 Task: Find connections with filter location Nāmrup with filter topic #mentorwith filter profile language Potuguese with filter current company SK Engineering & Construction Co. Ltd with filter school Hemvati Nandan Bahuguna Garhwal University ( A Central University ) with filter industry Electrical Equipment Manufacturing with filter service category Human Resources with filter keywords title Operations Assistant
Action: Mouse moved to (568, 93)
Screenshot: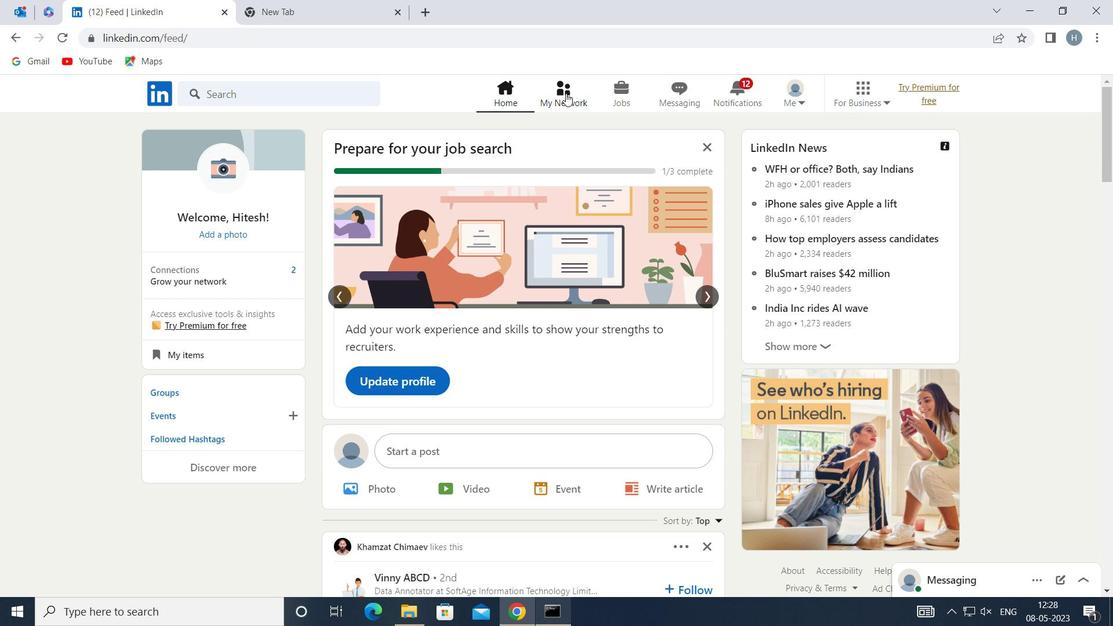 
Action: Mouse pressed left at (568, 93)
Screenshot: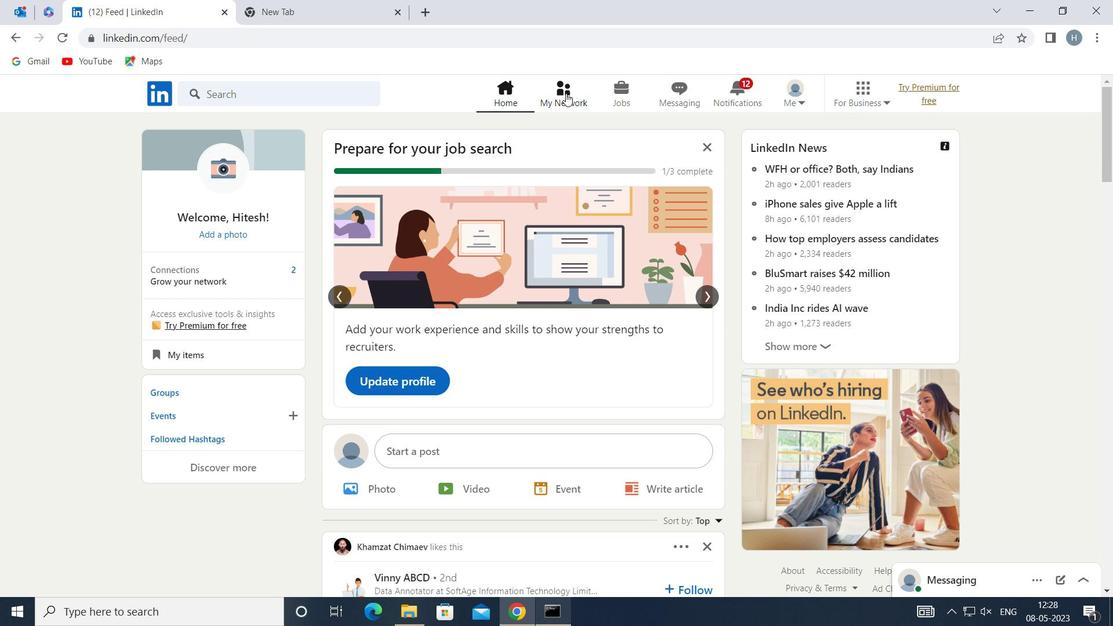 
Action: Mouse moved to (566, 93)
Screenshot: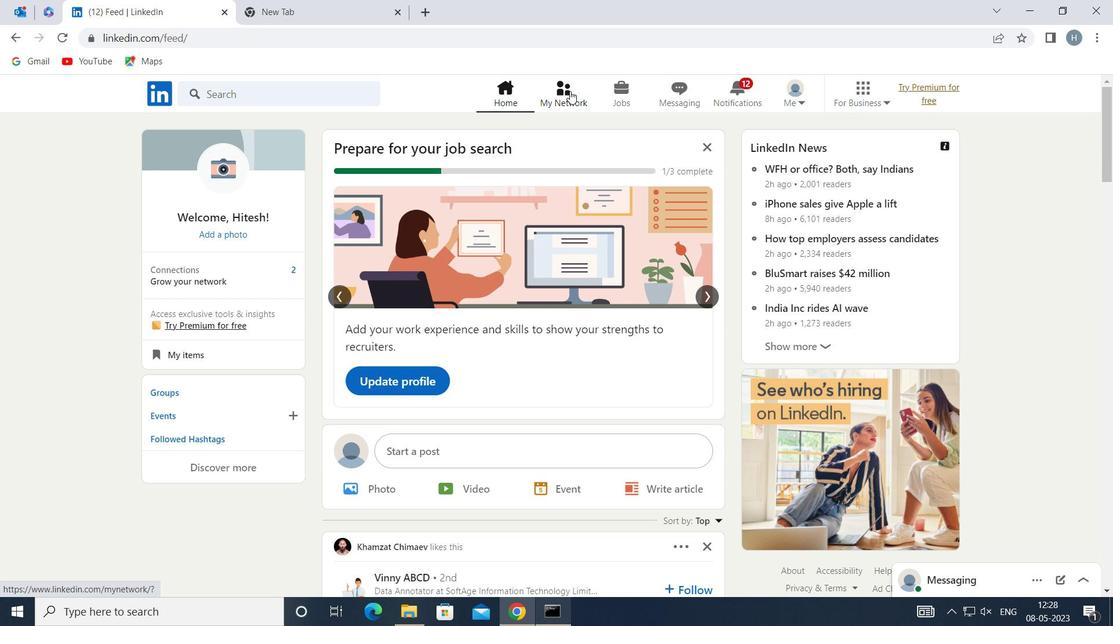 
Action: Mouse pressed left at (566, 93)
Screenshot: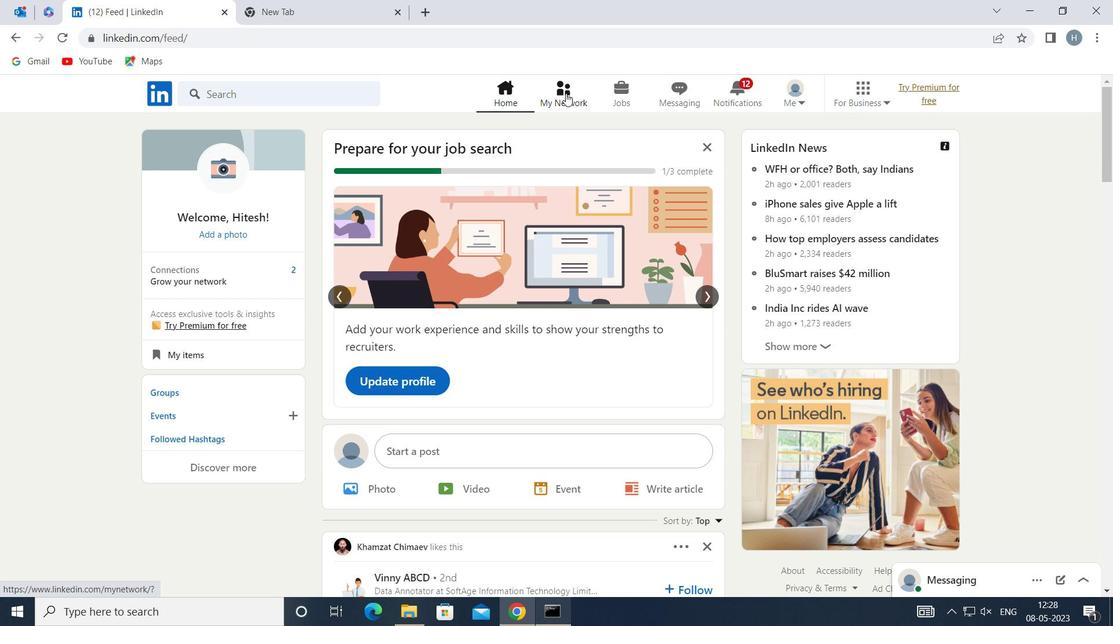 
Action: Mouse moved to (317, 170)
Screenshot: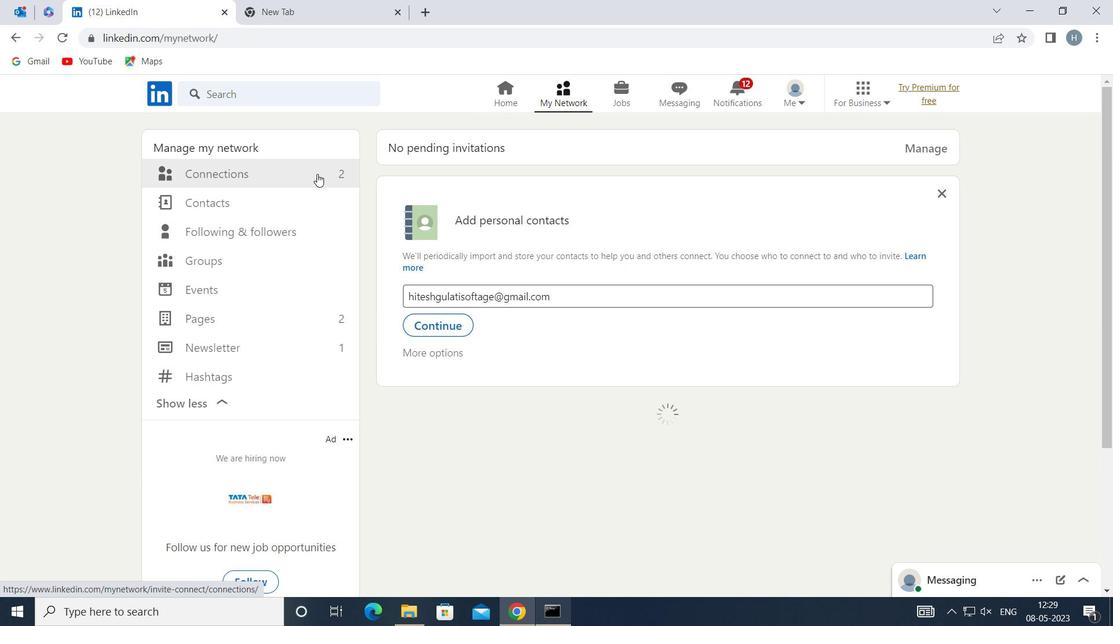 
Action: Mouse pressed left at (317, 170)
Screenshot: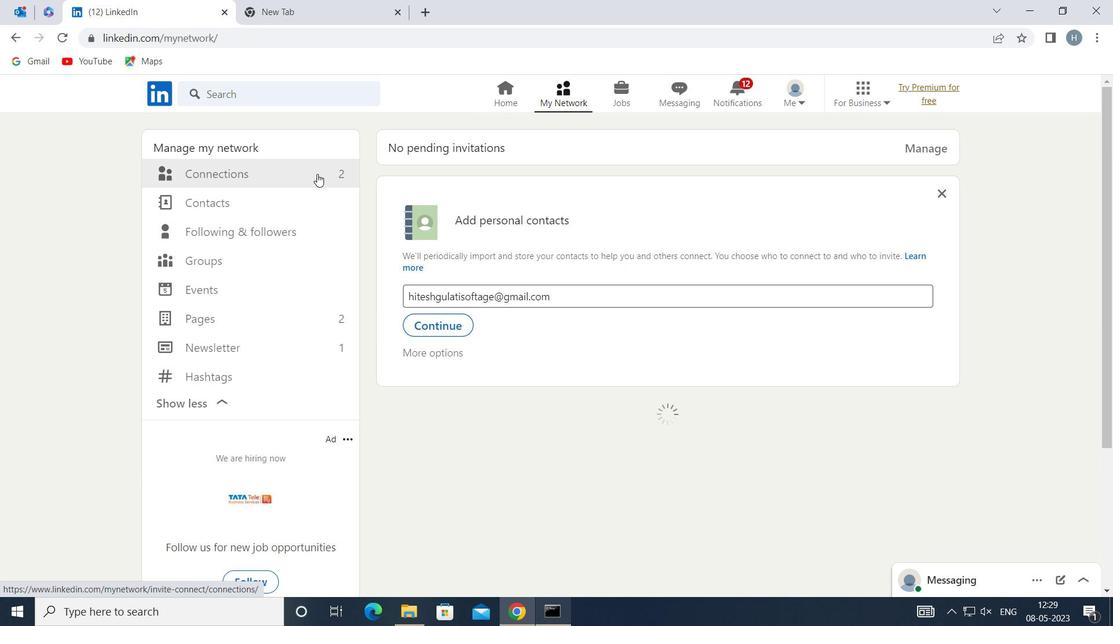 
Action: Mouse moved to (643, 170)
Screenshot: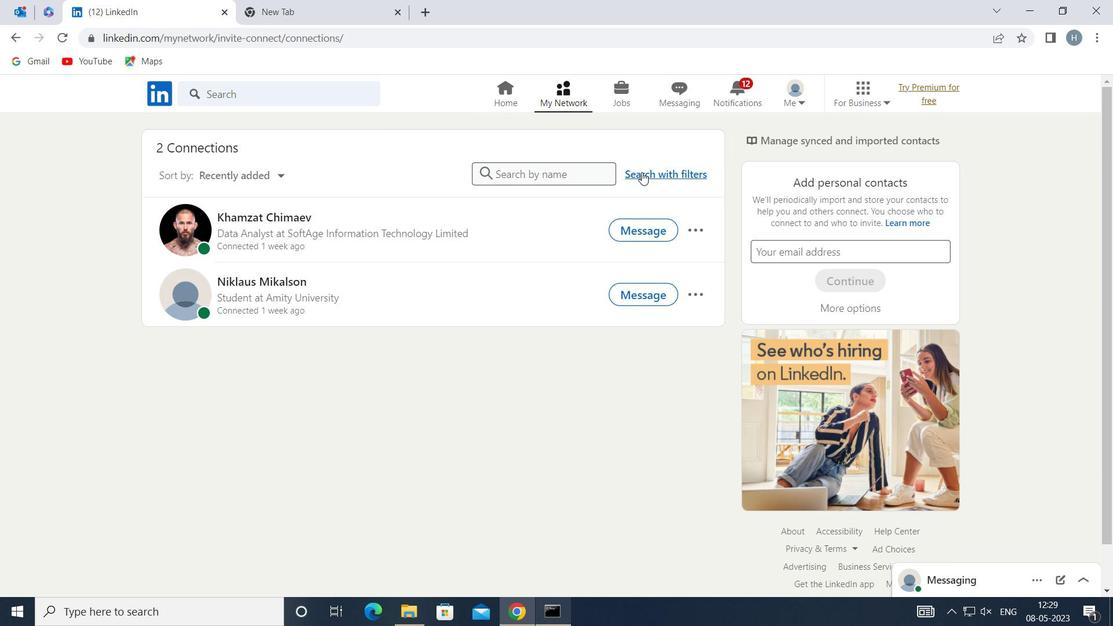 
Action: Mouse pressed left at (643, 170)
Screenshot: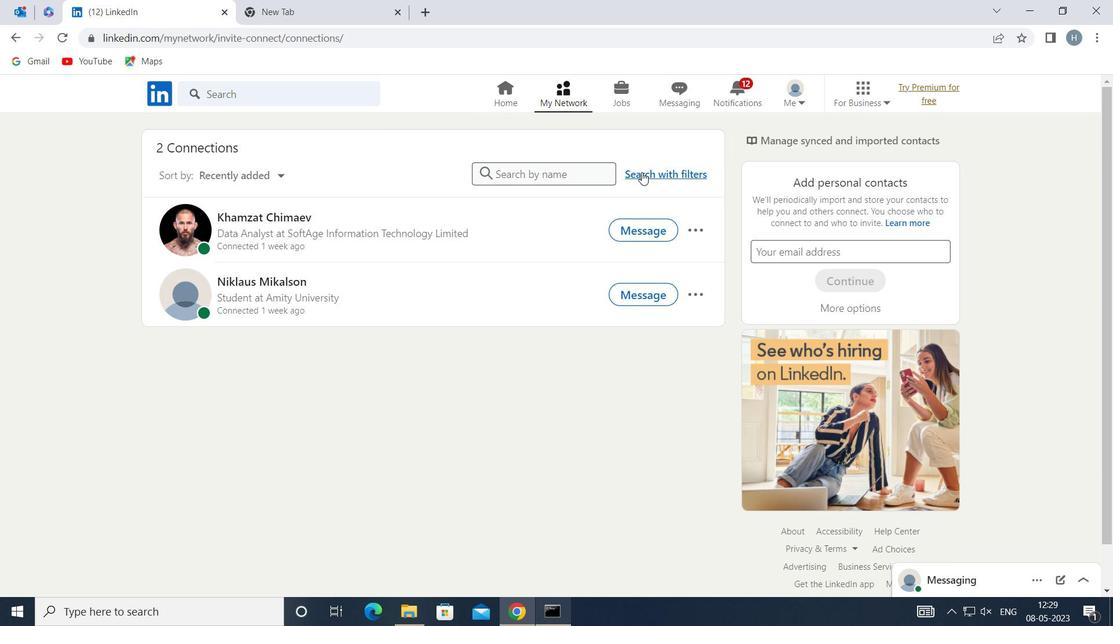 
Action: Mouse moved to (612, 133)
Screenshot: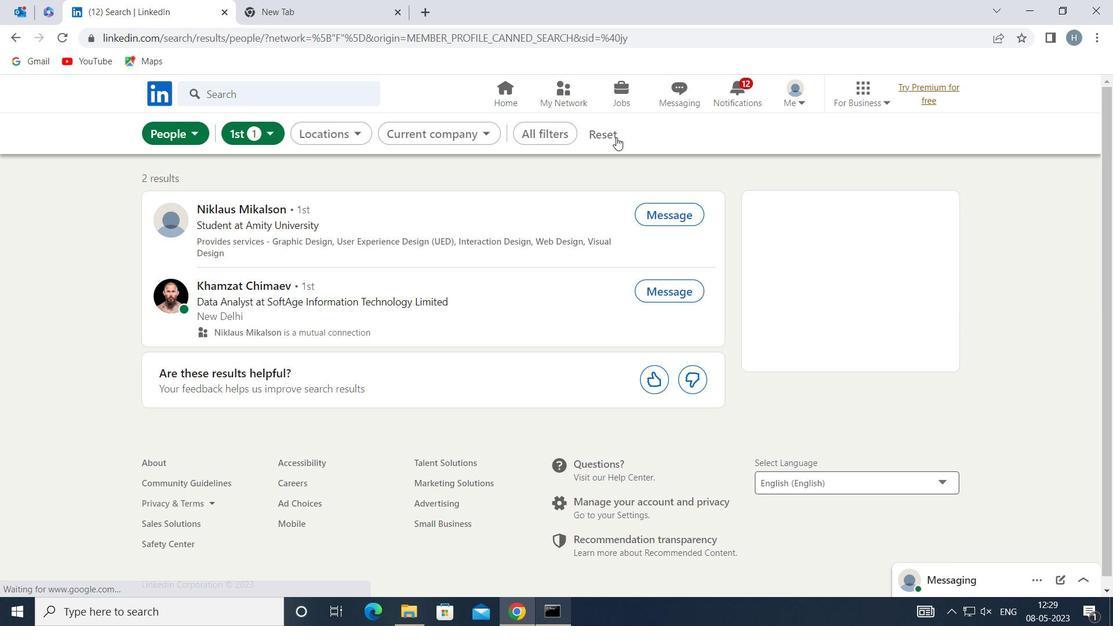 
Action: Mouse pressed left at (612, 133)
Screenshot: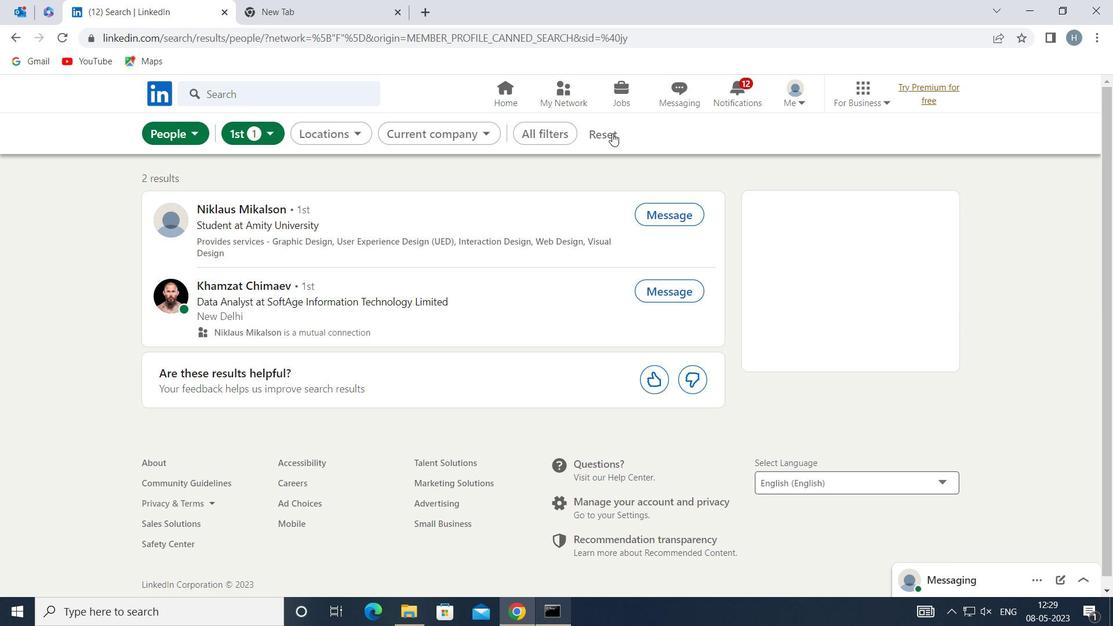
Action: Mouse moved to (583, 131)
Screenshot: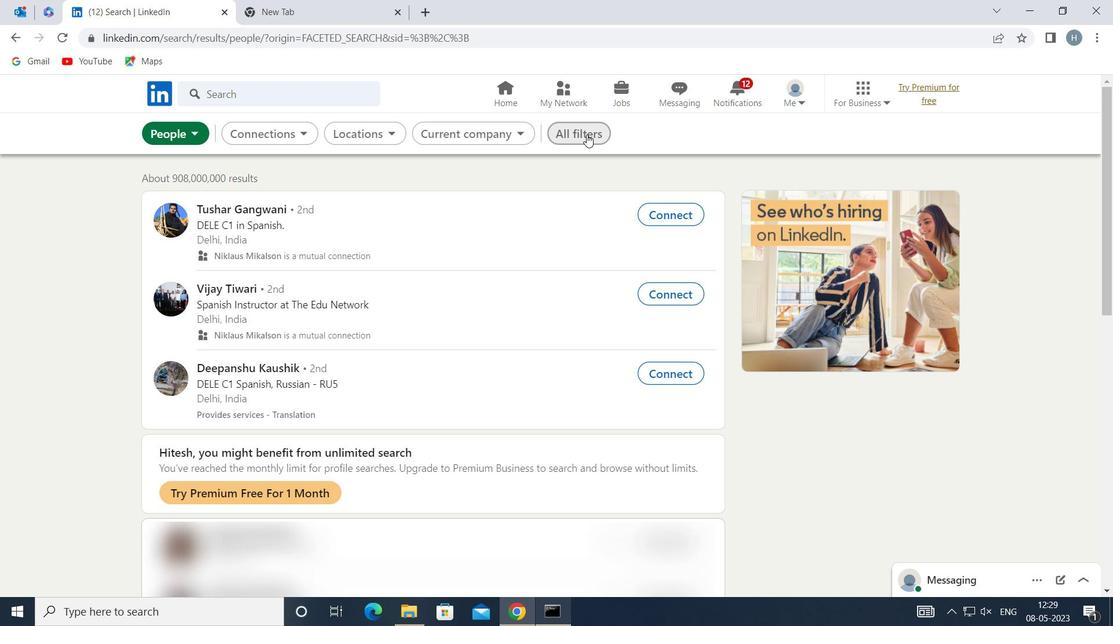 
Action: Mouse pressed left at (583, 131)
Screenshot: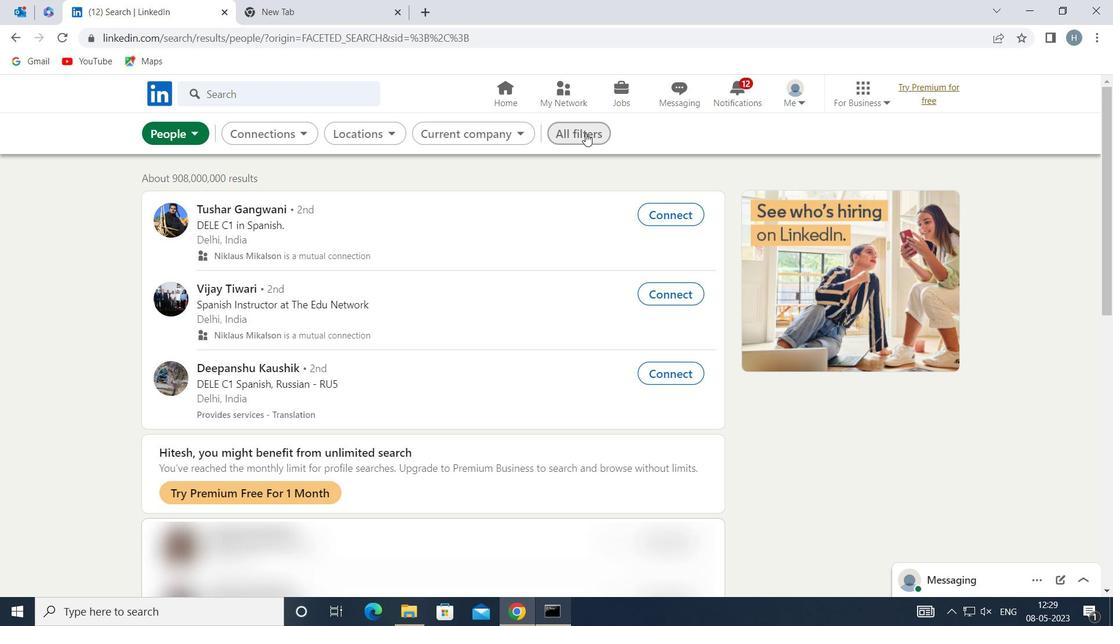 
Action: Mouse moved to (838, 233)
Screenshot: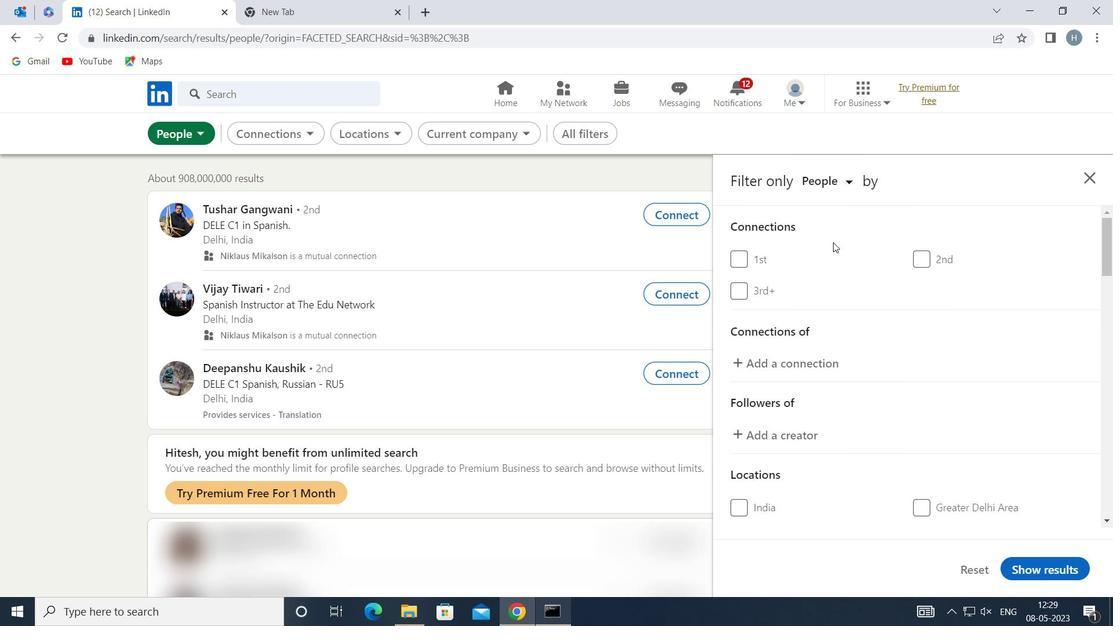 
Action: Mouse scrolled (838, 232) with delta (0, 0)
Screenshot: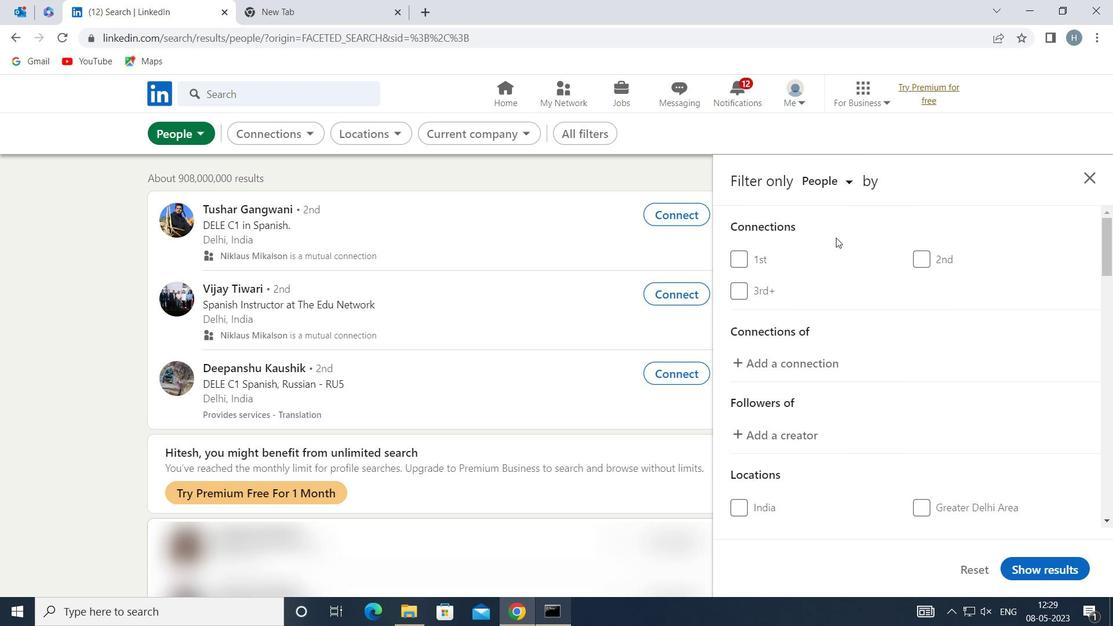 
Action: Mouse scrolled (838, 232) with delta (0, 0)
Screenshot: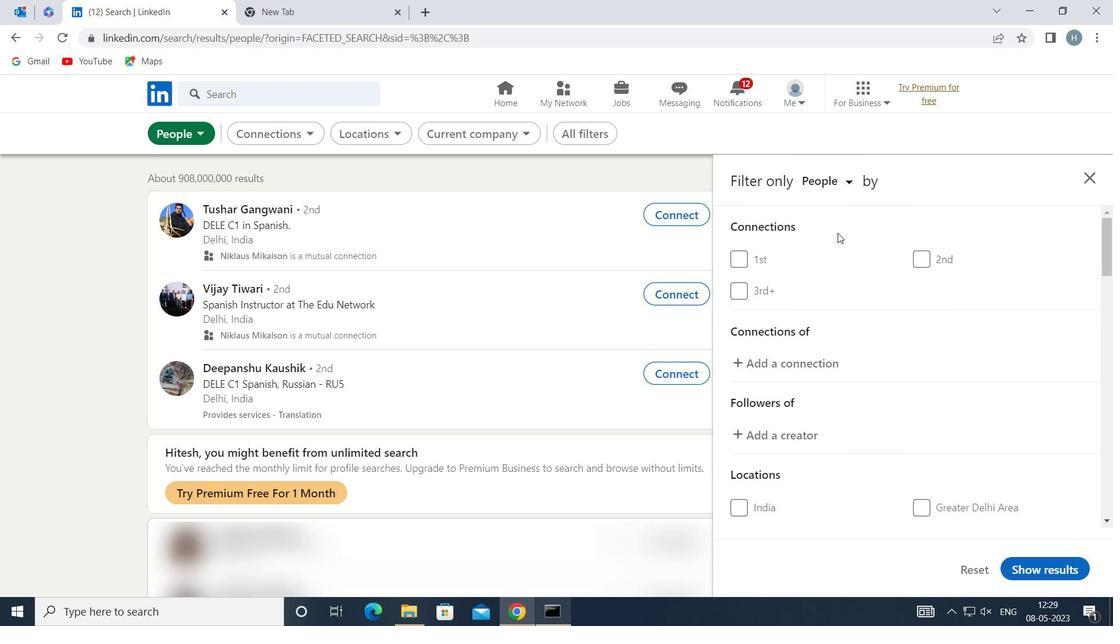 
Action: Mouse moved to (840, 238)
Screenshot: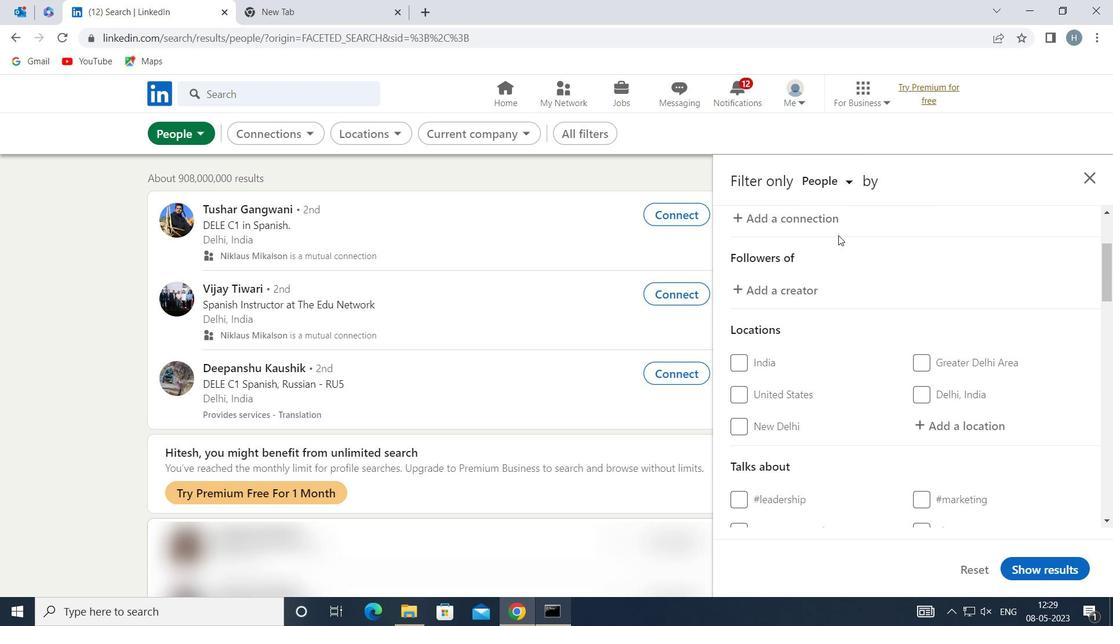 
Action: Mouse scrolled (840, 237) with delta (0, 0)
Screenshot: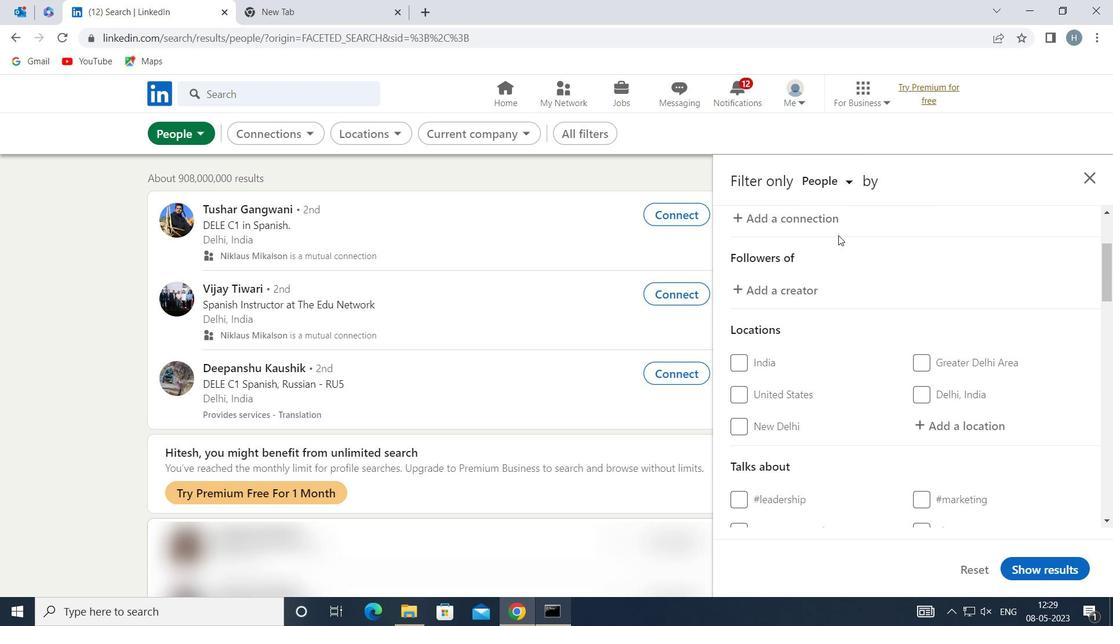 
Action: Mouse moved to (931, 344)
Screenshot: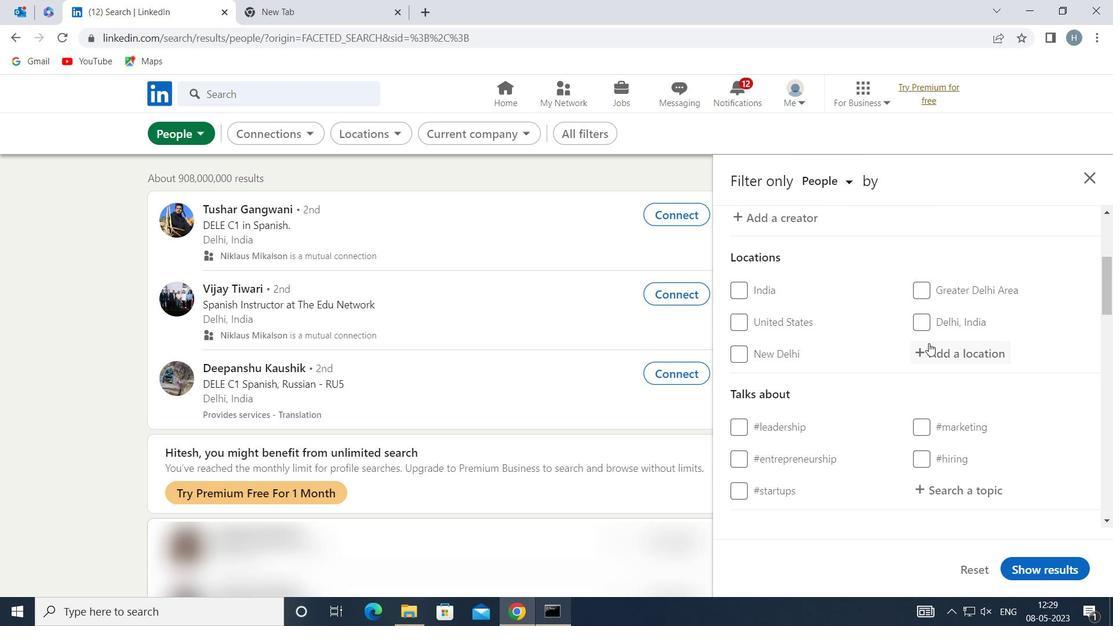 
Action: Mouse pressed left at (931, 344)
Screenshot: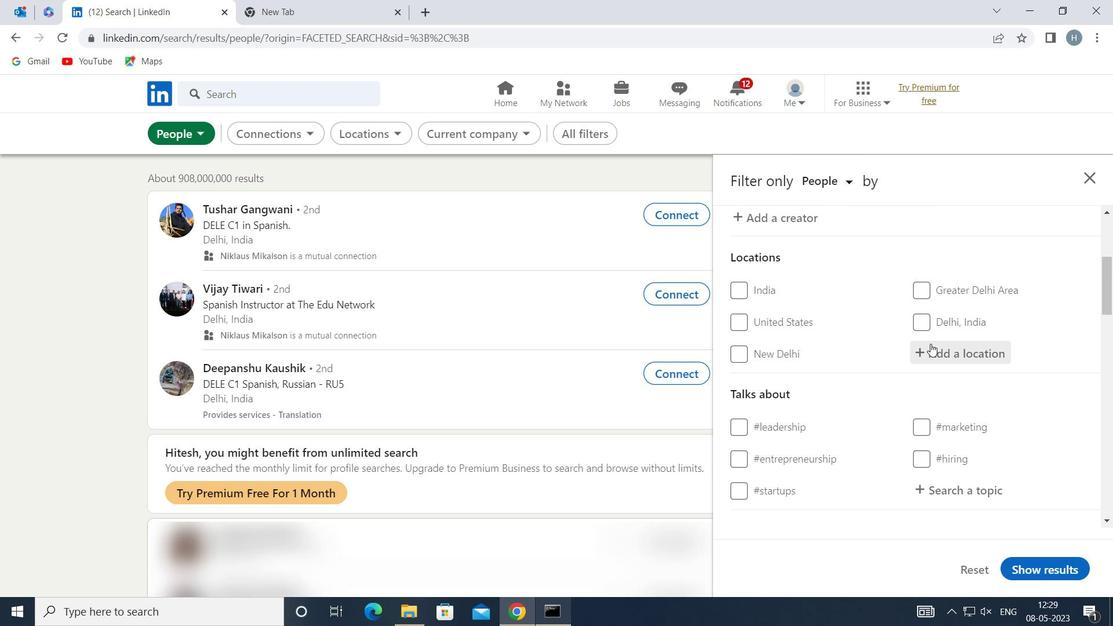 
Action: Key pressed <Key.shift>NAMRUP
Screenshot: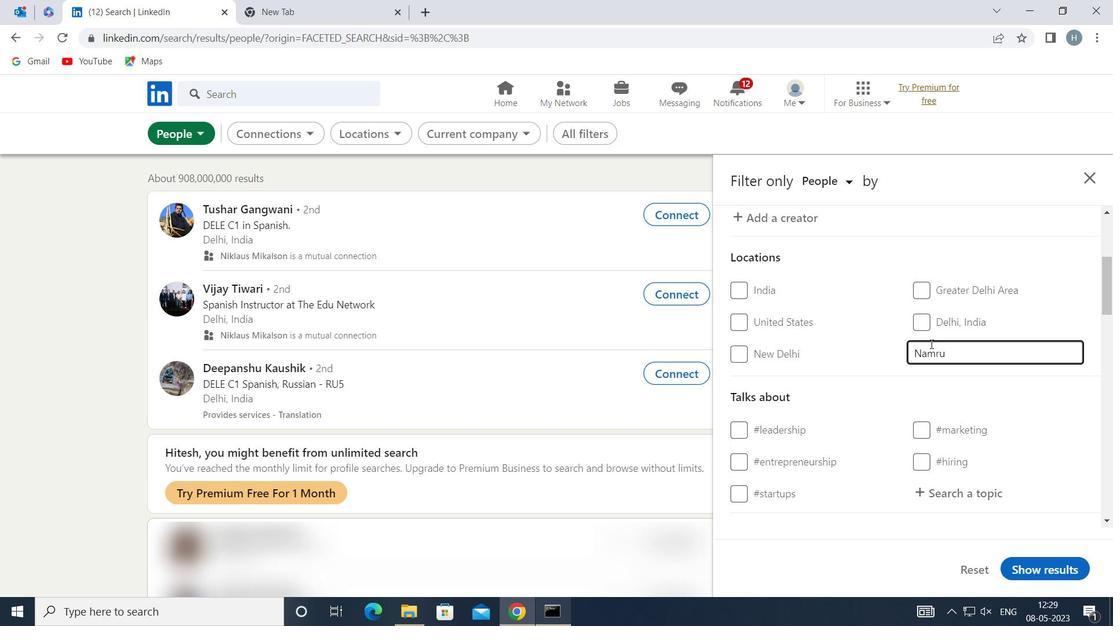 
Action: Mouse moved to (943, 371)
Screenshot: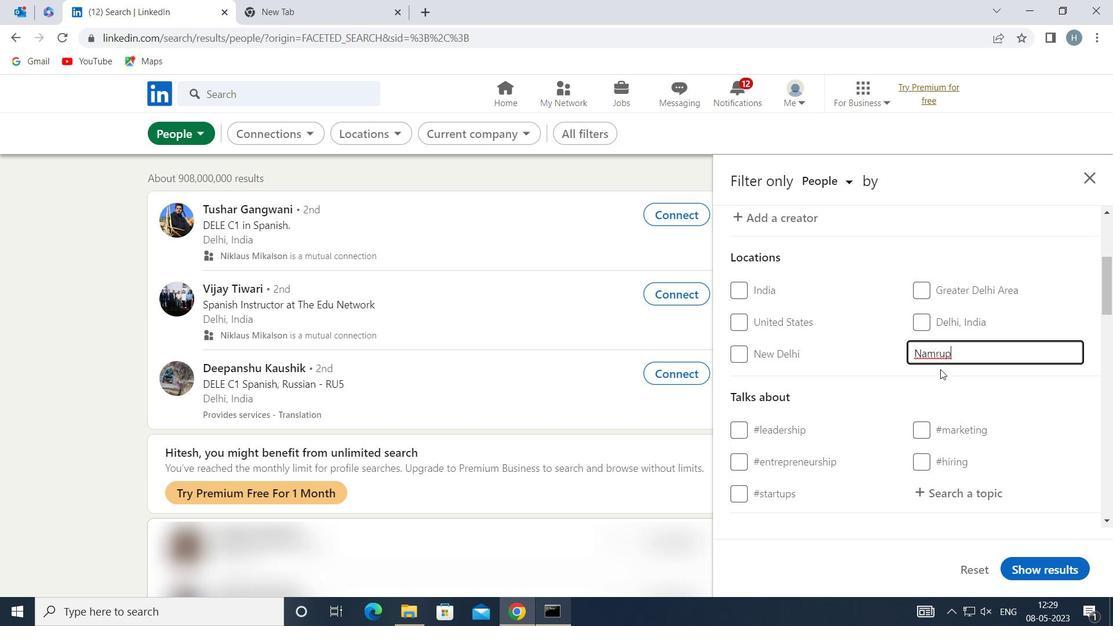 
Action: Mouse pressed left at (943, 371)
Screenshot: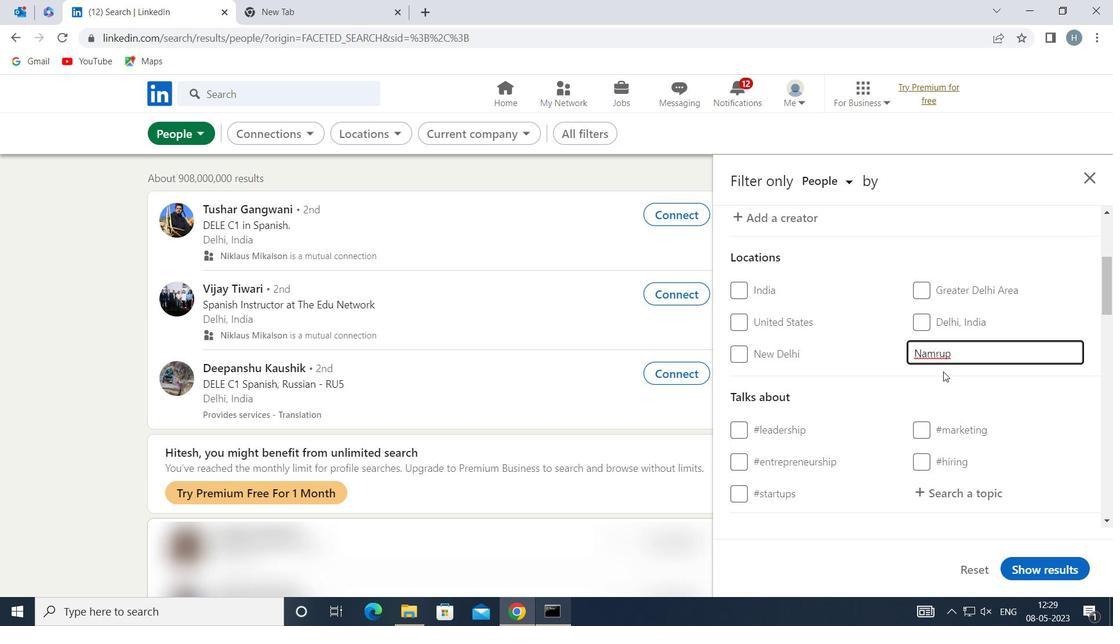 
Action: Mouse scrolled (943, 371) with delta (0, 0)
Screenshot: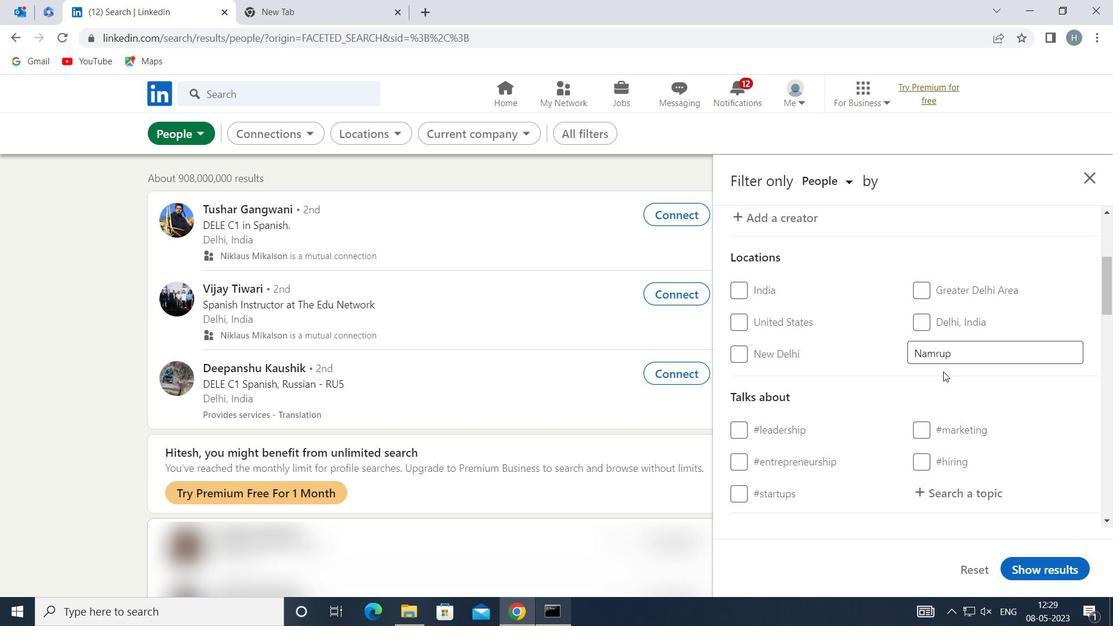 
Action: Mouse moved to (968, 413)
Screenshot: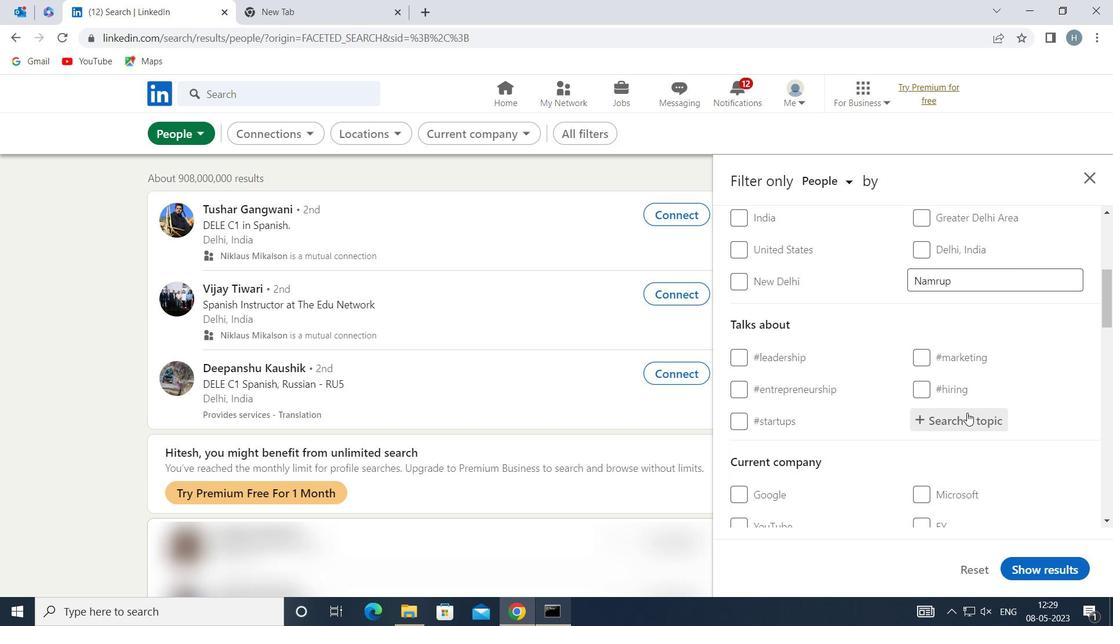 
Action: Mouse pressed left at (968, 413)
Screenshot: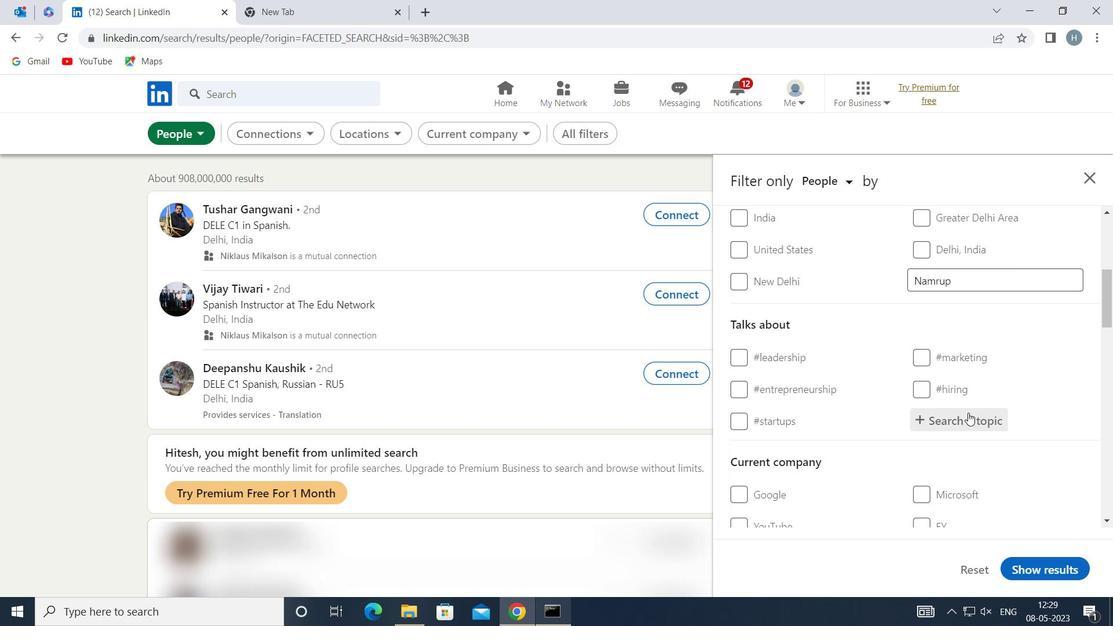 
Action: Key pressed MENTOR
Screenshot: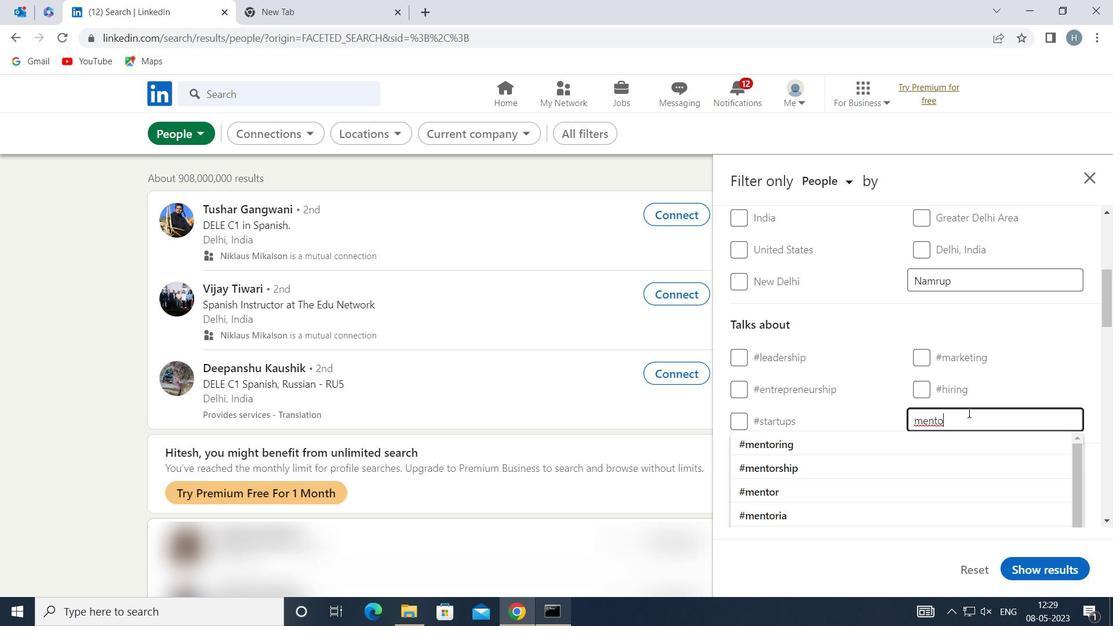 
Action: Mouse moved to (882, 486)
Screenshot: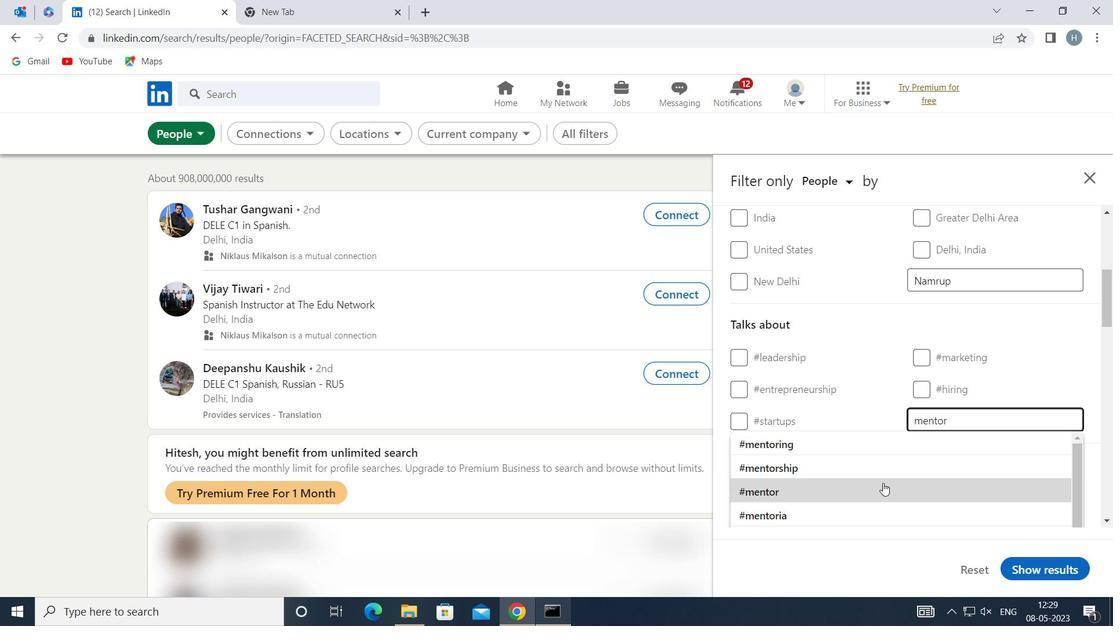 
Action: Mouse pressed left at (882, 486)
Screenshot: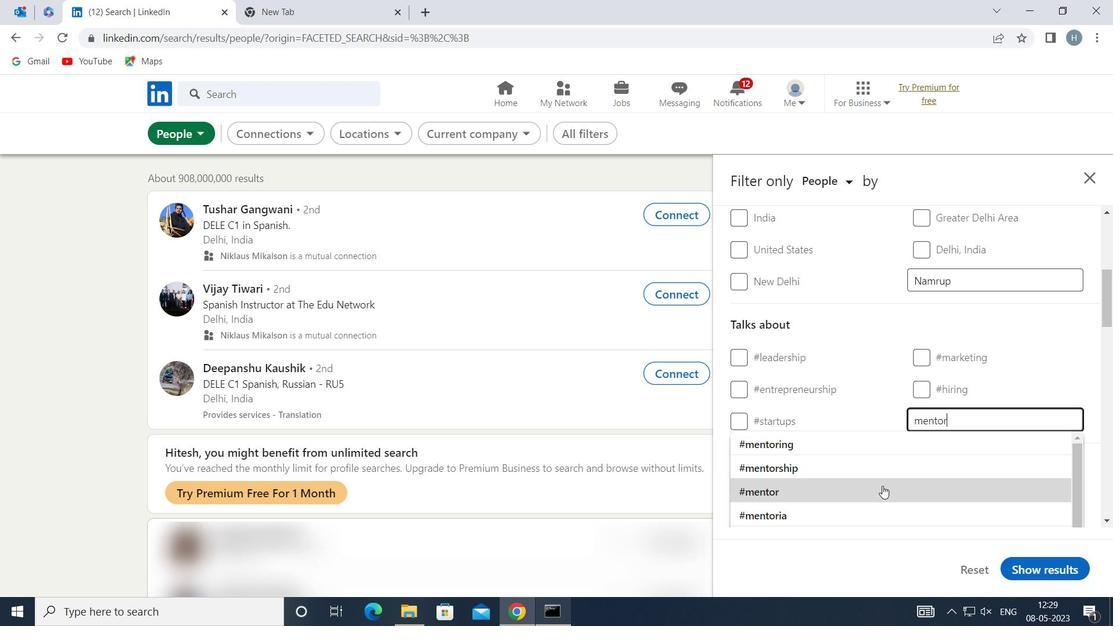 
Action: Mouse moved to (881, 432)
Screenshot: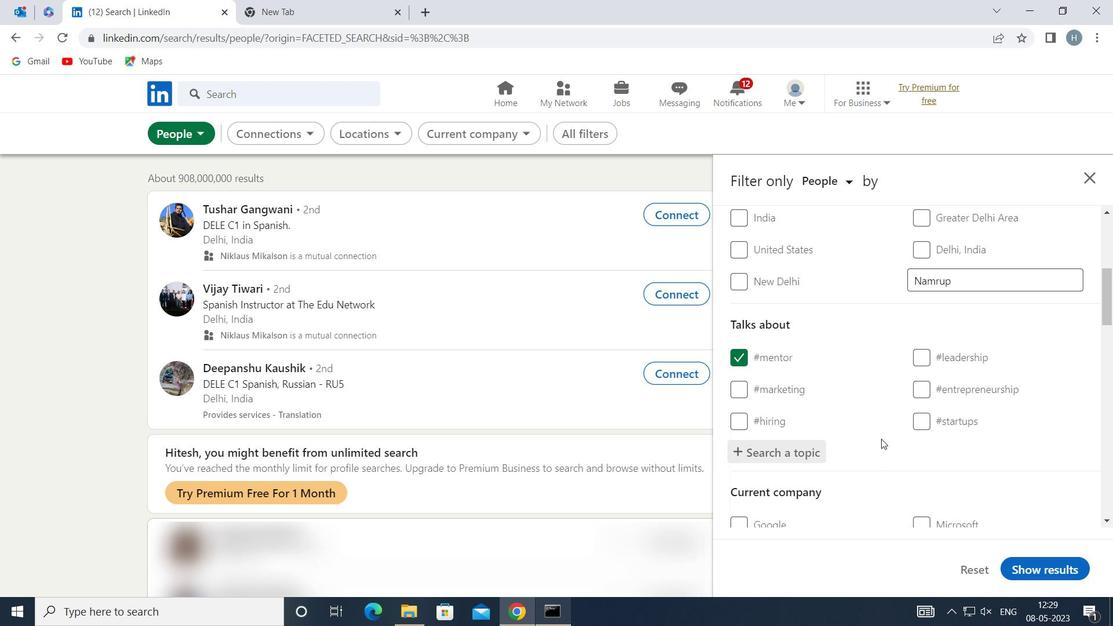 
Action: Mouse scrolled (881, 431) with delta (0, 0)
Screenshot: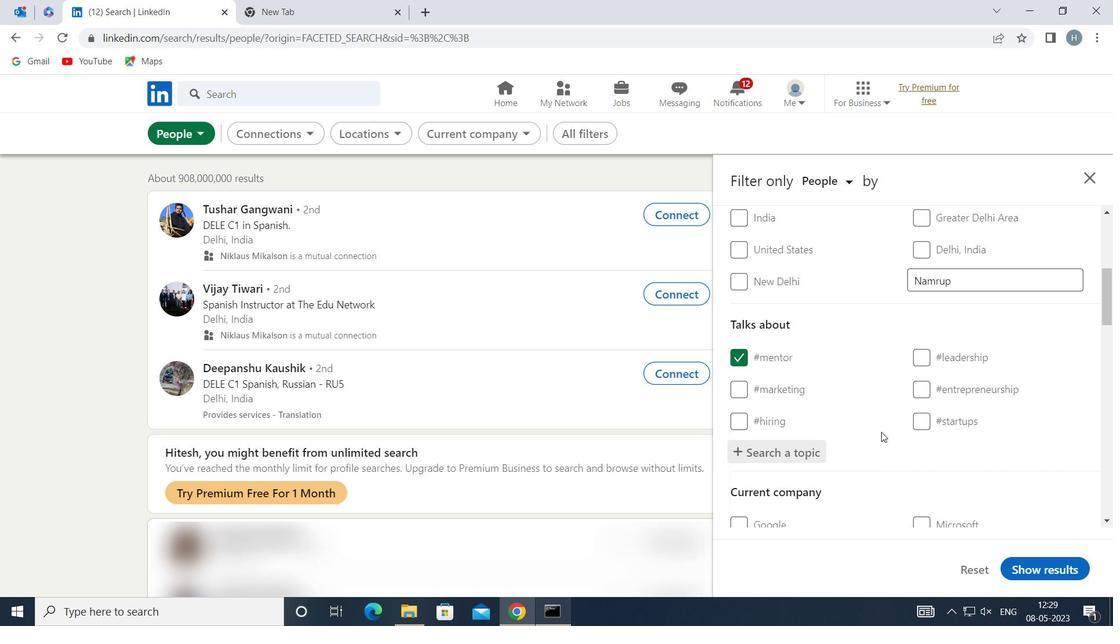 
Action: Mouse moved to (886, 429)
Screenshot: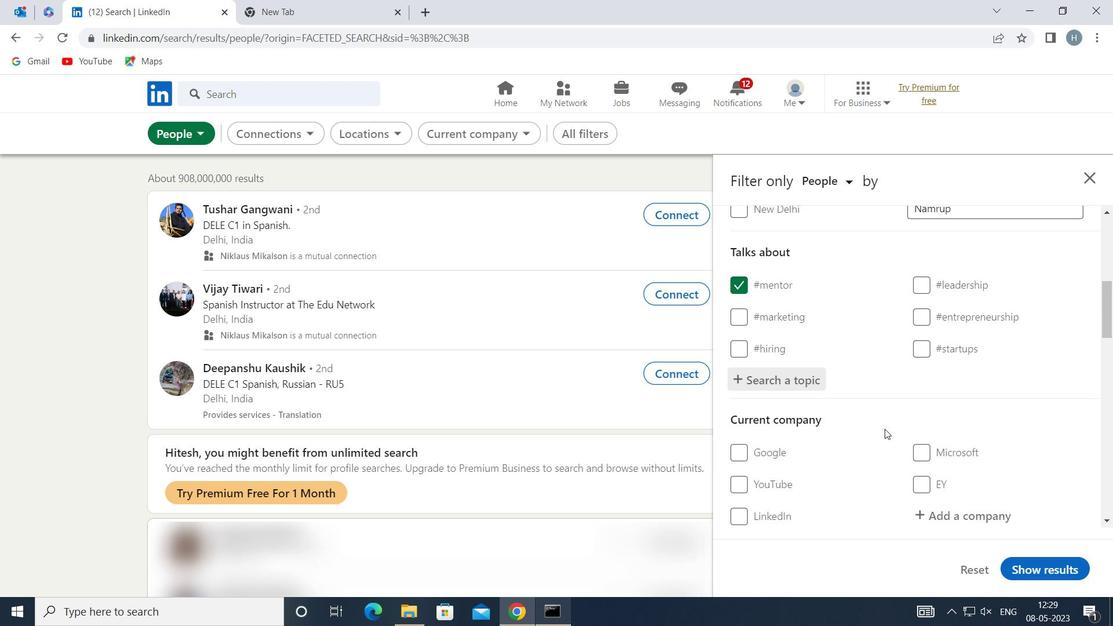 
Action: Mouse scrolled (886, 428) with delta (0, 0)
Screenshot: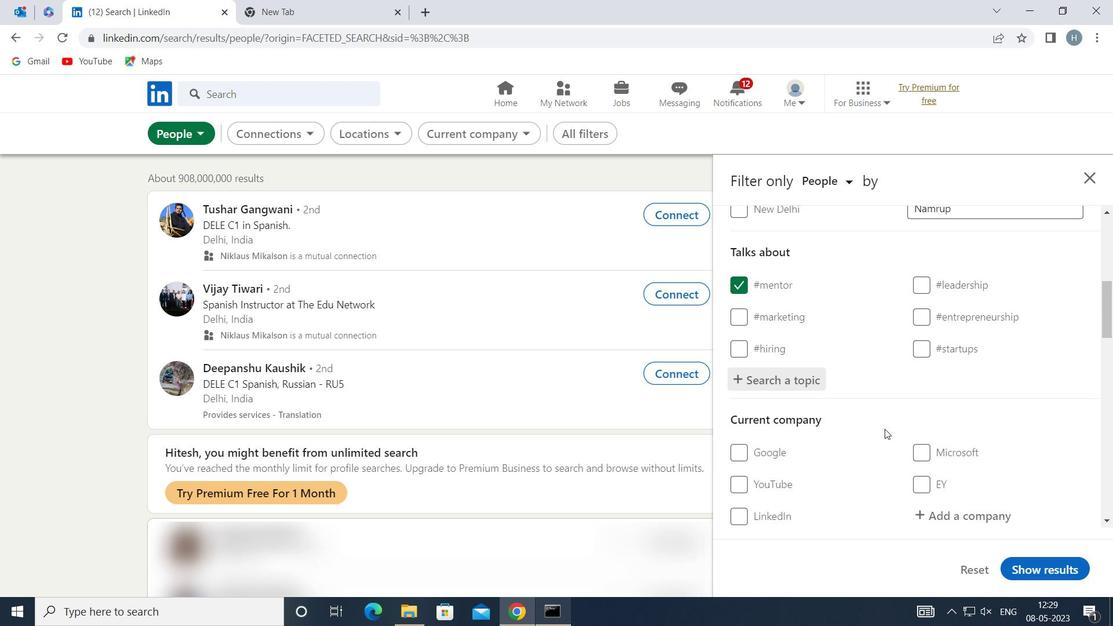 
Action: Mouse scrolled (886, 428) with delta (0, 0)
Screenshot: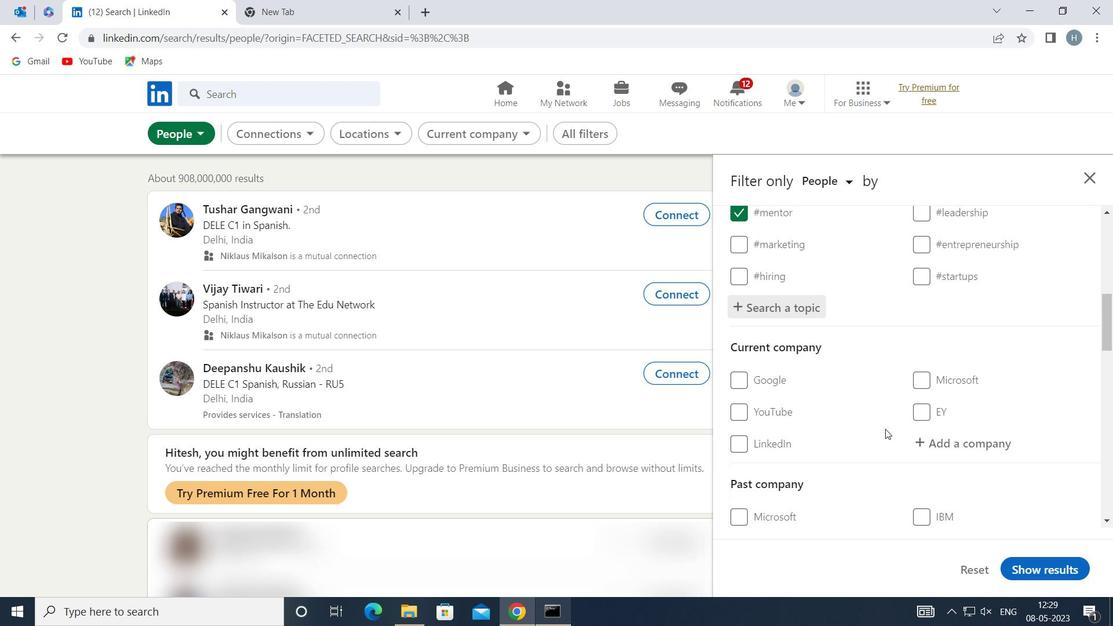 
Action: Mouse scrolled (886, 428) with delta (0, 0)
Screenshot: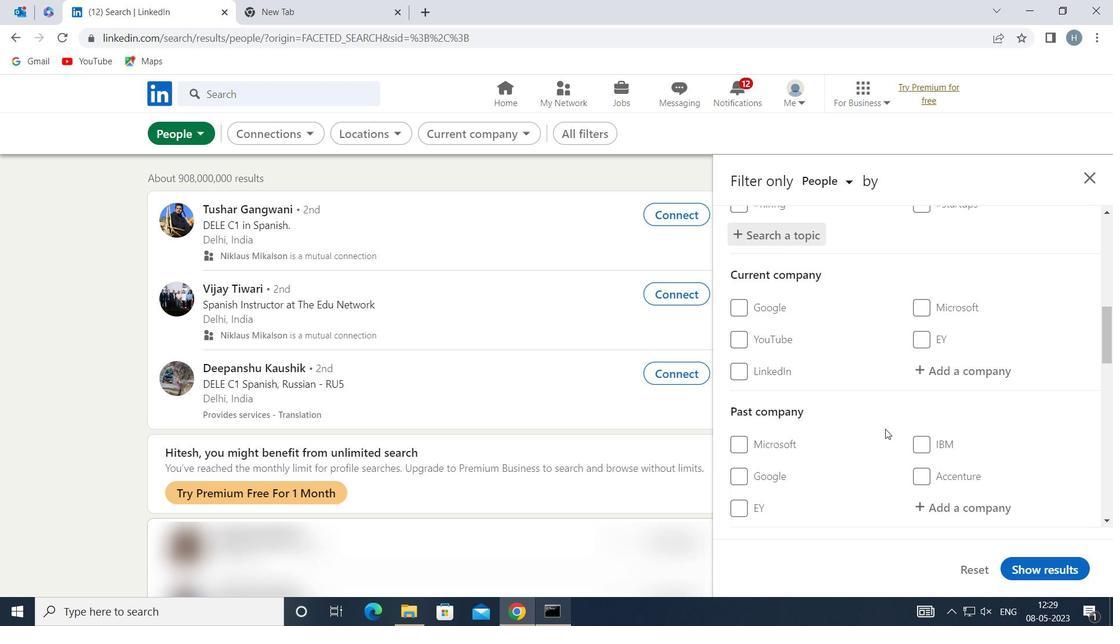 
Action: Mouse scrolled (886, 428) with delta (0, 0)
Screenshot: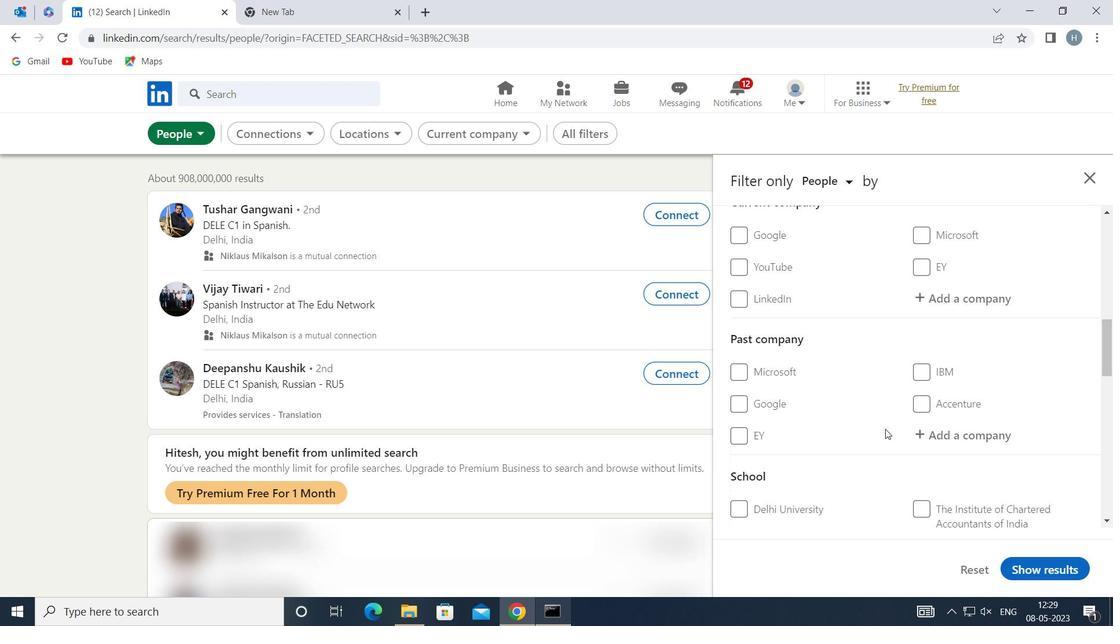 
Action: Mouse scrolled (886, 428) with delta (0, 0)
Screenshot: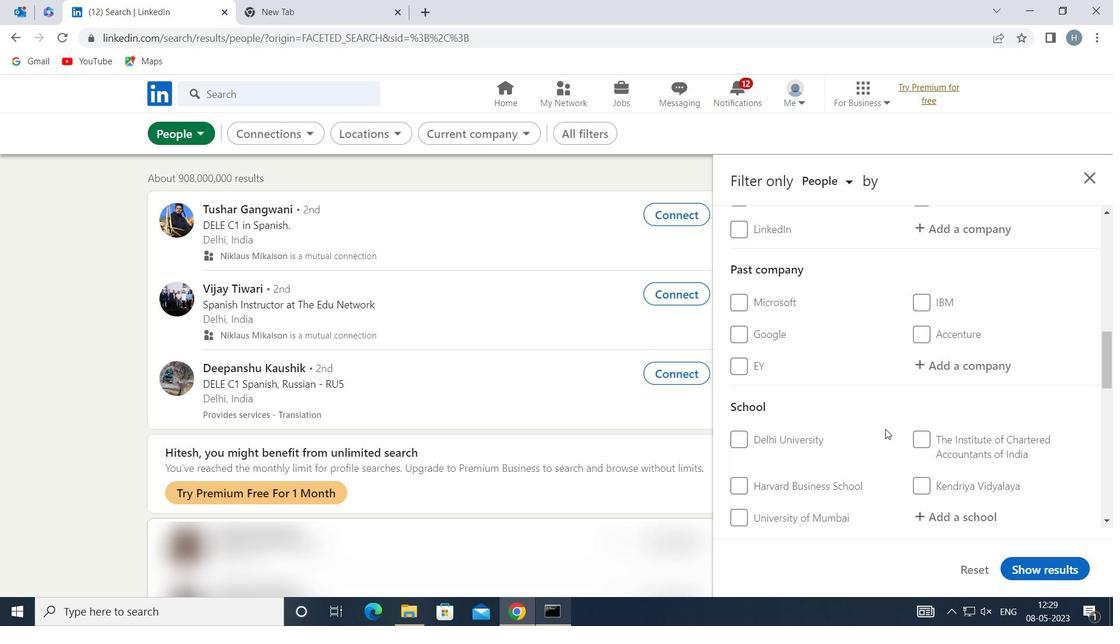 
Action: Mouse scrolled (886, 428) with delta (0, 0)
Screenshot: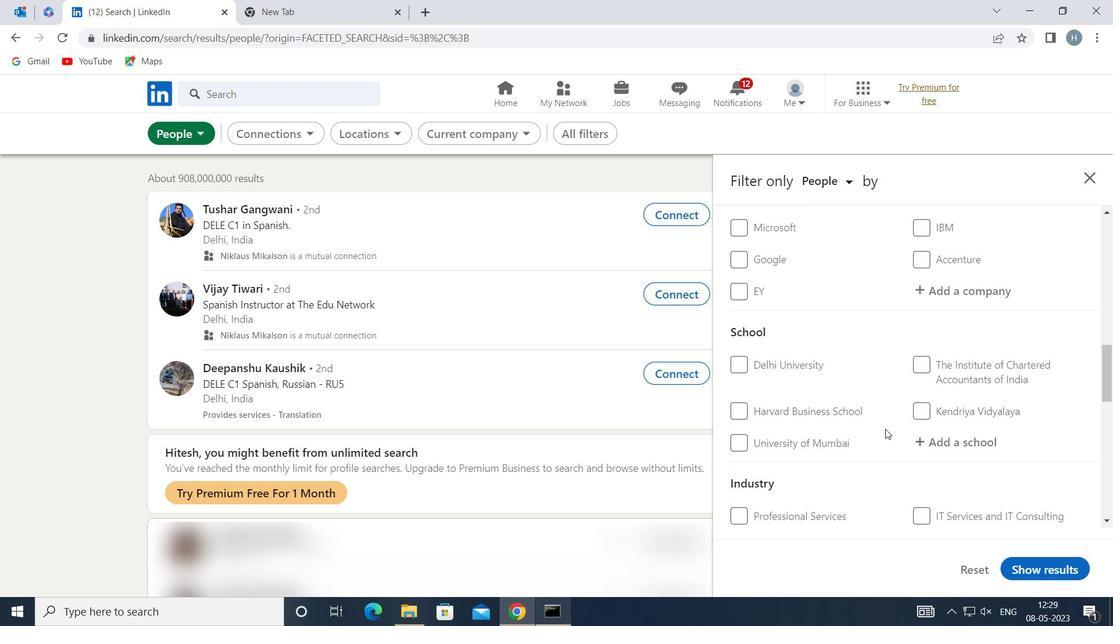 
Action: Mouse scrolled (886, 428) with delta (0, 0)
Screenshot: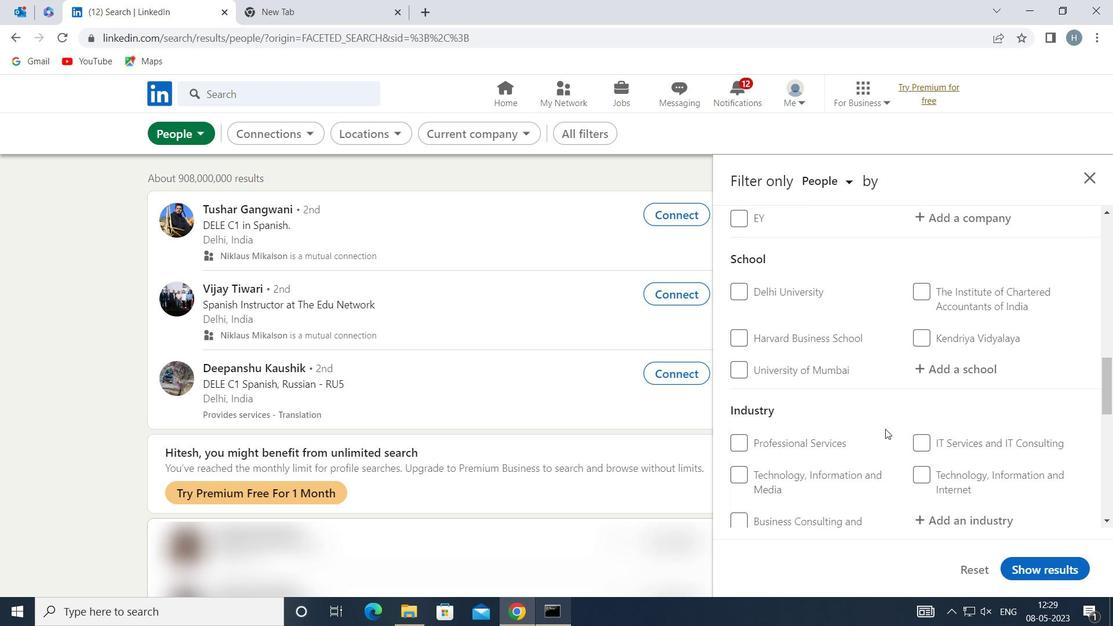 
Action: Mouse scrolled (886, 428) with delta (0, 0)
Screenshot: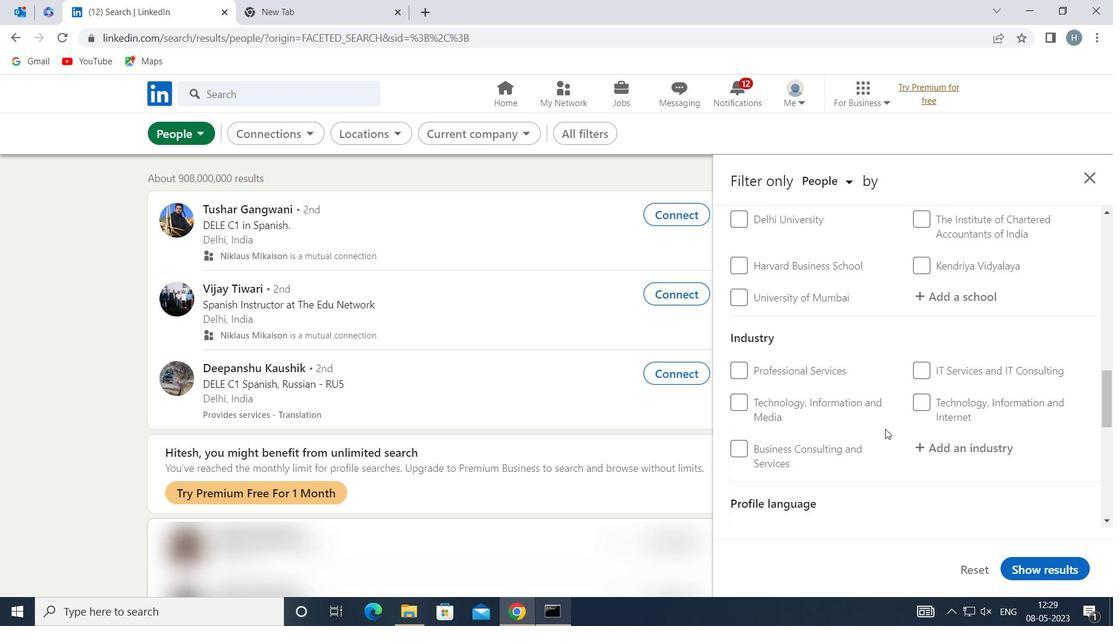 
Action: Mouse scrolled (886, 428) with delta (0, 0)
Screenshot: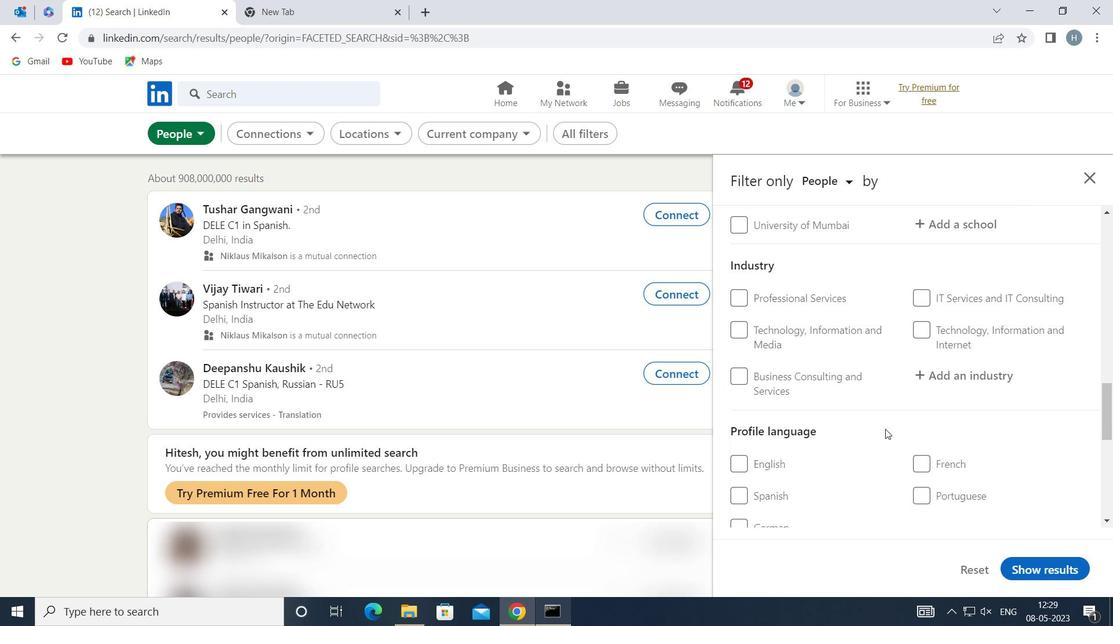 
Action: Mouse moved to (914, 425)
Screenshot: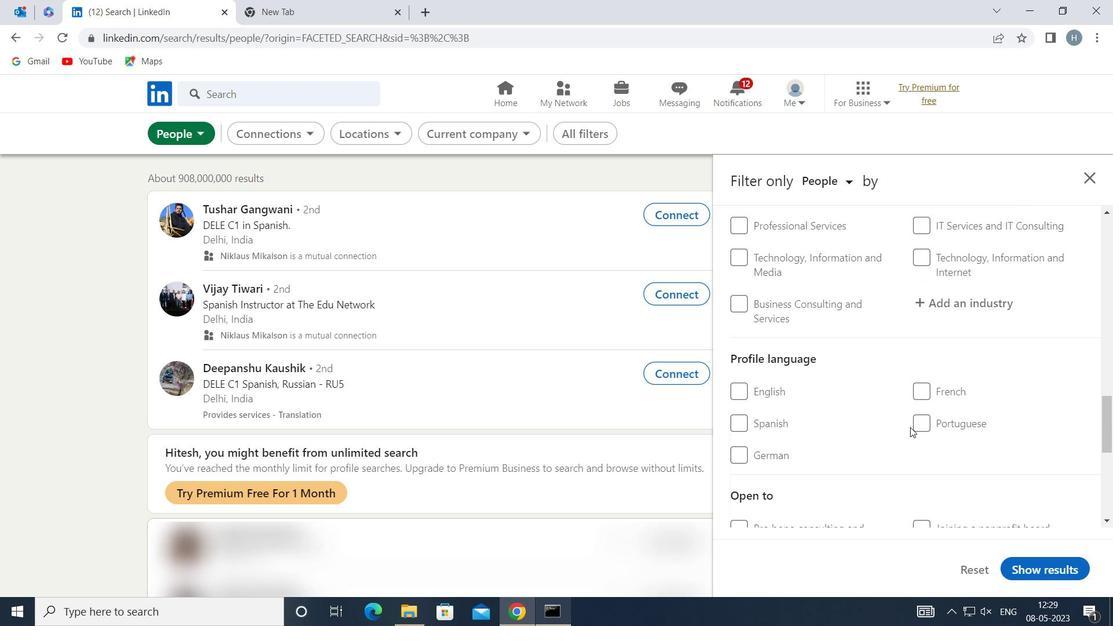 
Action: Mouse pressed left at (914, 425)
Screenshot: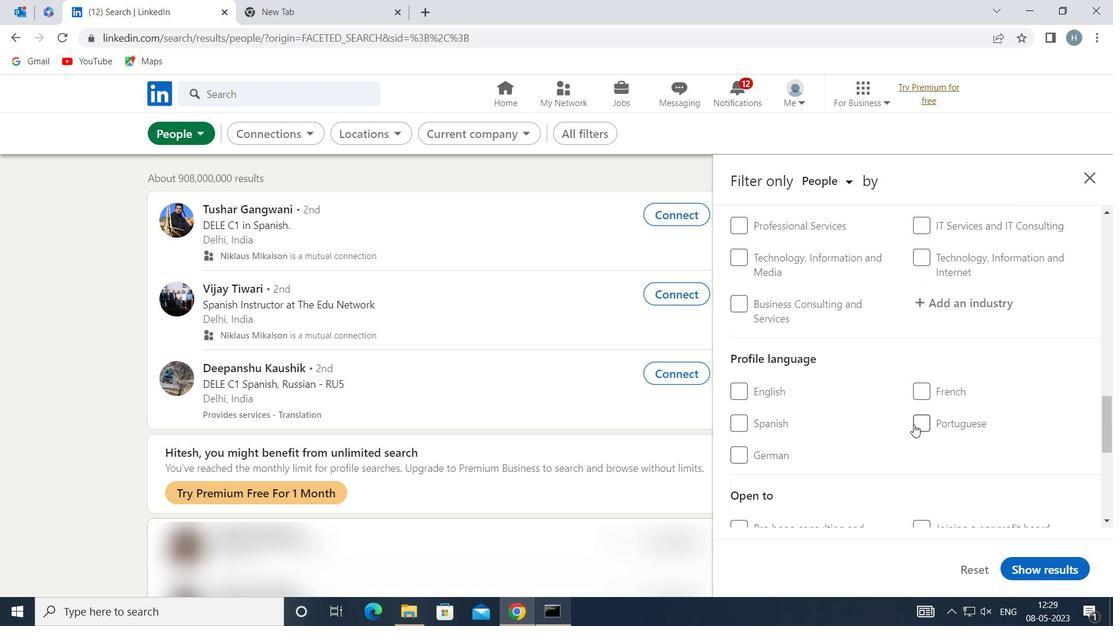 
Action: Mouse moved to (881, 402)
Screenshot: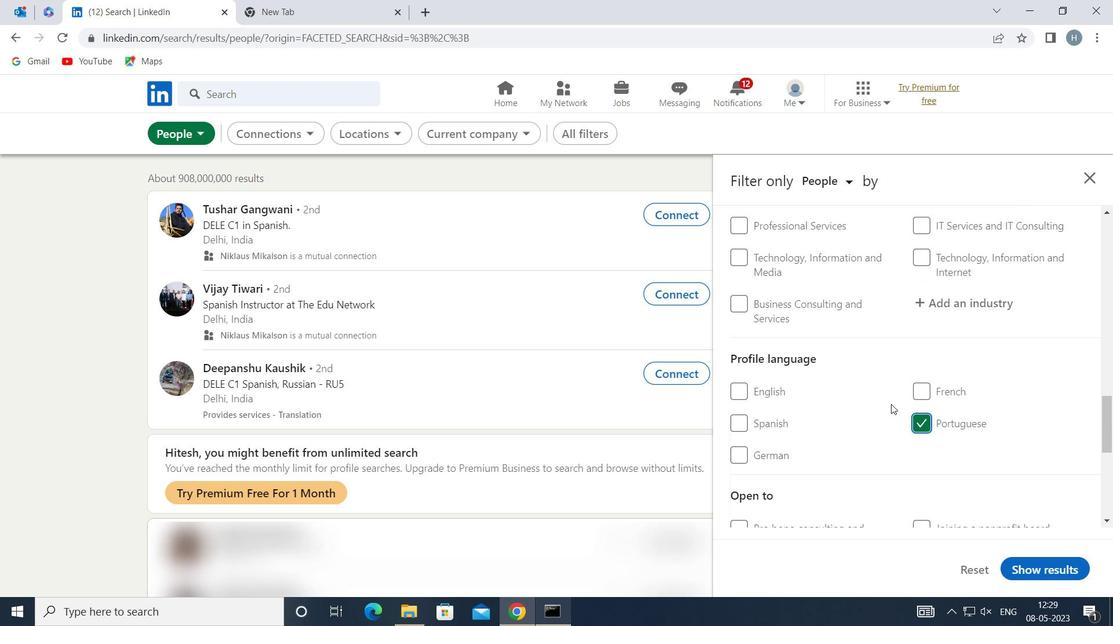 
Action: Mouse scrolled (881, 403) with delta (0, 0)
Screenshot: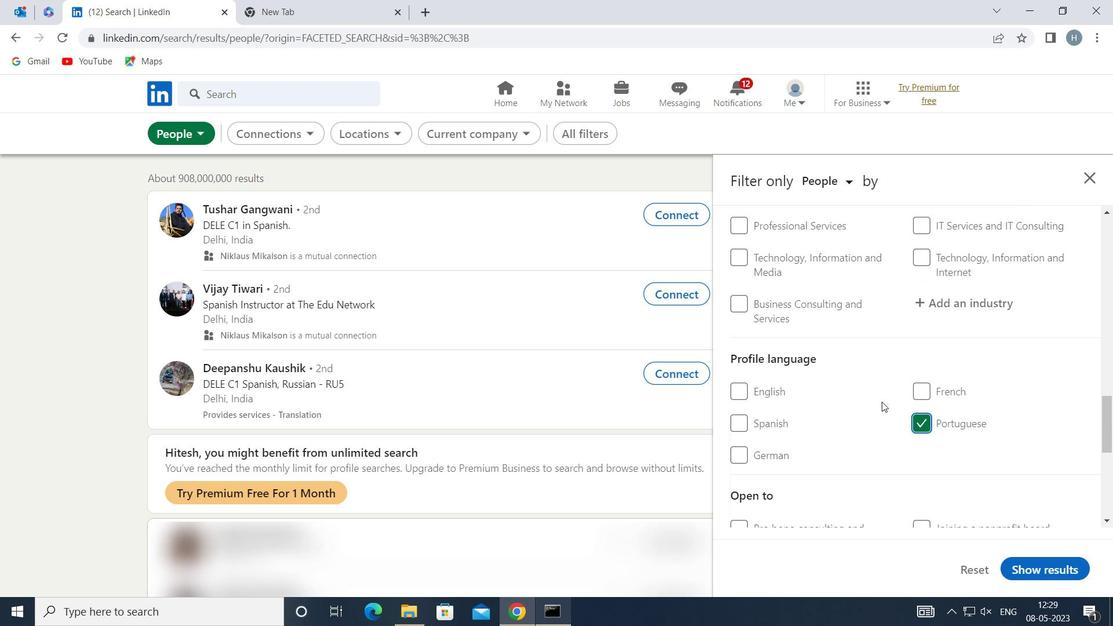 
Action: Mouse scrolled (881, 403) with delta (0, 0)
Screenshot: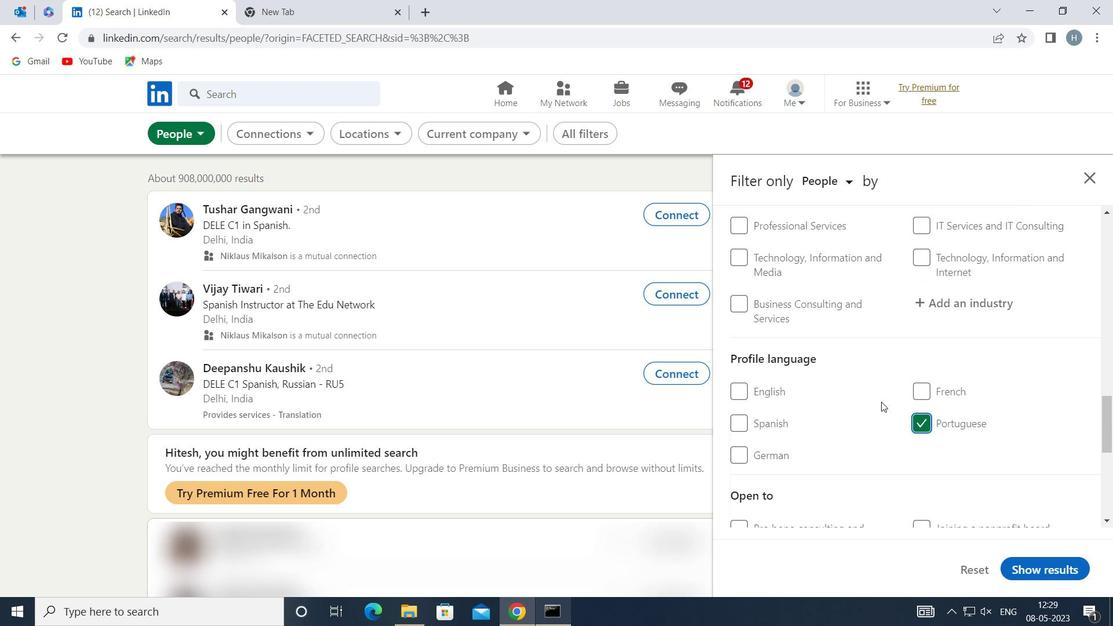 
Action: Mouse moved to (882, 402)
Screenshot: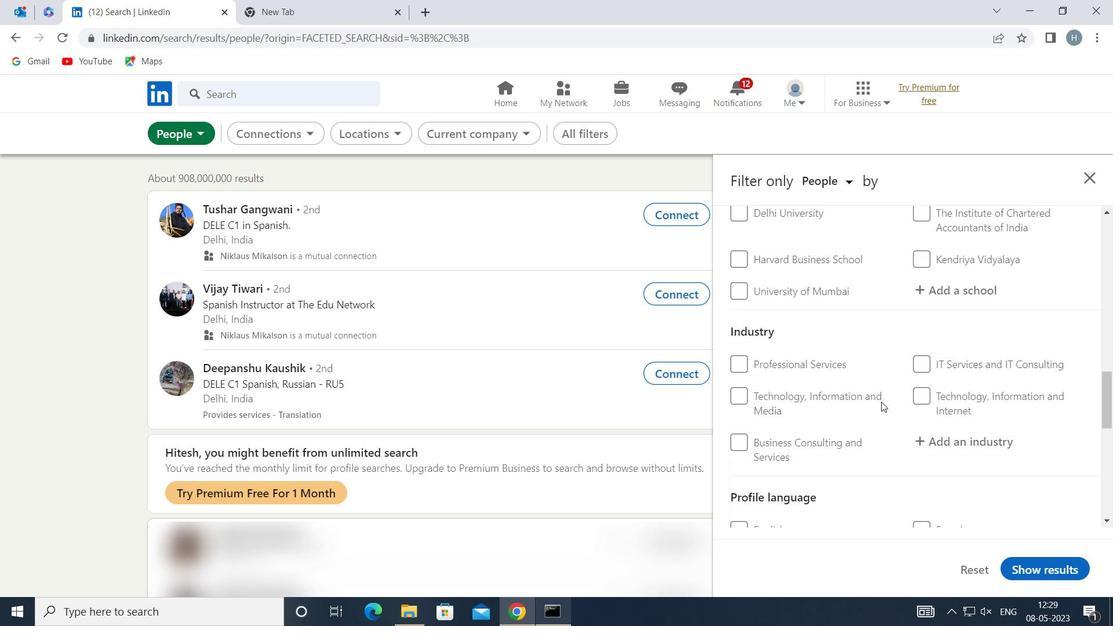 
Action: Mouse scrolled (882, 402) with delta (0, 0)
Screenshot: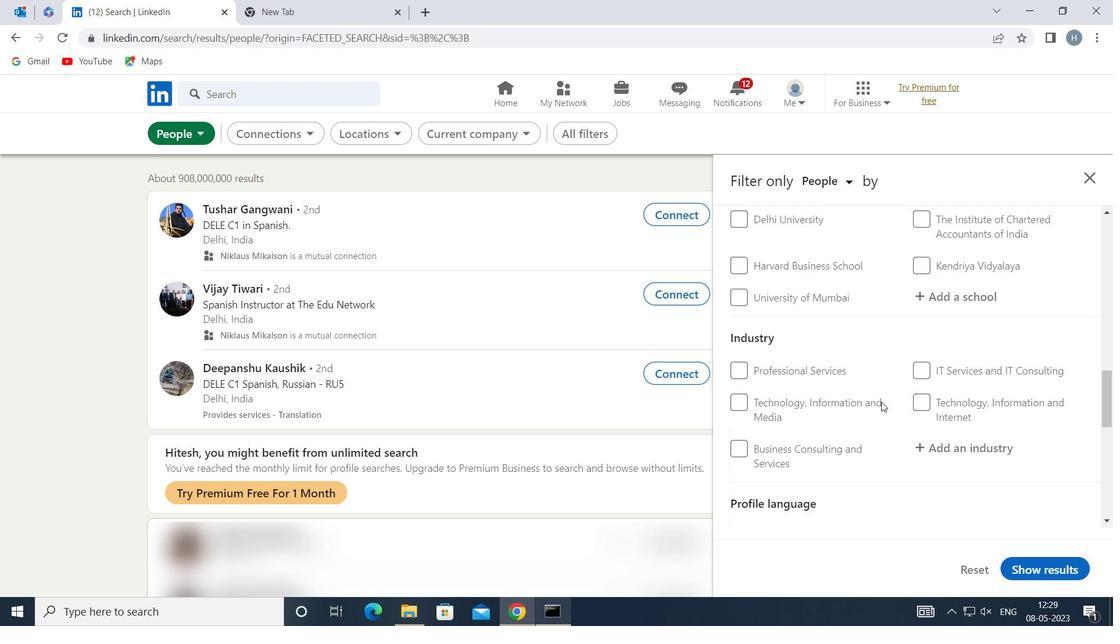 
Action: Mouse scrolled (882, 402) with delta (0, 0)
Screenshot: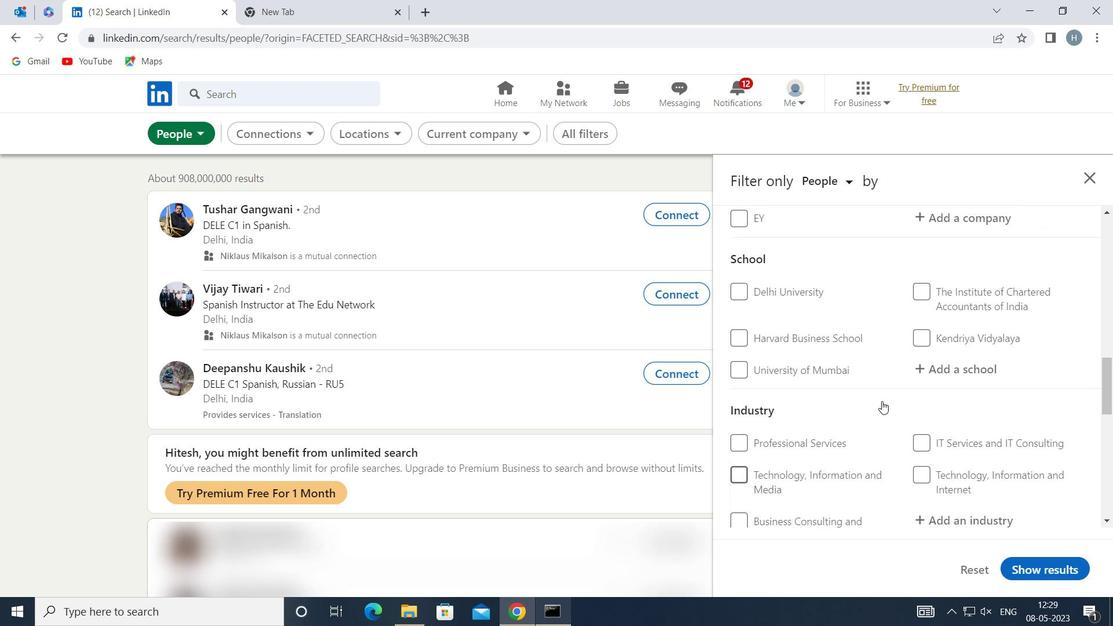 
Action: Mouse scrolled (882, 402) with delta (0, 0)
Screenshot: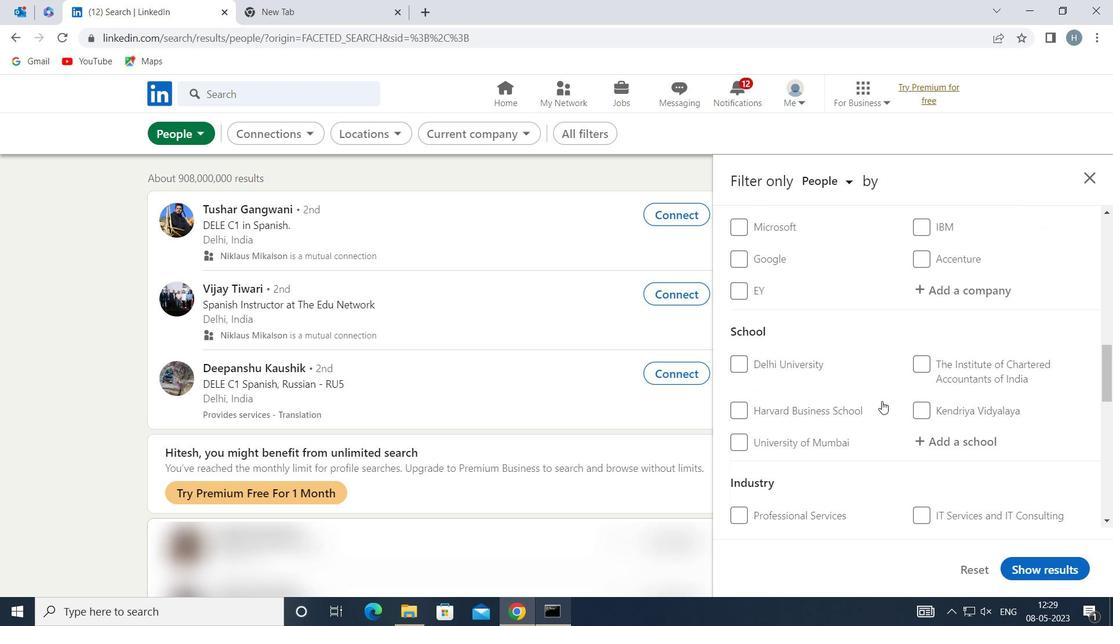 
Action: Mouse scrolled (882, 402) with delta (0, 0)
Screenshot: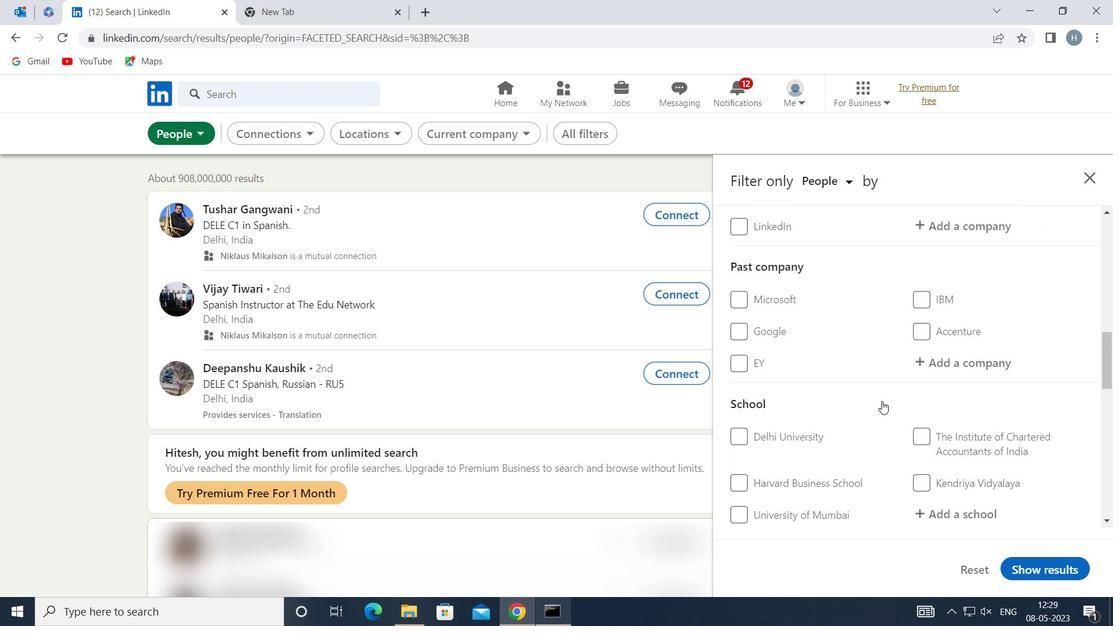 
Action: Mouse scrolled (882, 402) with delta (0, 0)
Screenshot: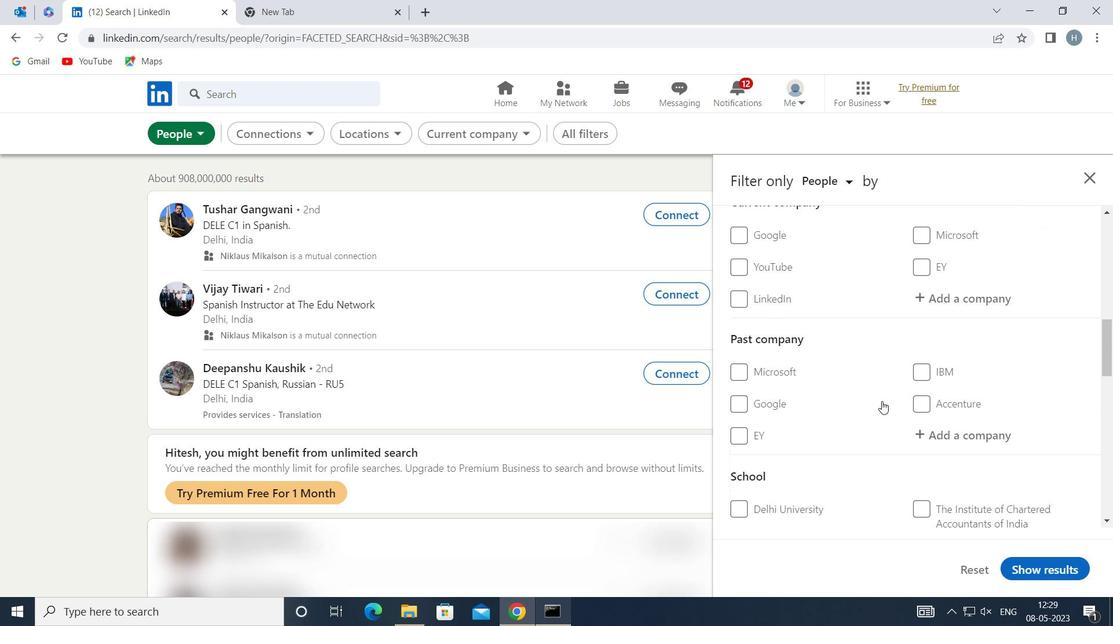 
Action: Mouse scrolled (882, 402) with delta (0, 0)
Screenshot: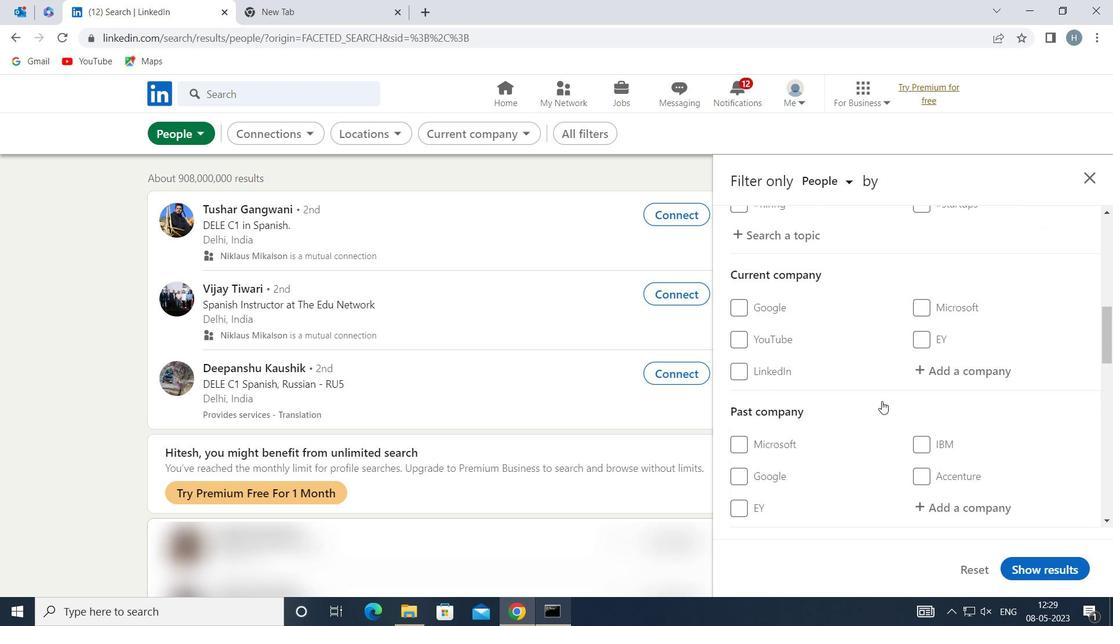 
Action: Mouse scrolled (882, 401) with delta (0, 0)
Screenshot: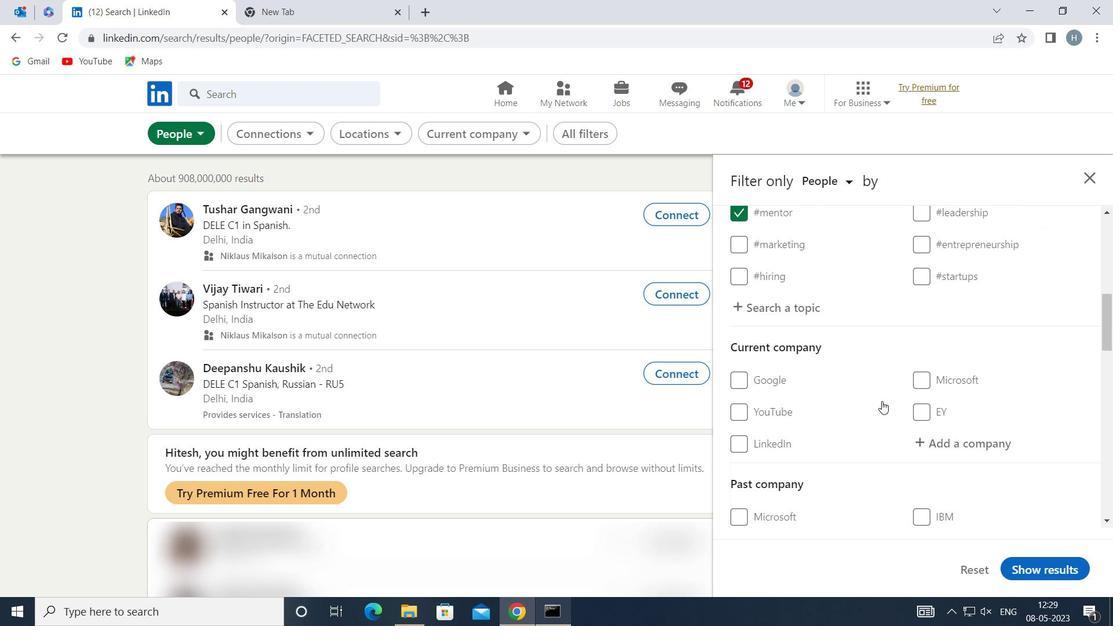 
Action: Mouse moved to (957, 366)
Screenshot: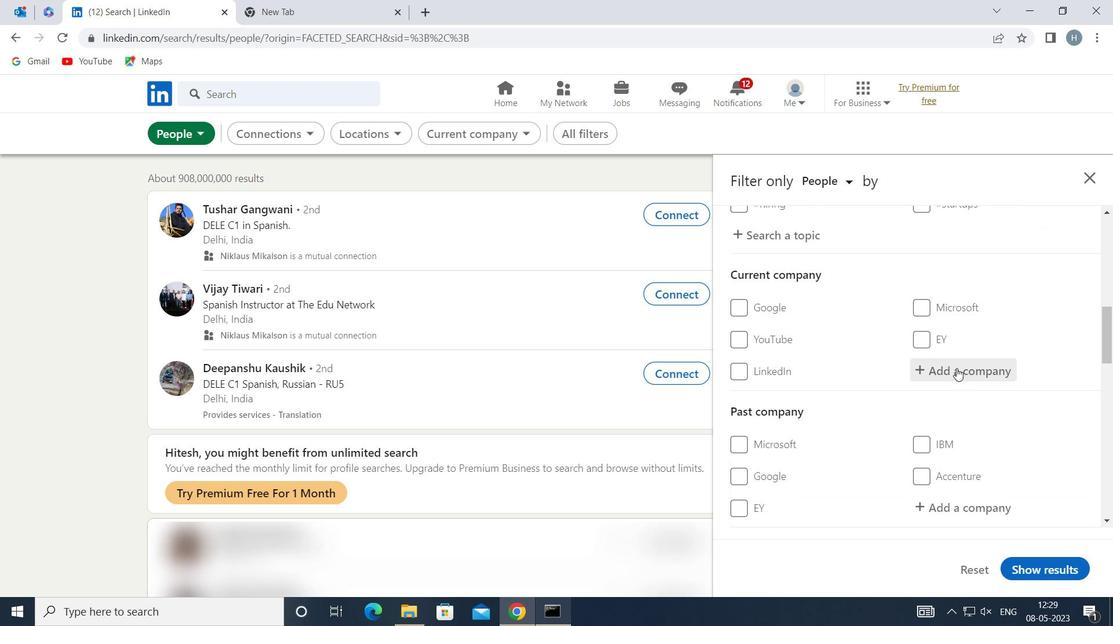 
Action: Mouse pressed left at (957, 366)
Screenshot: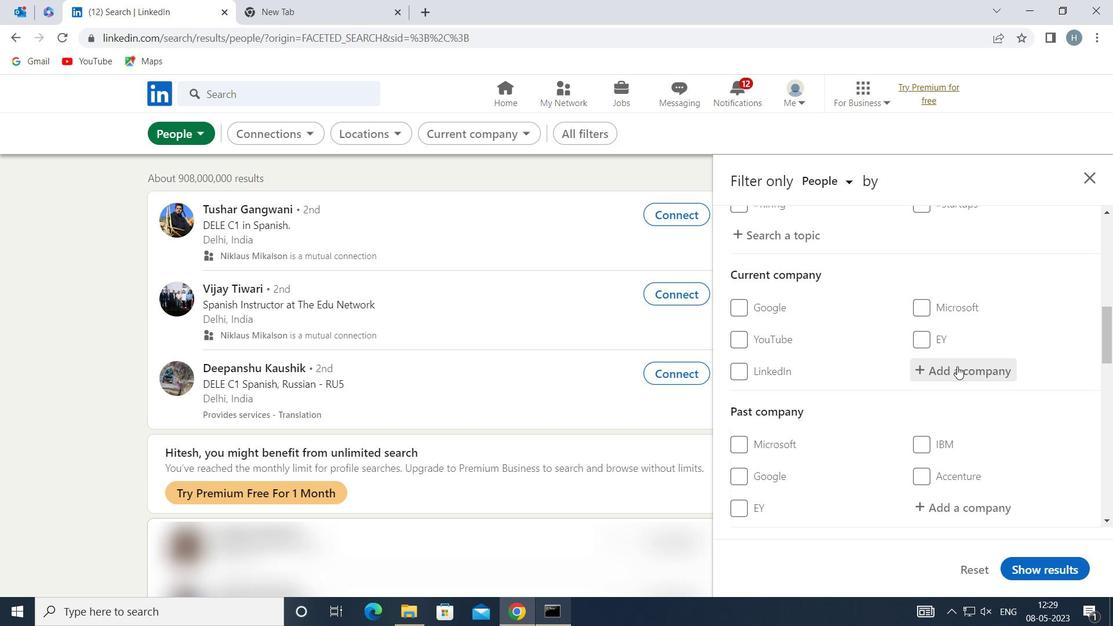
Action: Key pressed <Key.shift>SK<Key.space><Key.shift>ENF<Key.backspace>GINEERING
Screenshot: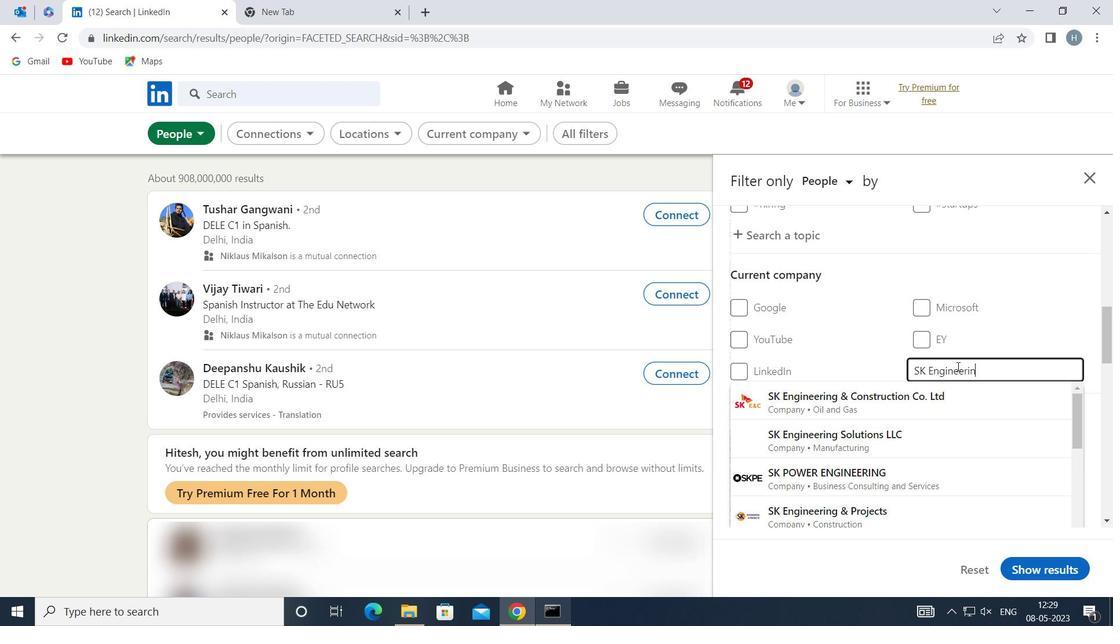 
Action: Mouse moved to (942, 393)
Screenshot: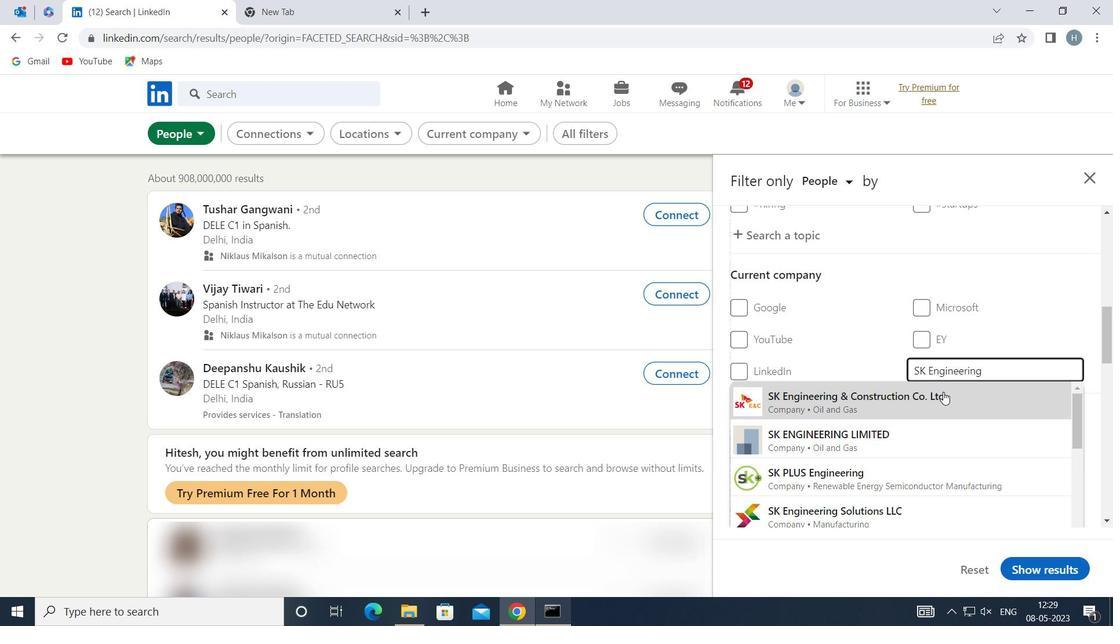 
Action: Mouse pressed left at (942, 393)
Screenshot: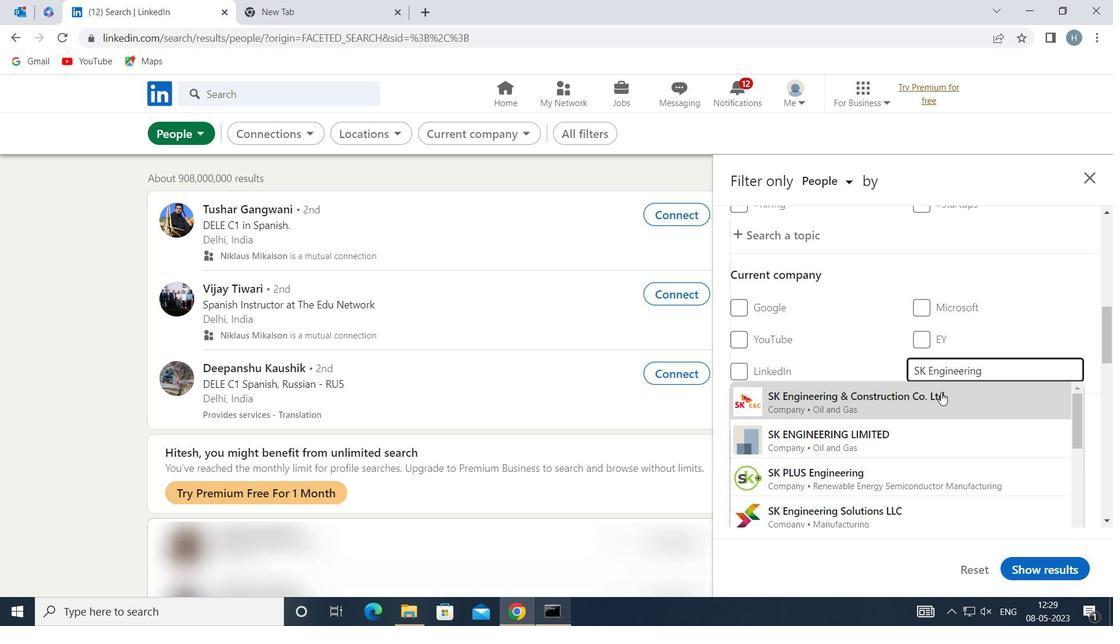 
Action: Mouse moved to (910, 392)
Screenshot: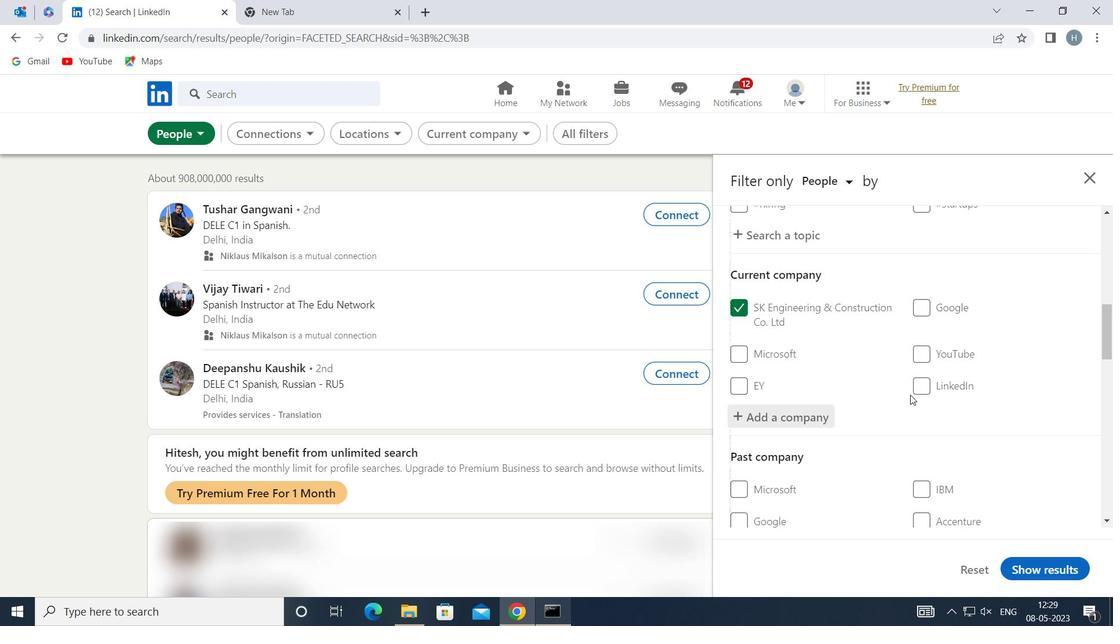 
Action: Mouse scrolled (910, 392) with delta (0, 0)
Screenshot: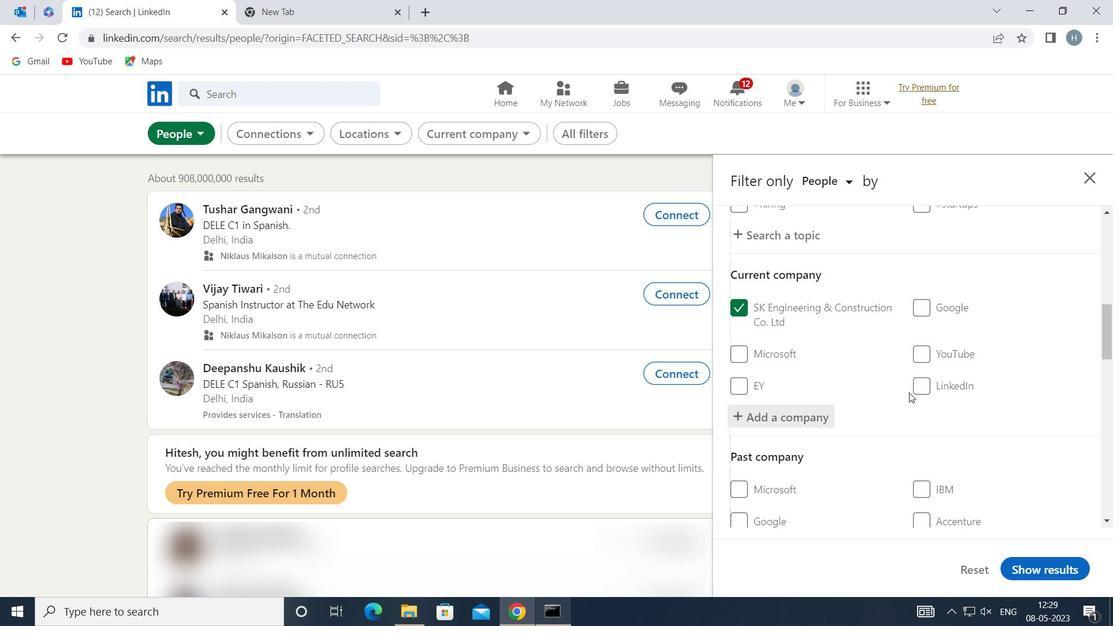 
Action: Mouse scrolled (910, 392) with delta (0, 0)
Screenshot: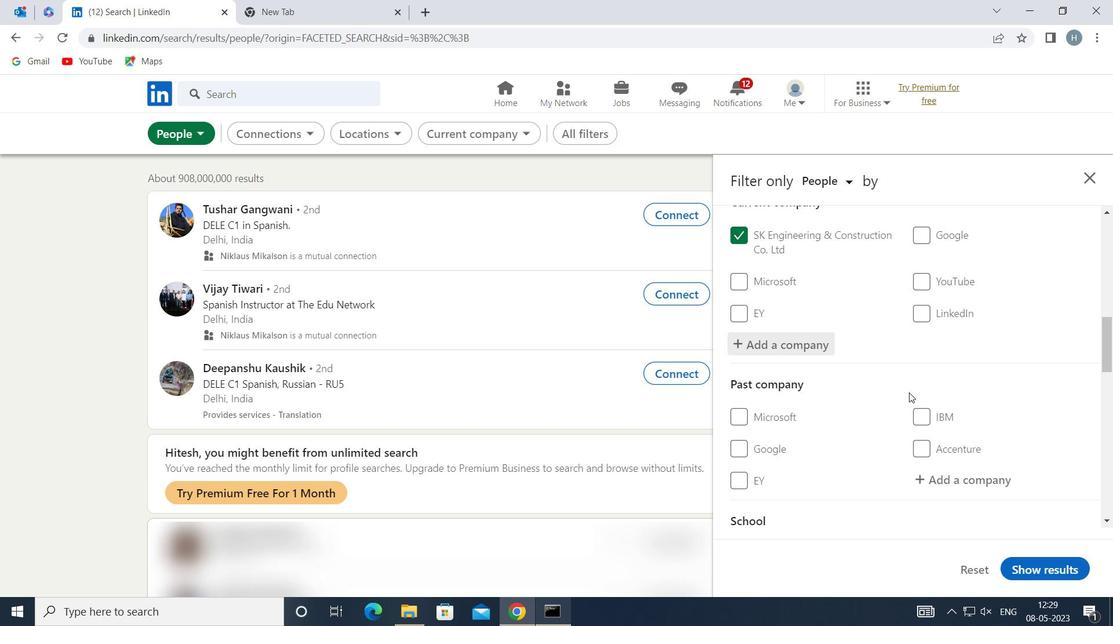 
Action: Mouse scrolled (910, 392) with delta (0, 0)
Screenshot: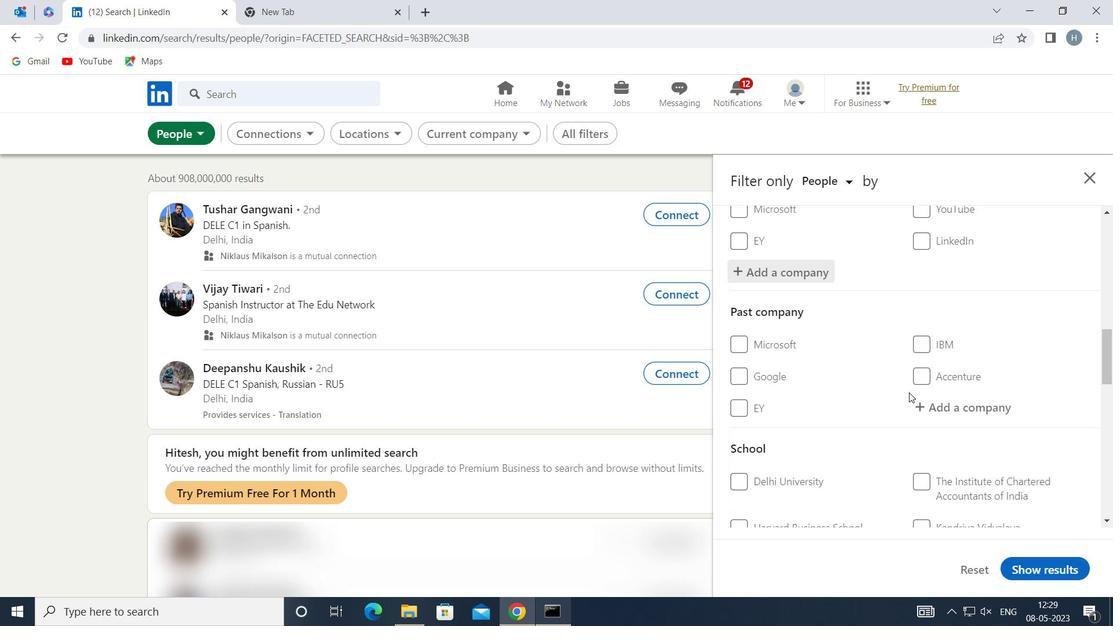 
Action: Mouse scrolled (910, 392) with delta (0, 0)
Screenshot: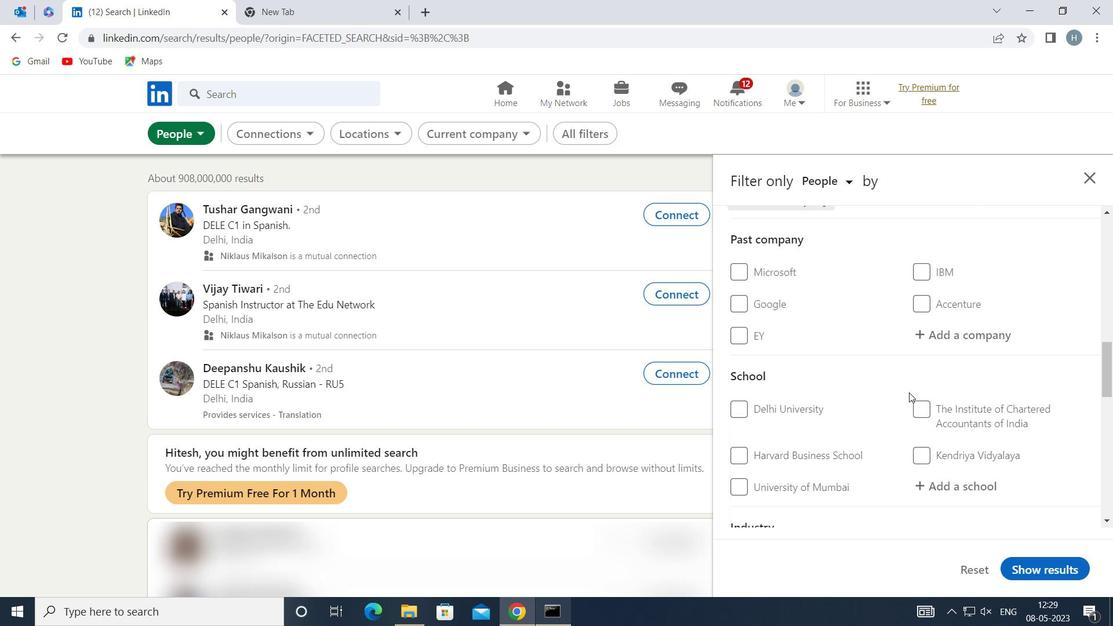 
Action: Mouse moved to (958, 411)
Screenshot: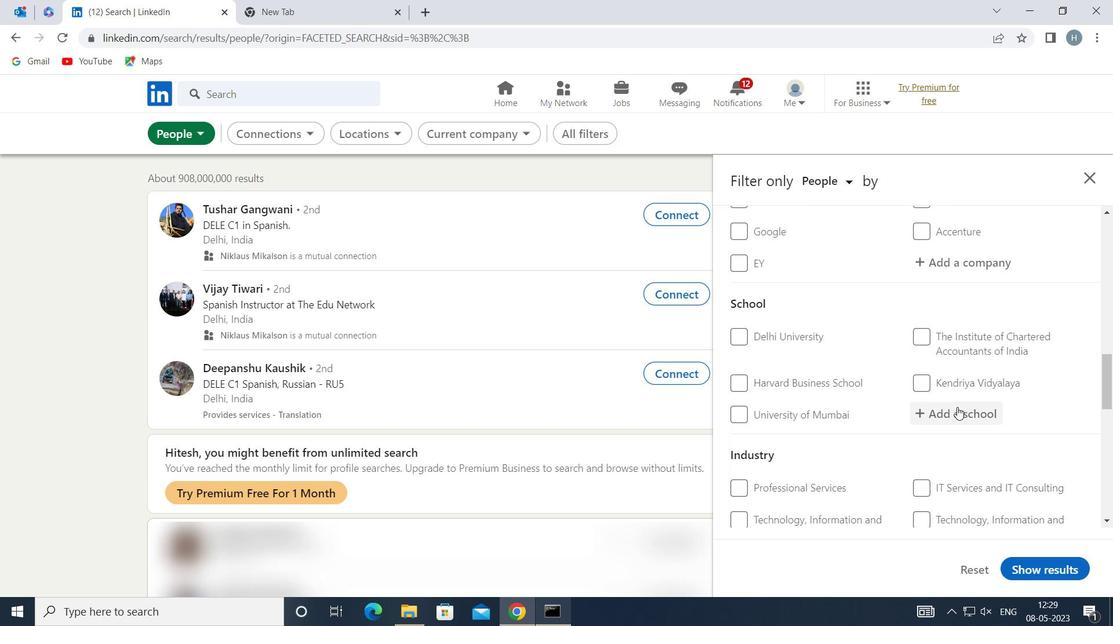 
Action: Mouse pressed left at (958, 411)
Screenshot: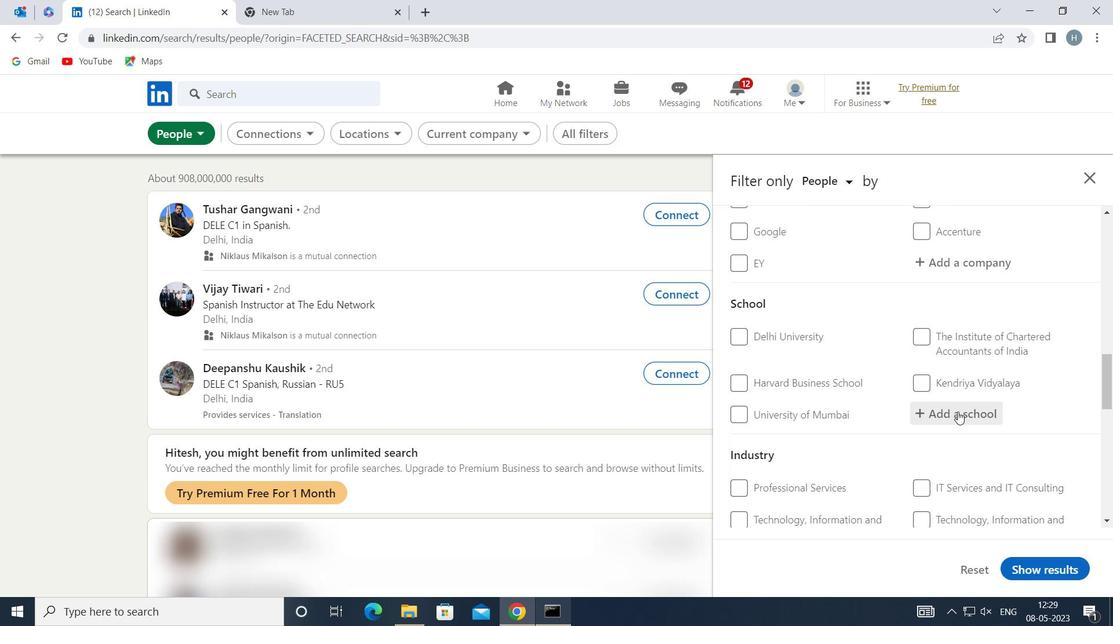 
Action: Key pressed <Key.shift>HEMVATI<Key.space><Key.shift>M<Key.backspace><Key.shift>NAN
Screenshot: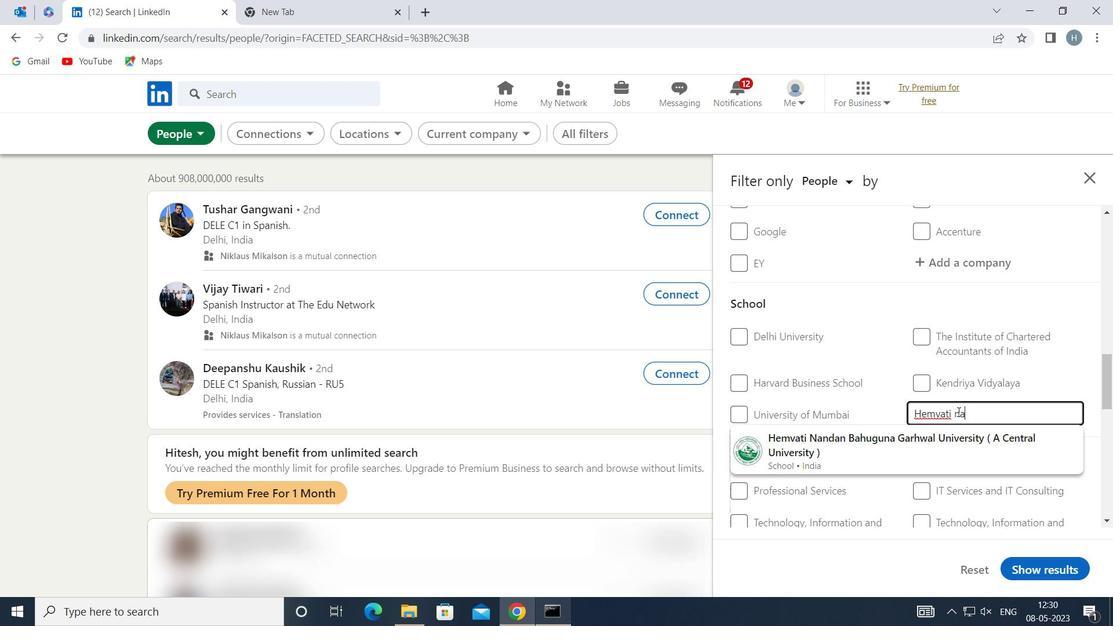 
Action: Mouse moved to (902, 444)
Screenshot: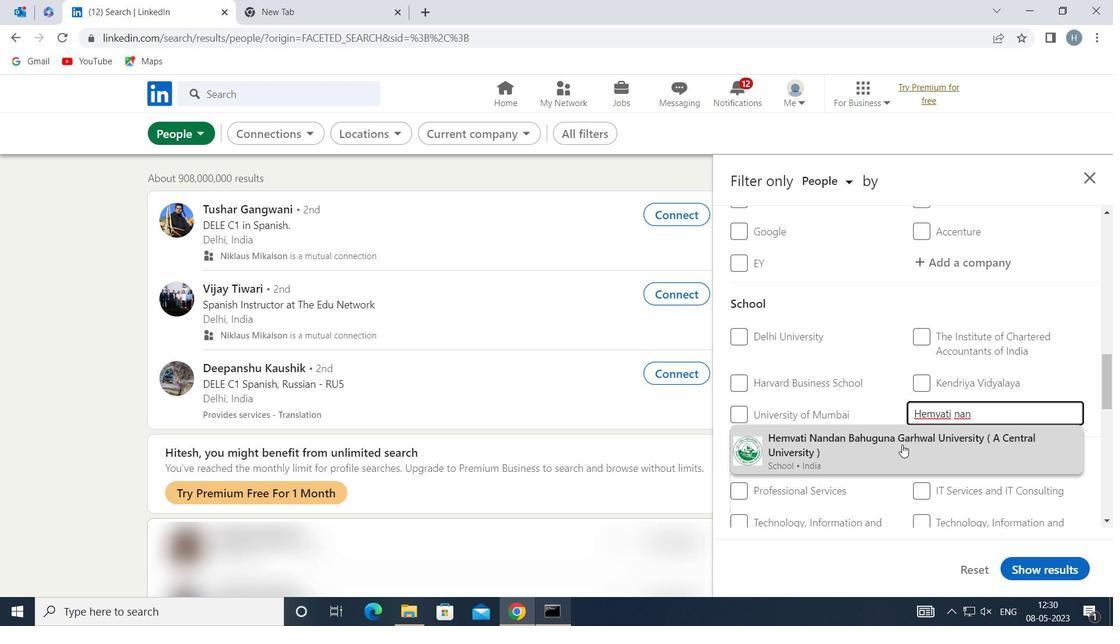 
Action: Mouse pressed left at (902, 444)
Screenshot: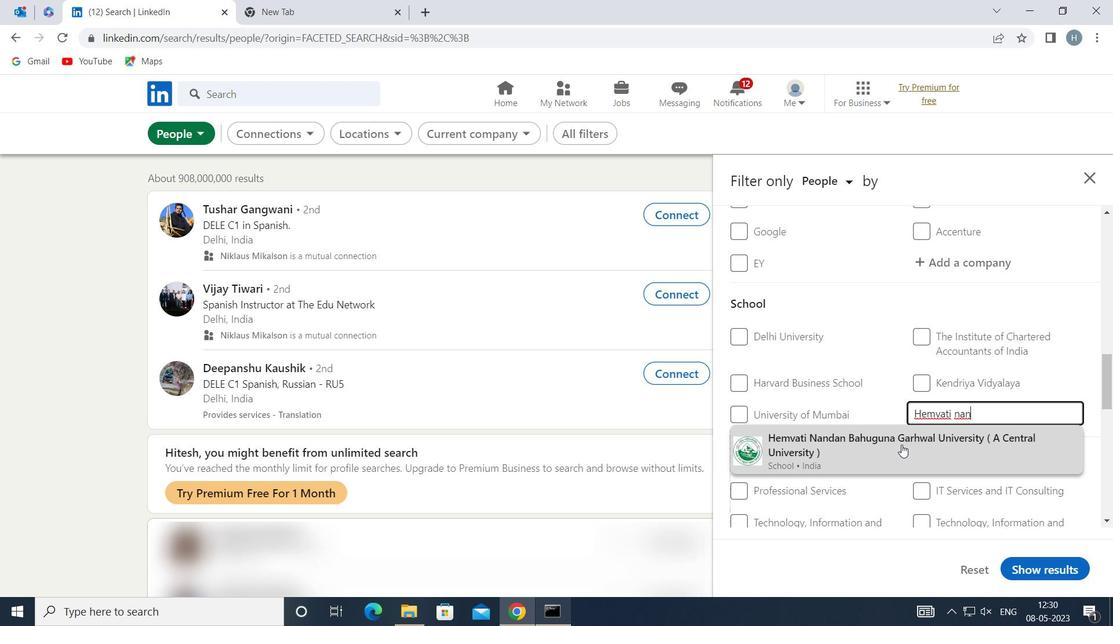 
Action: Mouse moved to (845, 426)
Screenshot: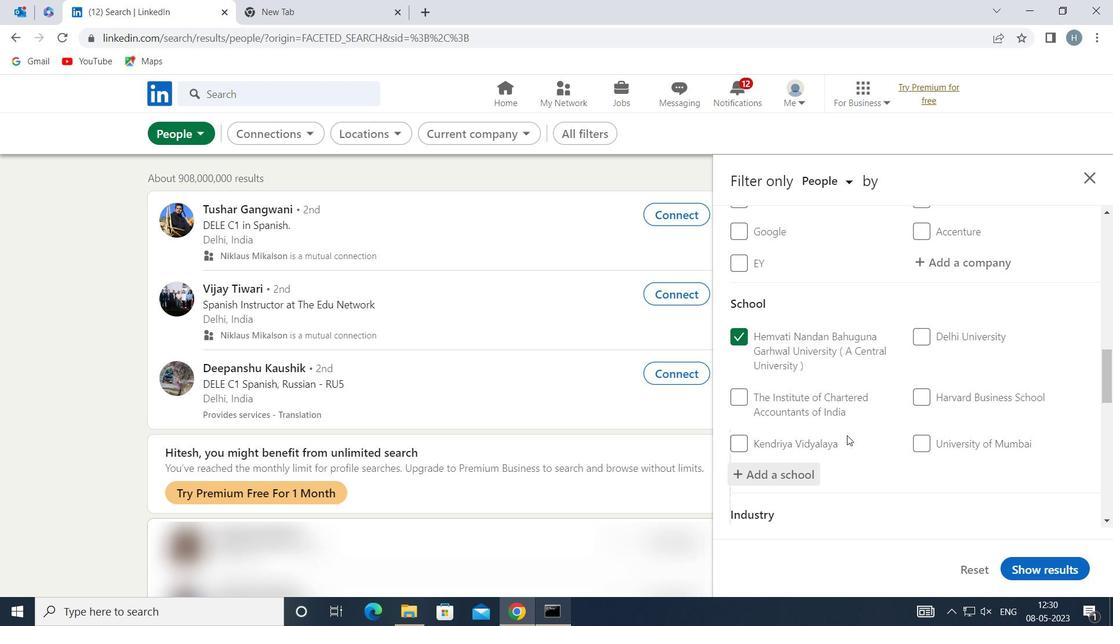 
Action: Mouse scrolled (845, 426) with delta (0, 0)
Screenshot: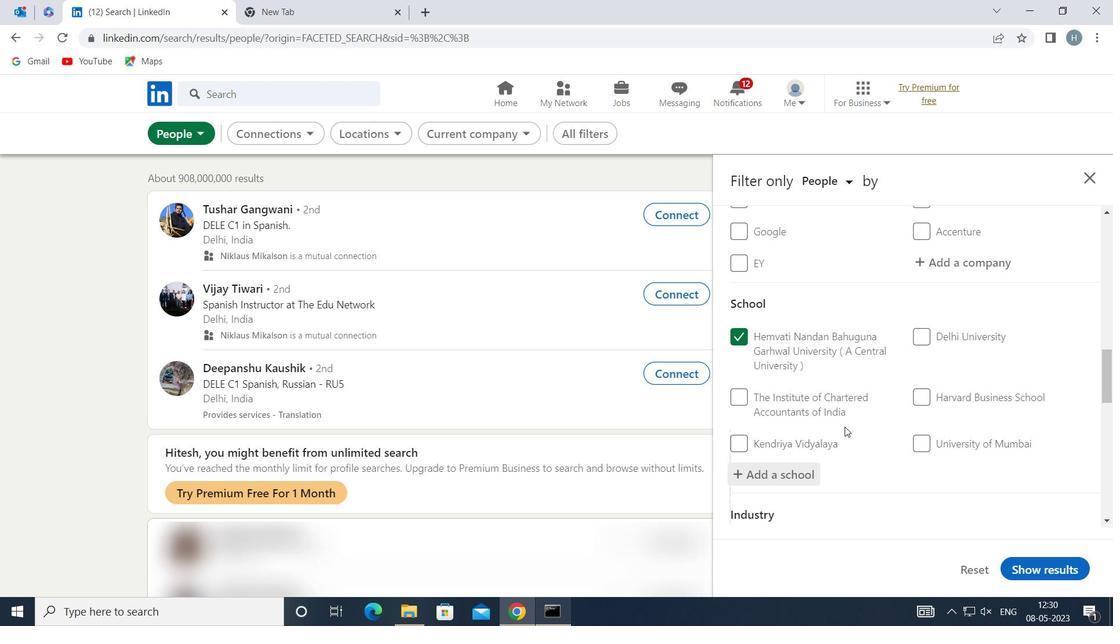 
Action: Mouse moved to (893, 413)
Screenshot: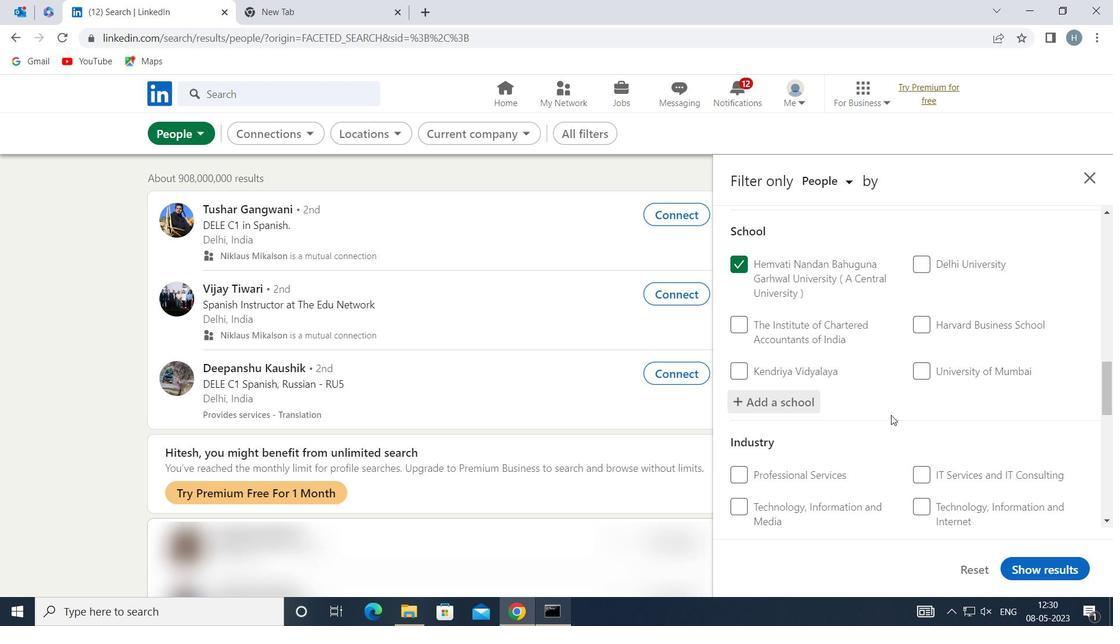 
Action: Mouse scrolled (893, 412) with delta (0, 0)
Screenshot: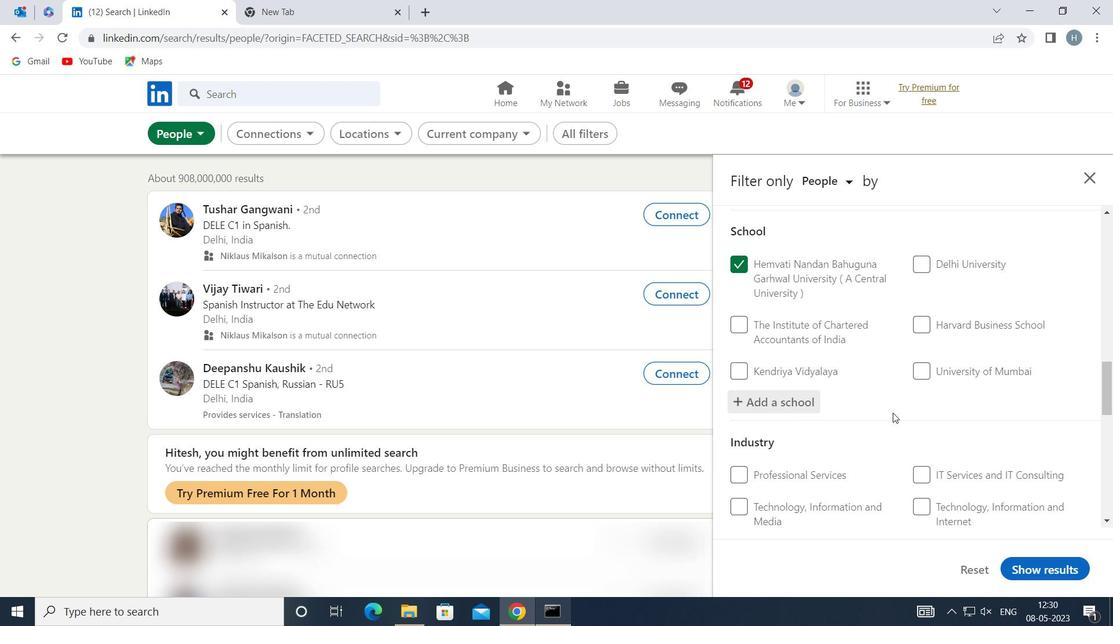 
Action: Mouse scrolled (893, 412) with delta (0, 0)
Screenshot: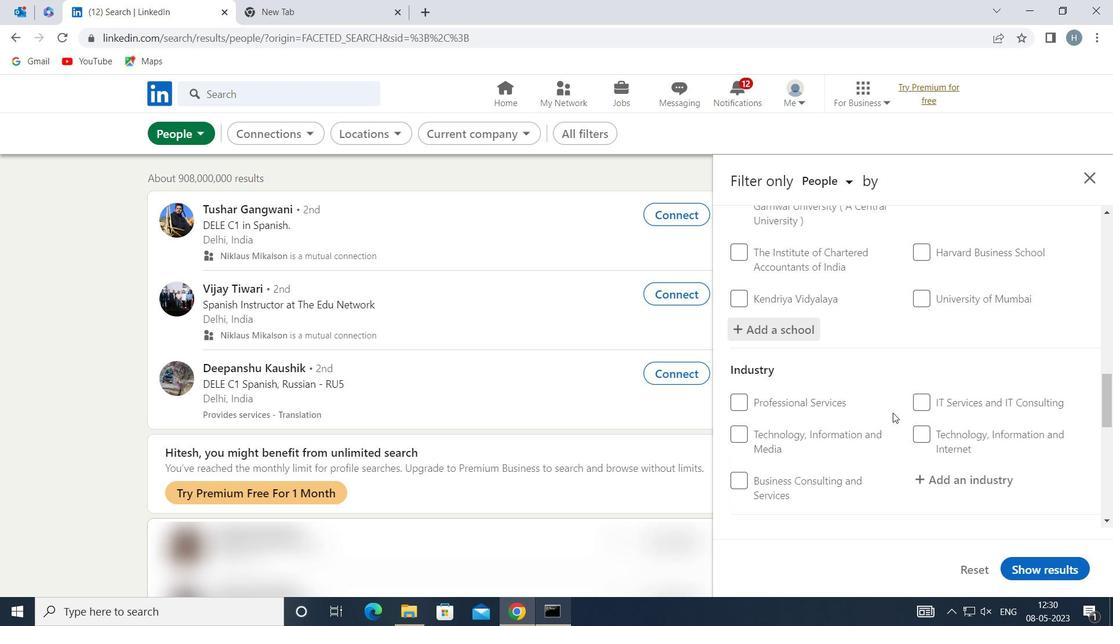 
Action: Mouse moved to (951, 408)
Screenshot: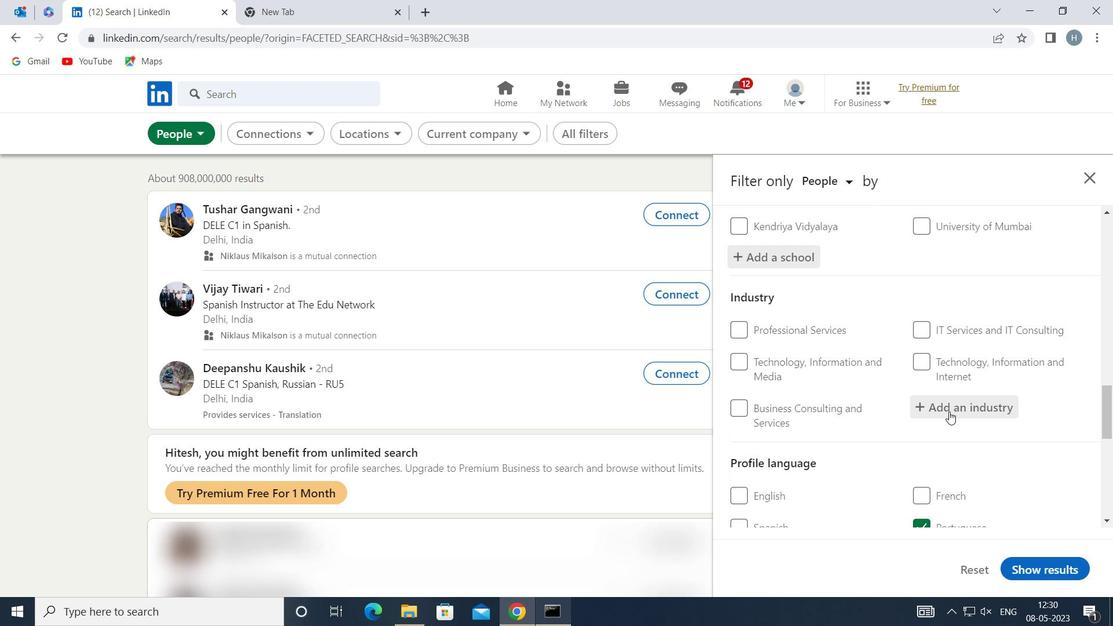 
Action: Mouse pressed left at (951, 408)
Screenshot: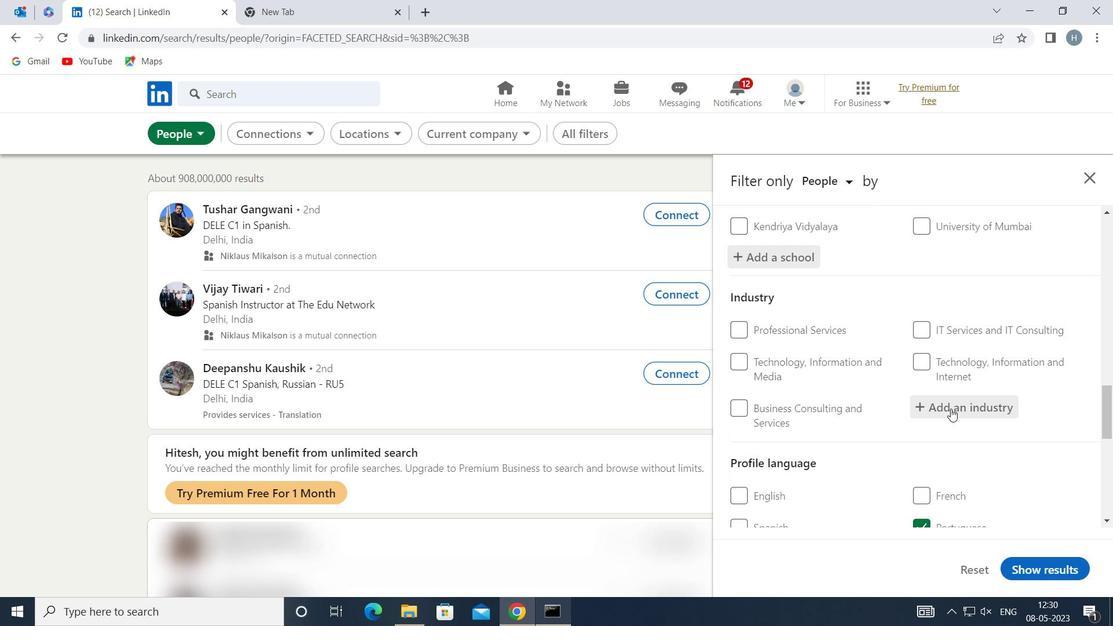 
Action: Key pressed <Key.shift>ELECR<Key.backspace>TRICAL<Key.space><Key.shift>EQ
Screenshot: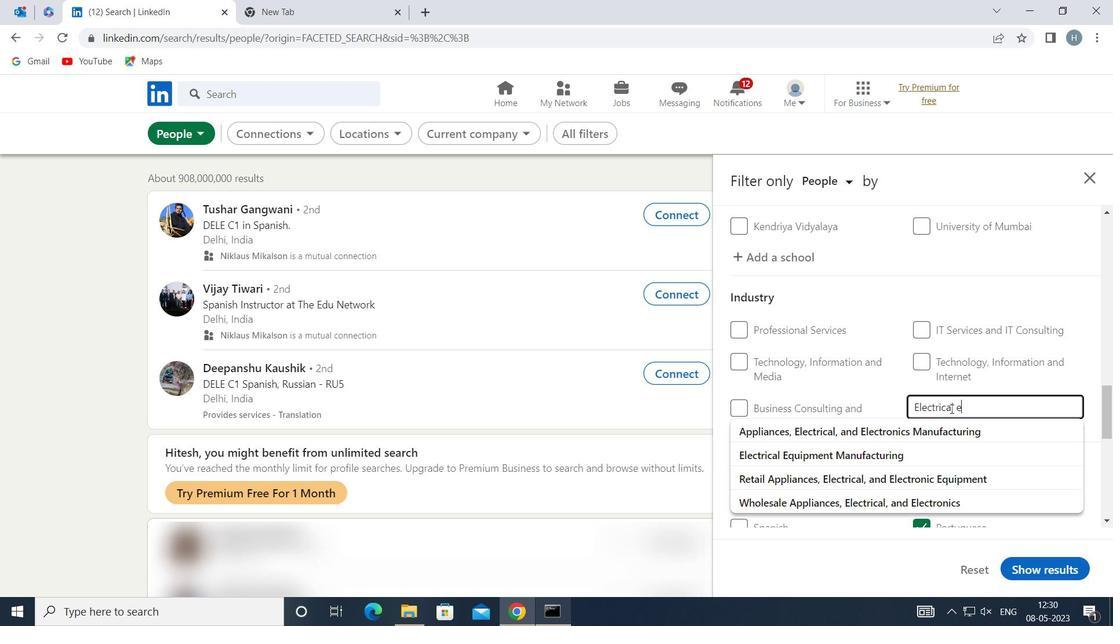 
Action: Mouse moved to (912, 425)
Screenshot: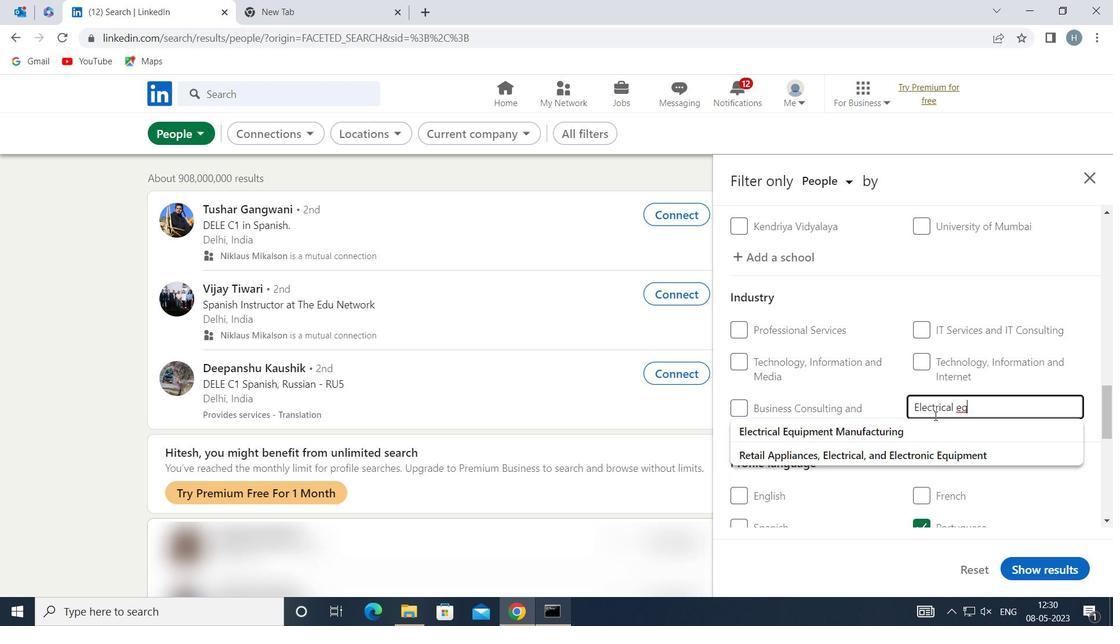 
Action: Mouse pressed left at (912, 425)
Screenshot: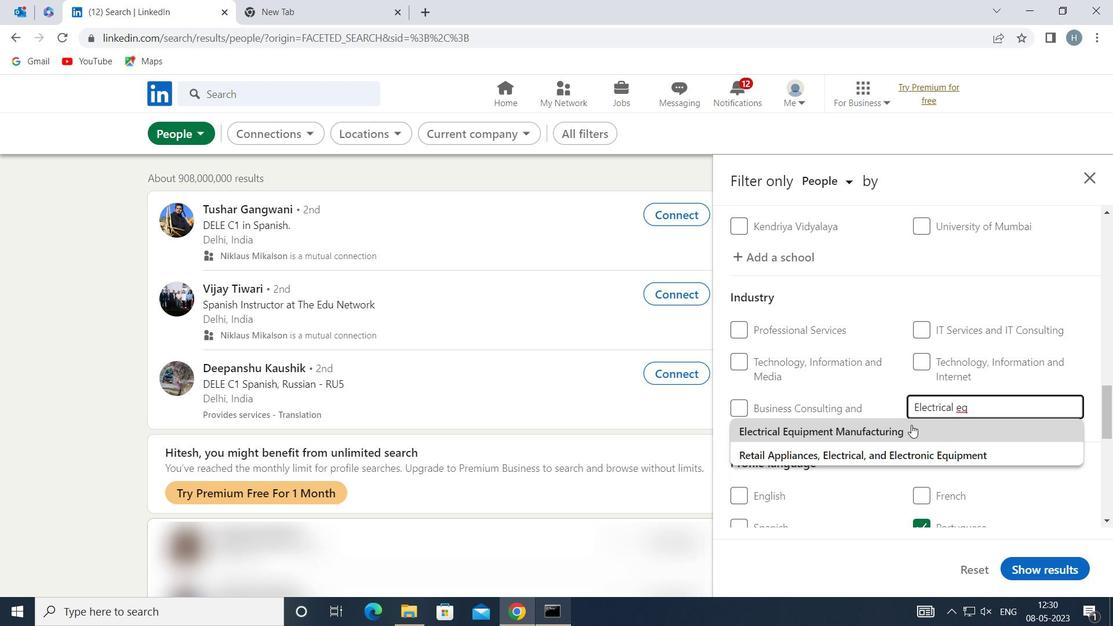 
Action: Mouse moved to (910, 423)
Screenshot: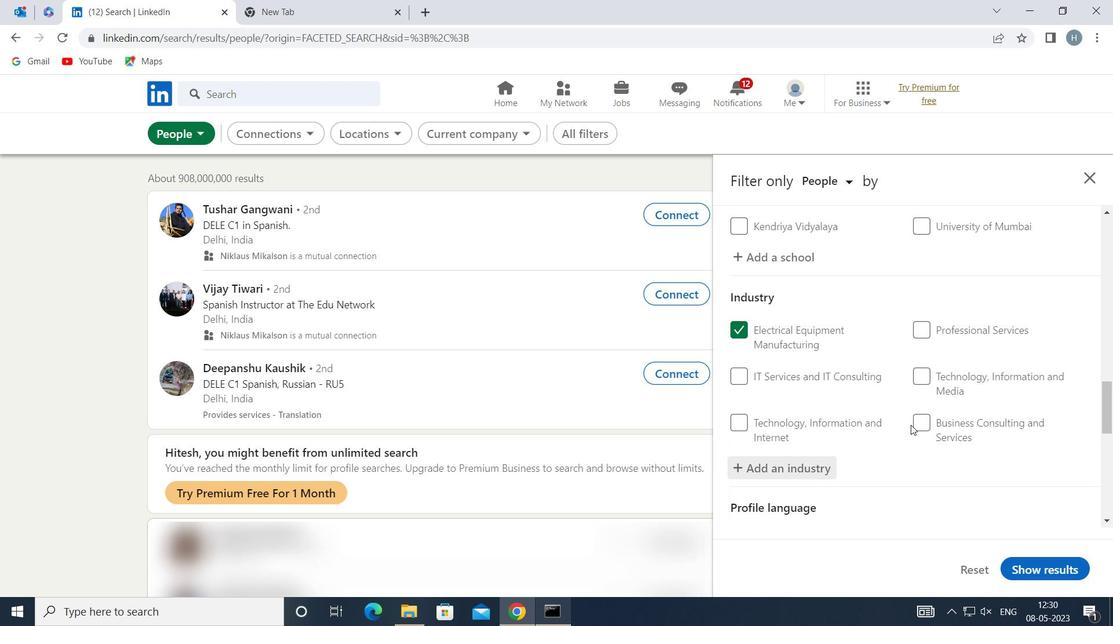 
Action: Mouse scrolled (910, 422) with delta (0, 0)
Screenshot: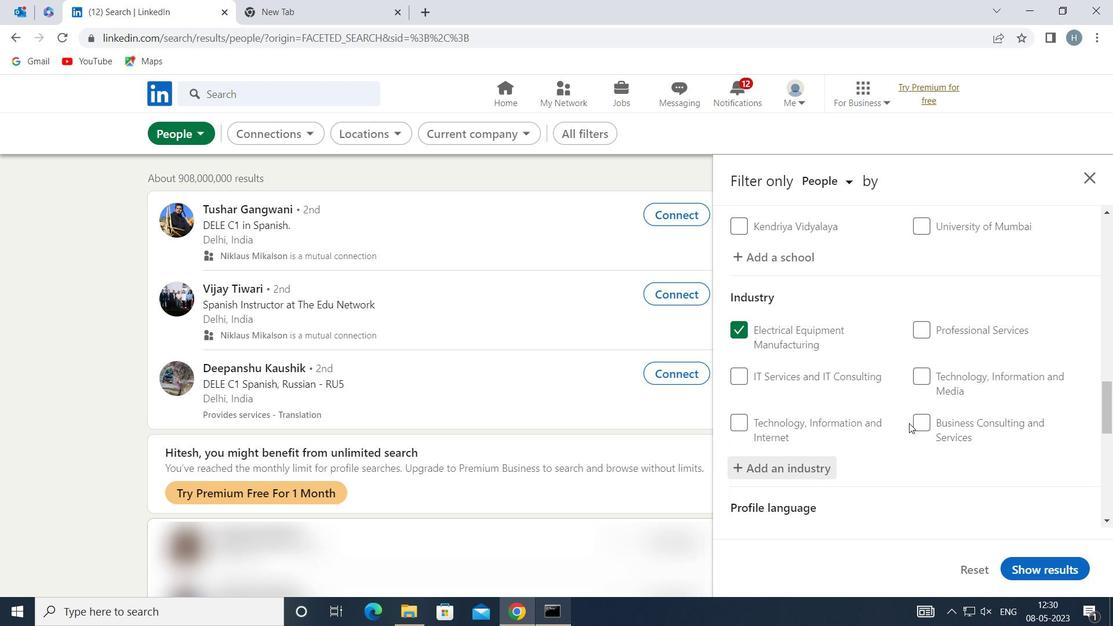 
Action: Mouse scrolled (910, 422) with delta (0, 0)
Screenshot: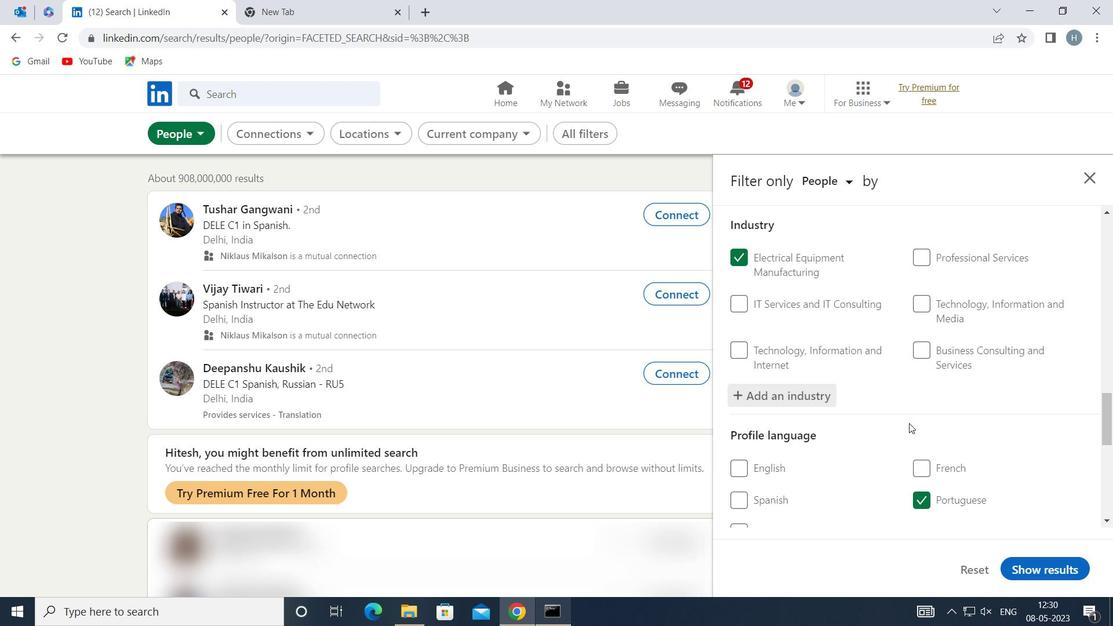 
Action: Mouse scrolled (910, 422) with delta (0, 0)
Screenshot: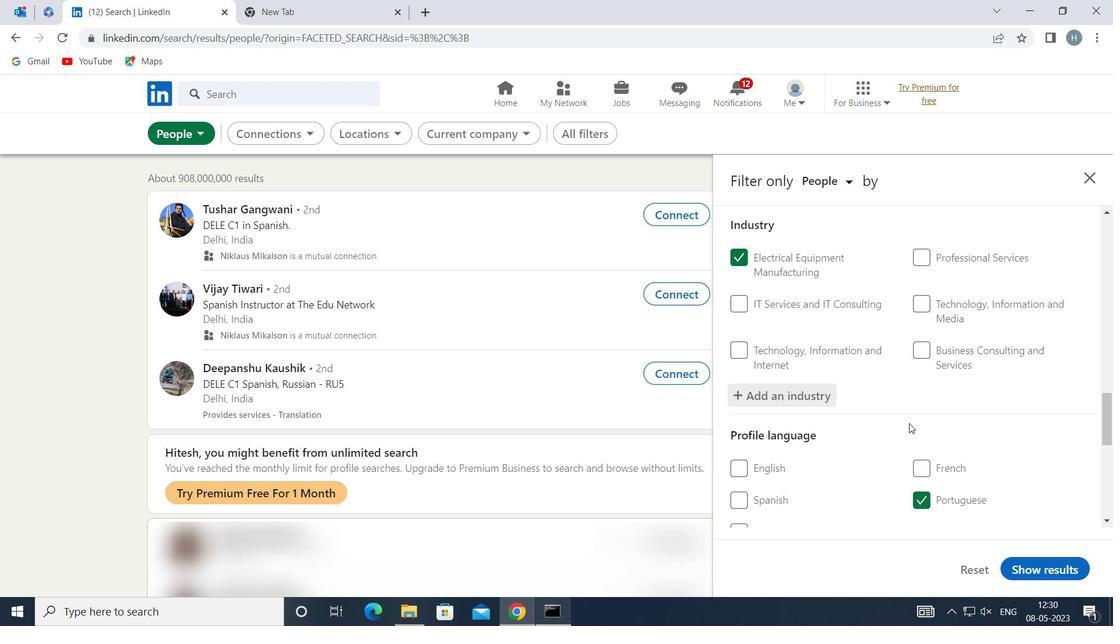 
Action: Mouse moved to (910, 422)
Screenshot: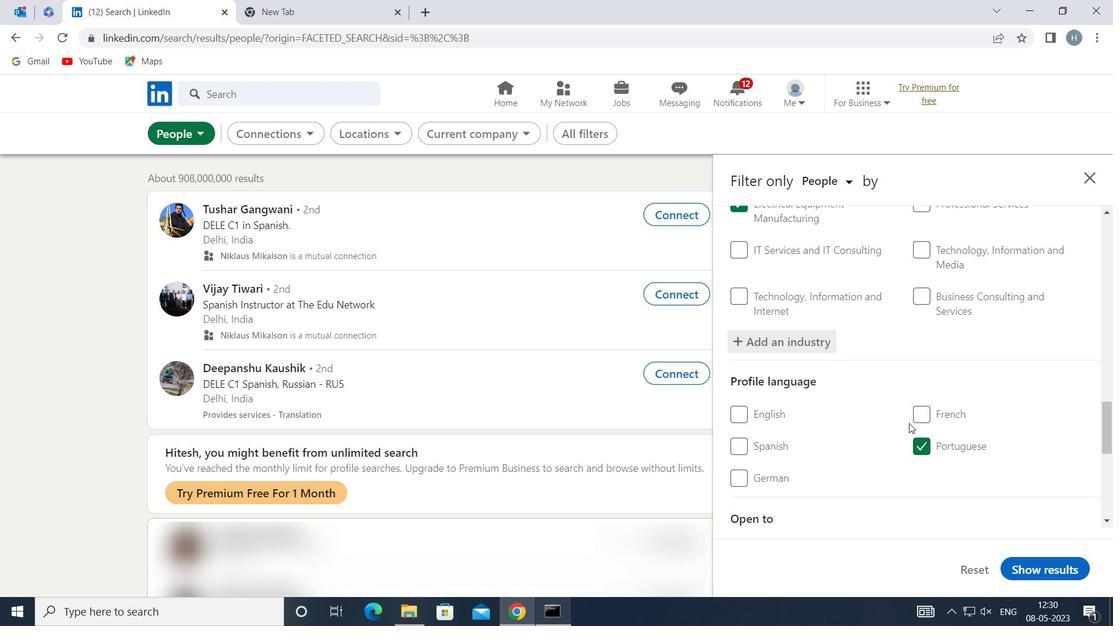 
Action: Mouse scrolled (910, 422) with delta (0, 0)
Screenshot: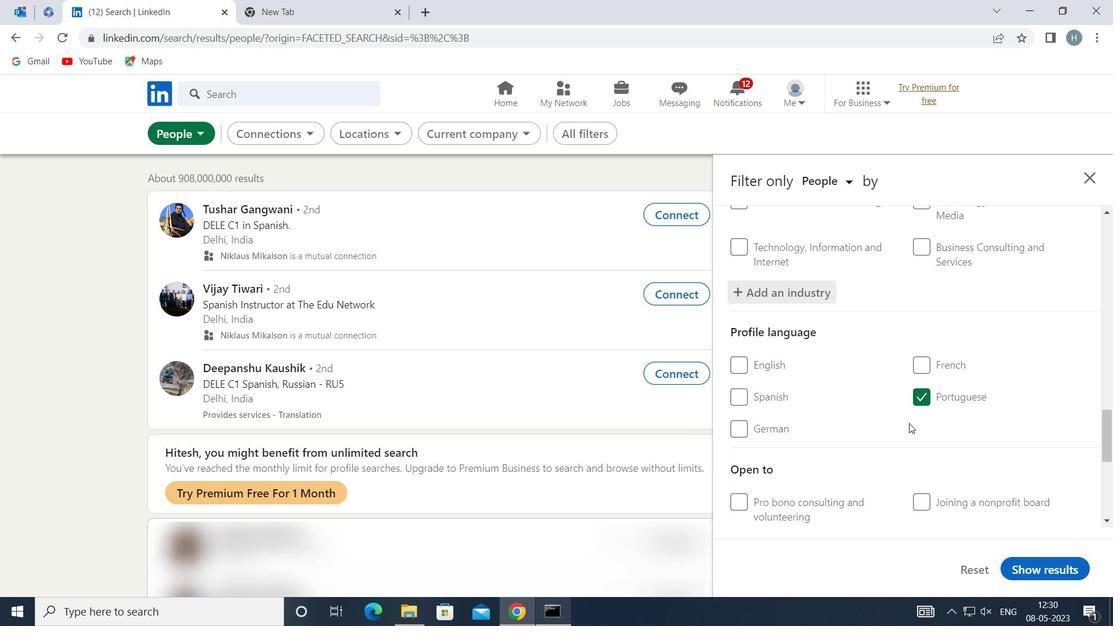 
Action: Mouse scrolled (910, 422) with delta (0, 0)
Screenshot: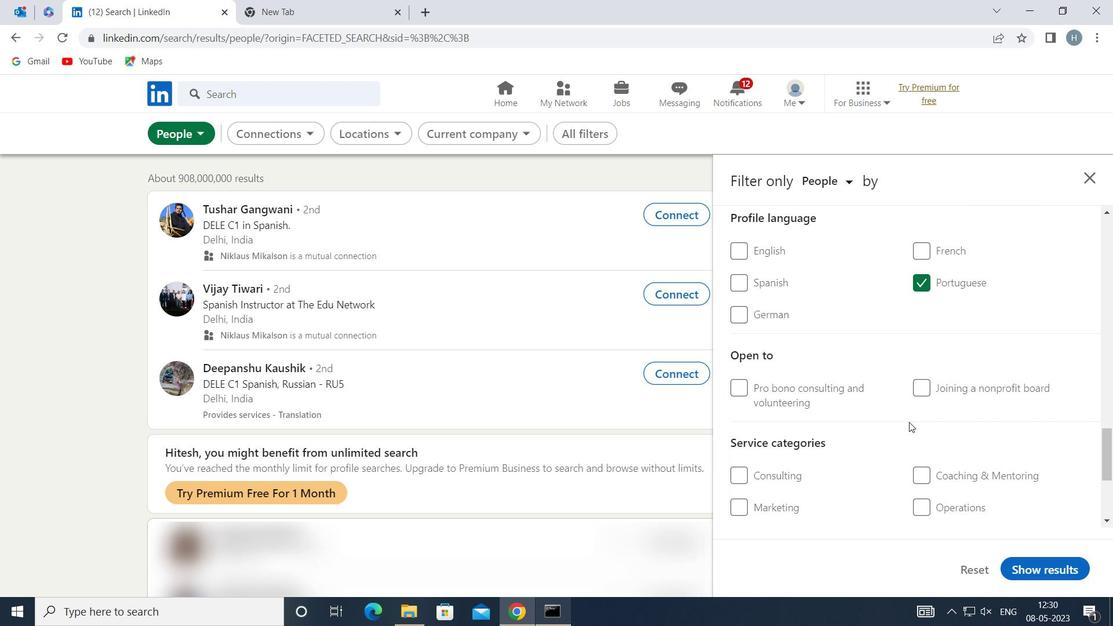 
Action: Mouse moved to (958, 464)
Screenshot: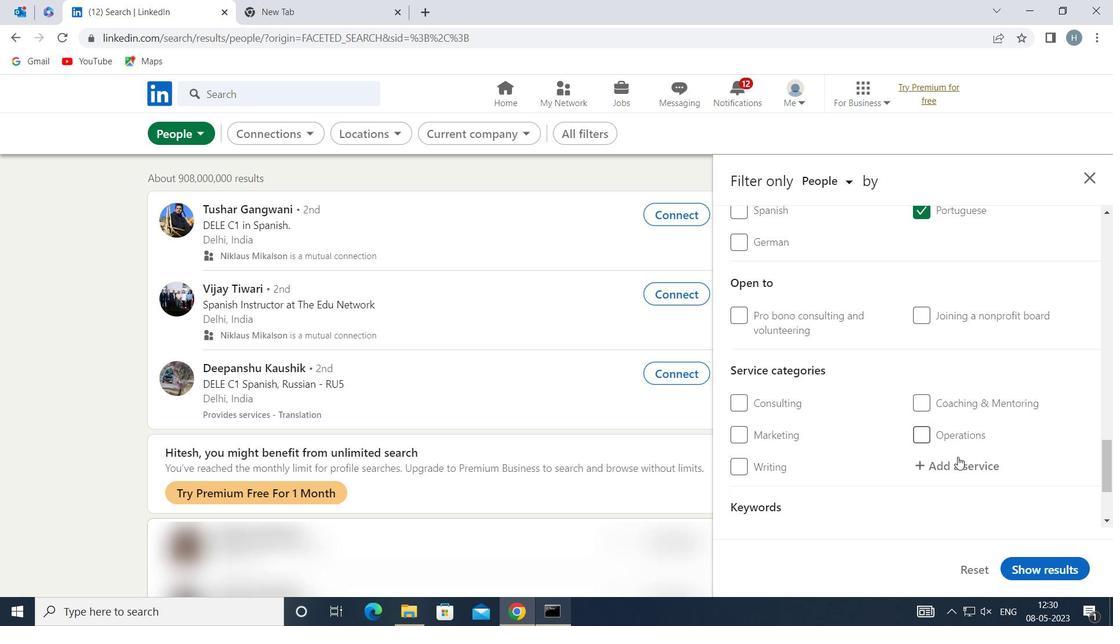 
Action: Mouse pressed left at (958, 464)
Screenshot: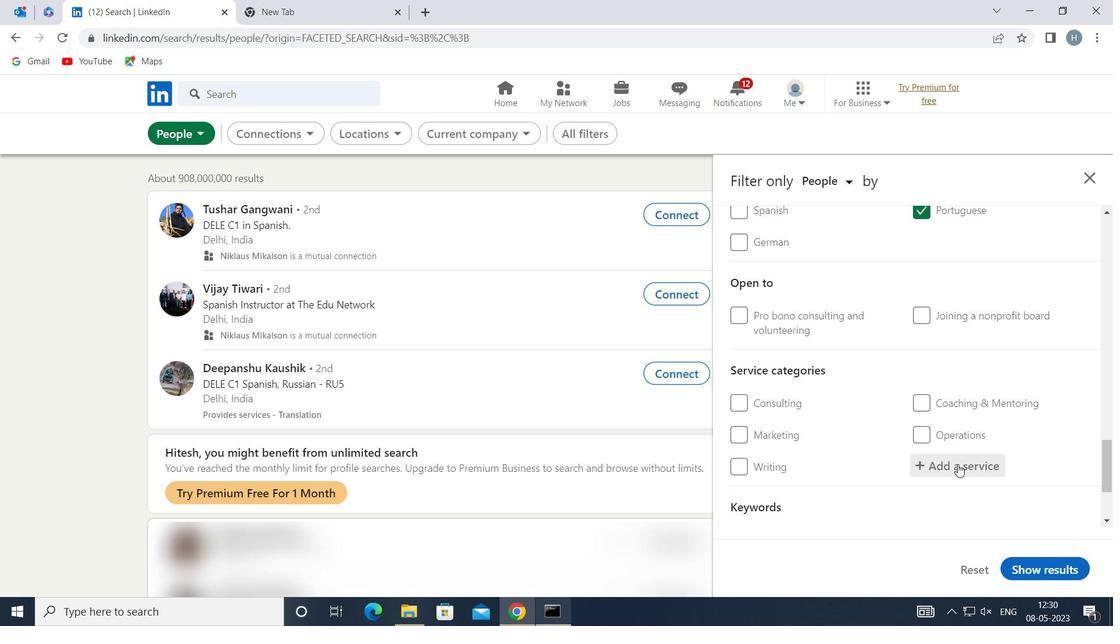 
Action: Key pressed <Key.shift>HUMAN<Key.space><Key.shift>RE
Screenshot: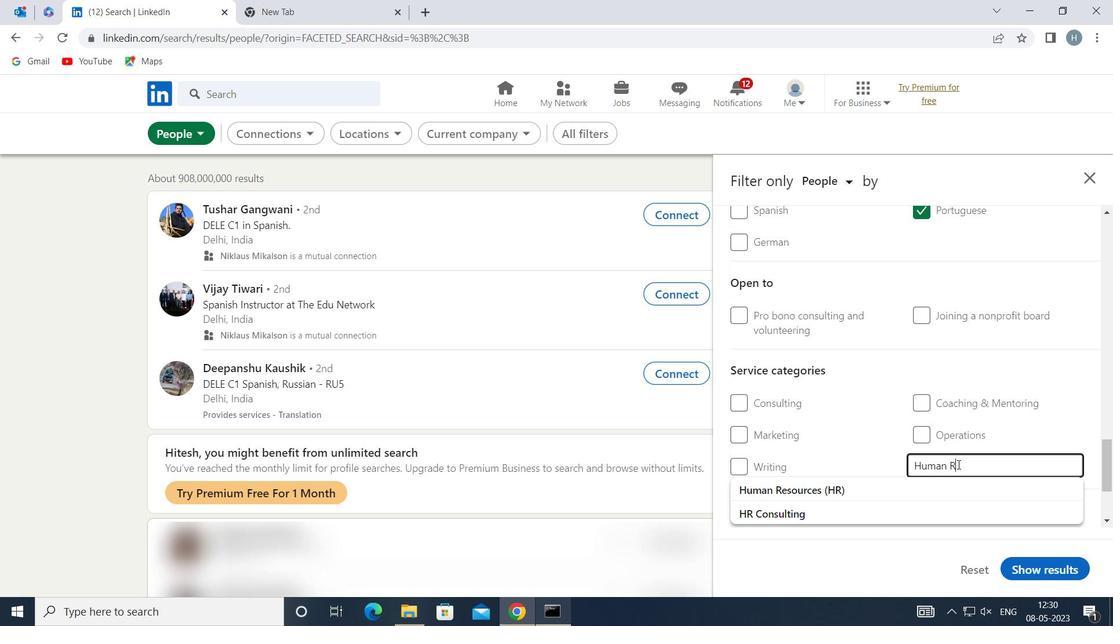 
Action: Mouse moved to (902, 488)
Screenshot: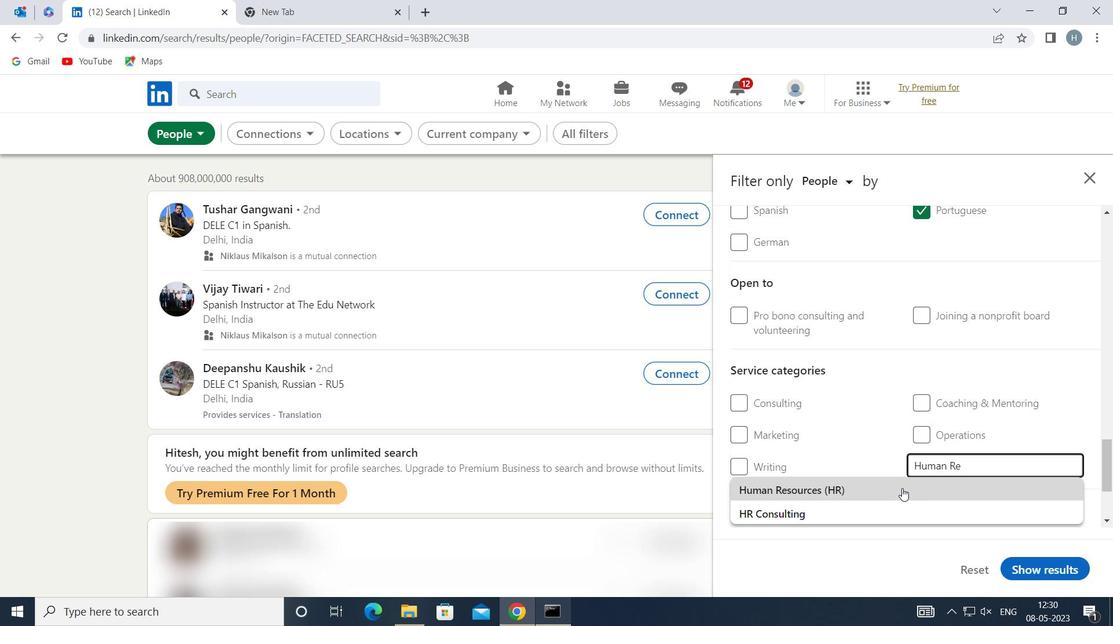 
Action: Mouse pressed left at (902, 488)
Screenshot: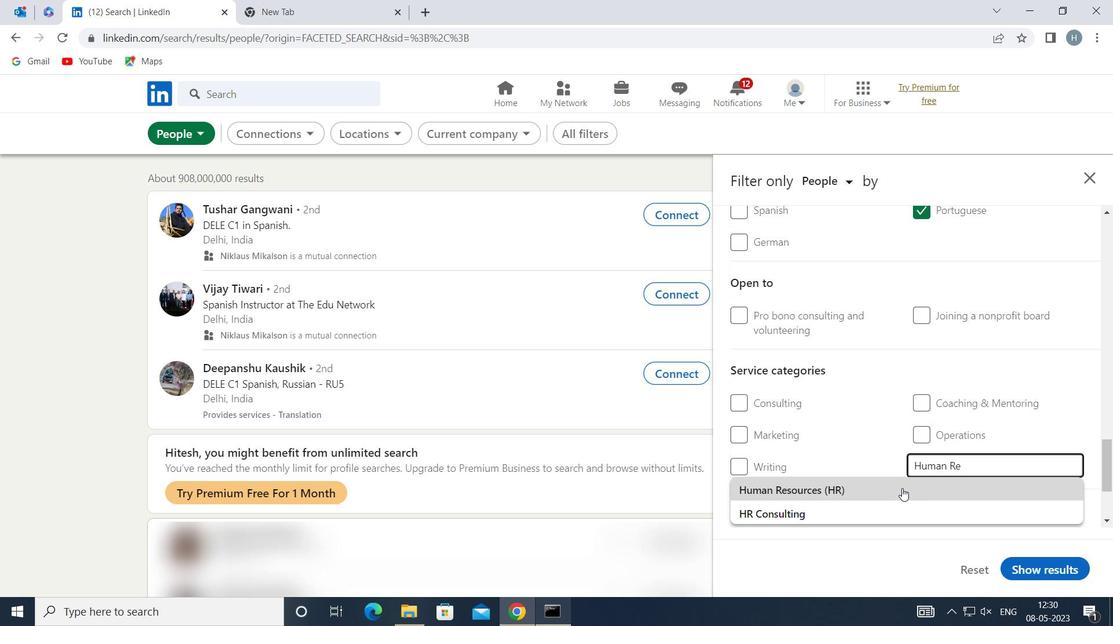 
Action: Mouse scrolled (902, 487) with delta (0, 0)
Screenshot: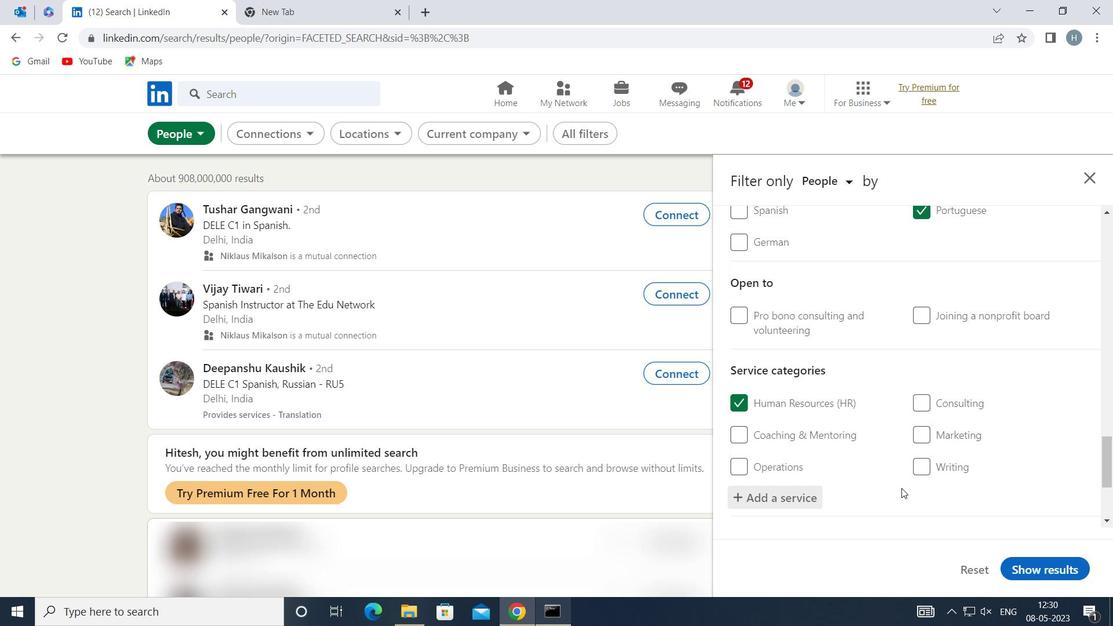 
Action: Mouse scrolled (902, 487) with delta (0, 0)
Screenshot: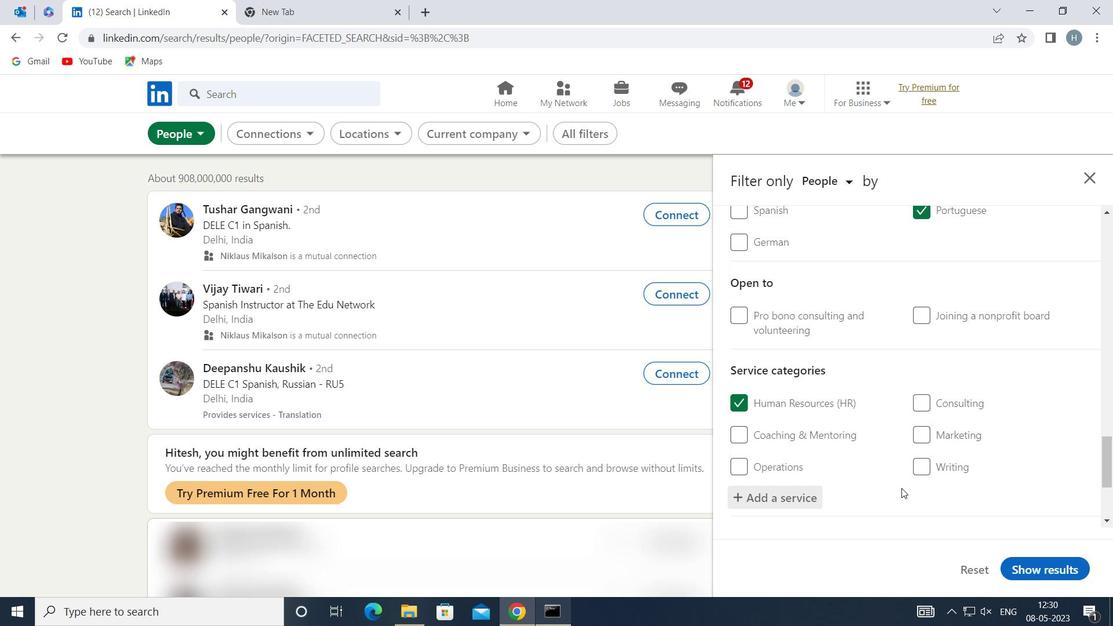 
Action: Mouse scrolled (902, 487) with delta (0, 0)
Screenshot: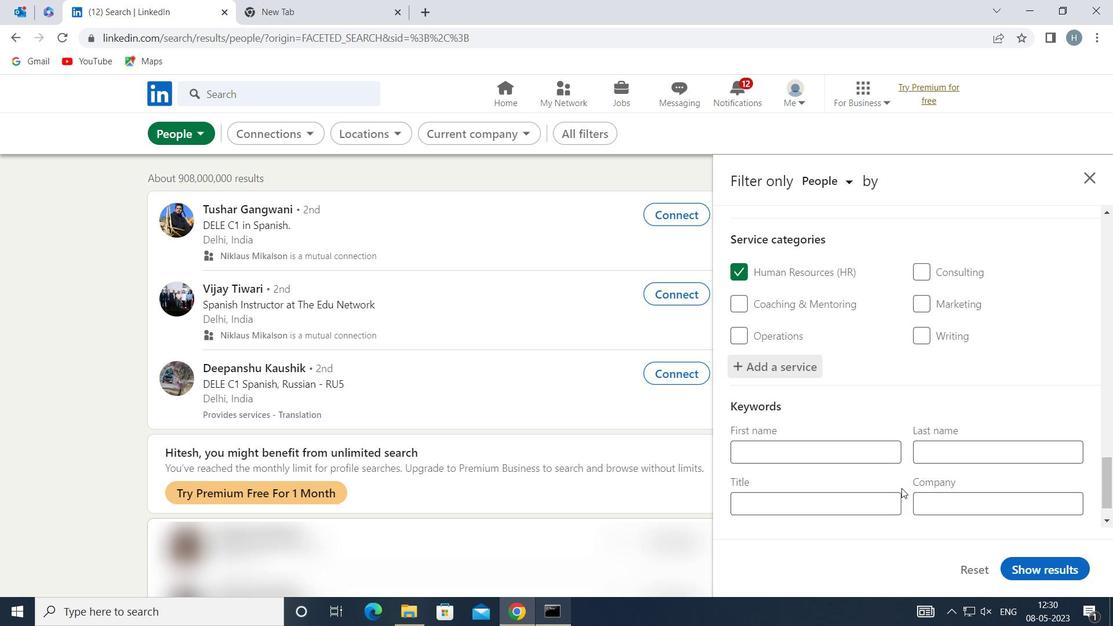 
Action: Mouse scrolled (902, 487) with delta (0, 0)
Screenshot: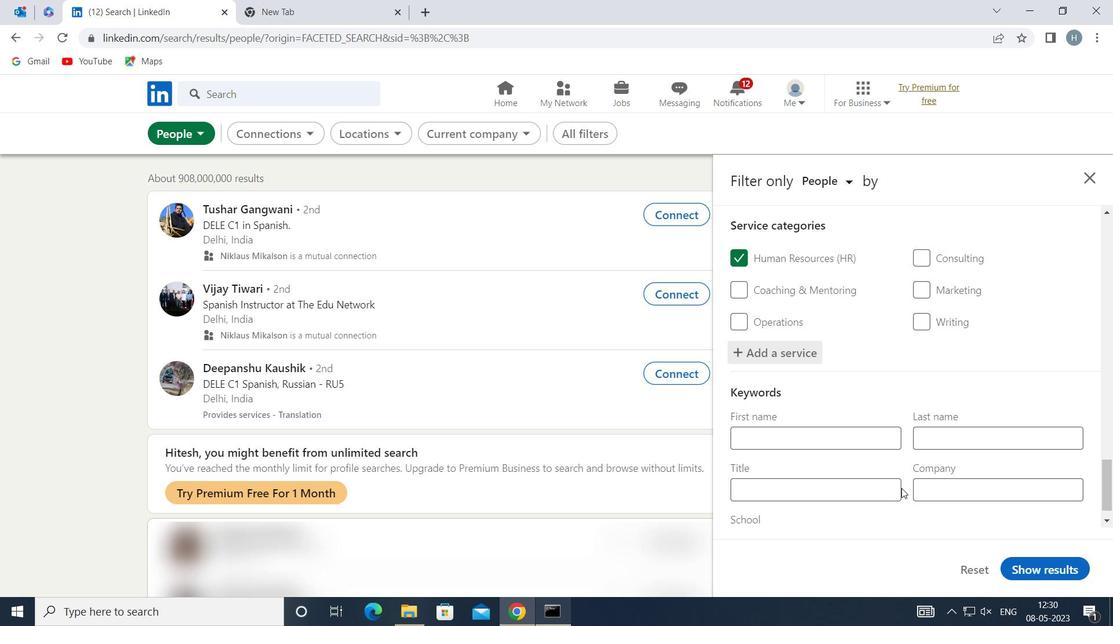 
Action: Mouse moved to (876, 467)
Screenshot: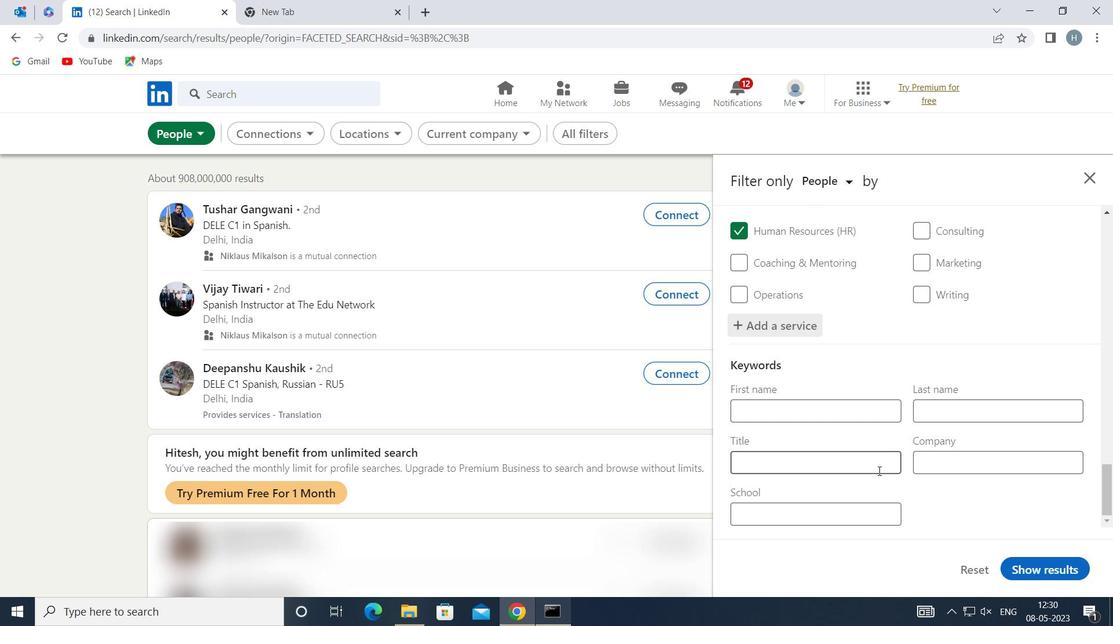 
Action: Mouse pressed left at (876, 467)
Screenshot: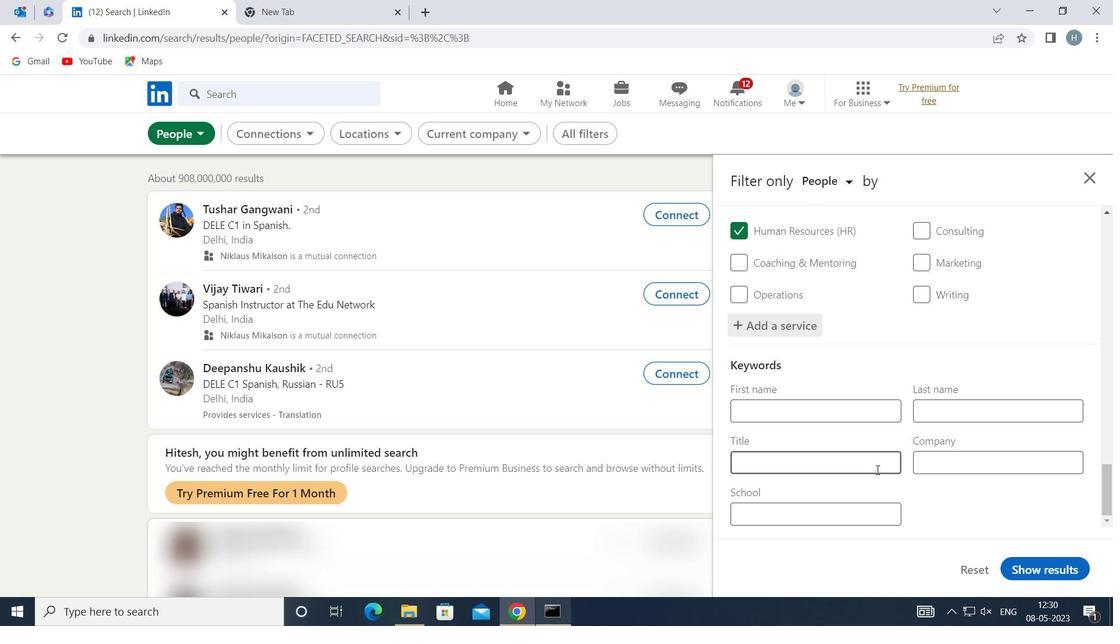 
Action: Mouse moved to (876, 466)
Screenshot: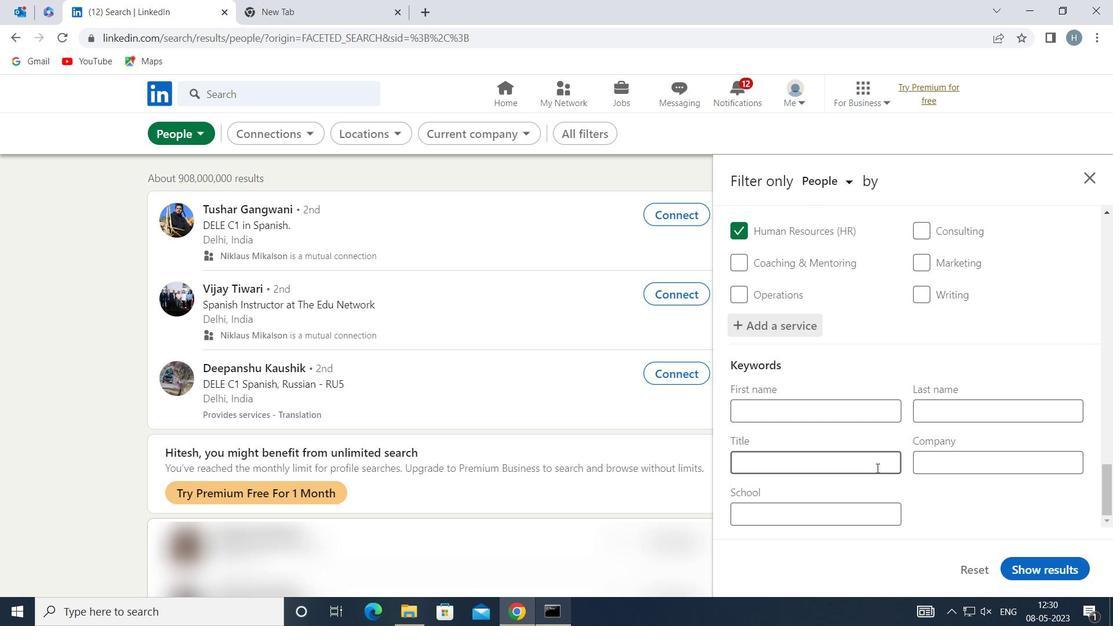 
Action: Key pressed <Key.shift>OPERATIONS<Key.space><Key.shift>ASSISTANT
Screenshot: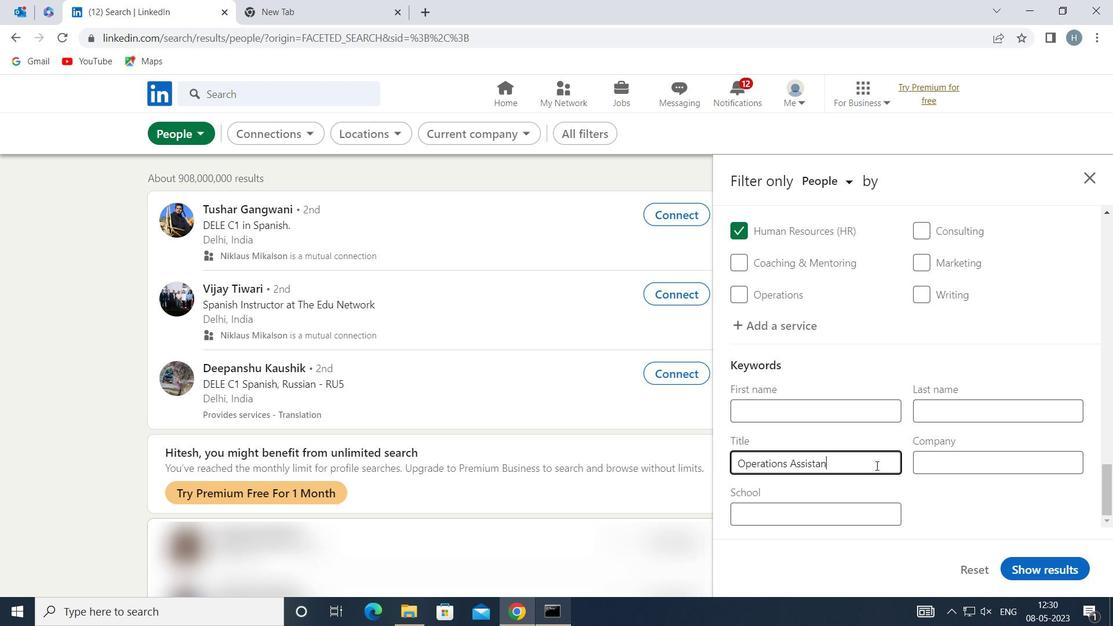 
Action: Mouse moved to (1041, 563)
Screenshot: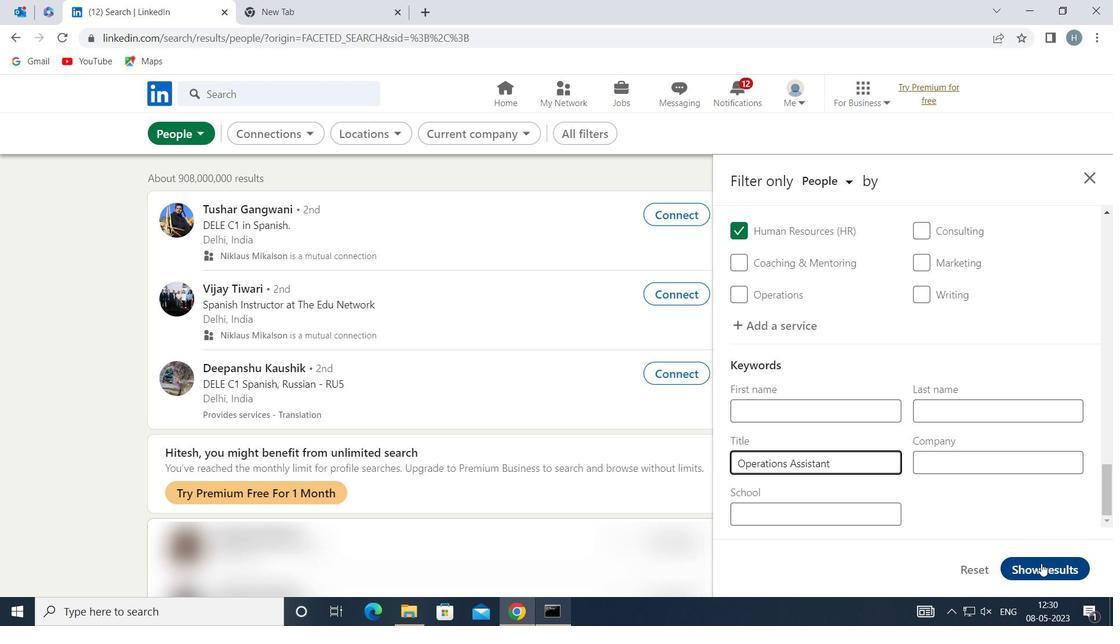 
Action: Mouse pressed left at (1041, 563)
Screenshot: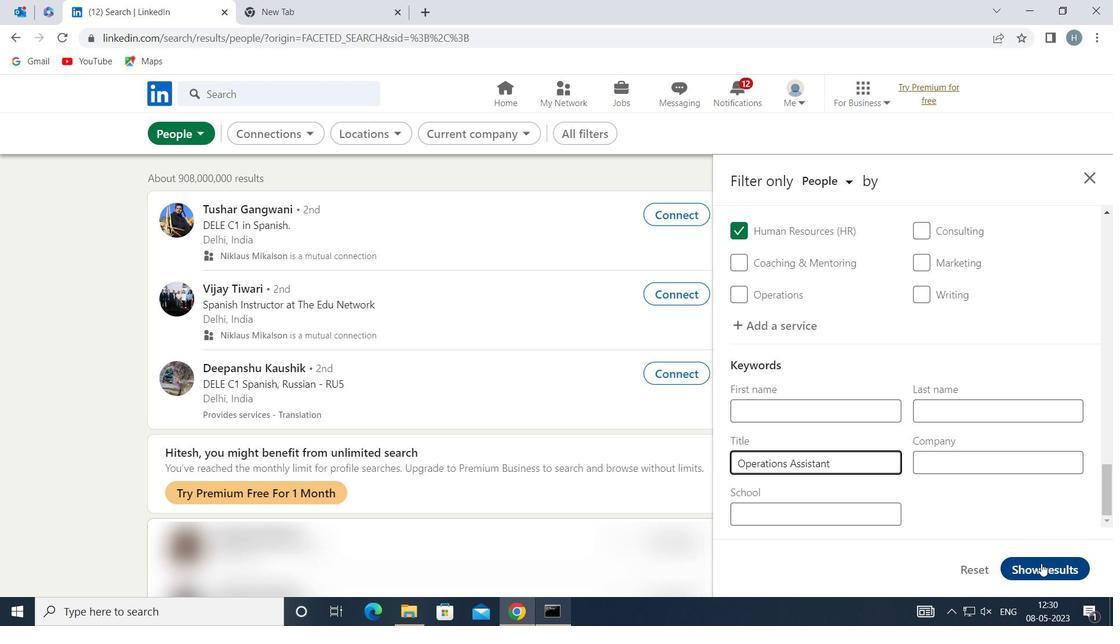 
